 Task: Find connections with filter location Nuevo San Carlos with filter topic #Jobsearchwith filter profile language German with filter current company VMware with filter school Government Polytechnic Pune with filter industry Retail Furniture and Home Furnishings with filter service category Outsourcing with filter keywords title Truck Driver
Action: Mouse moved to (552, 104)
Screenshot: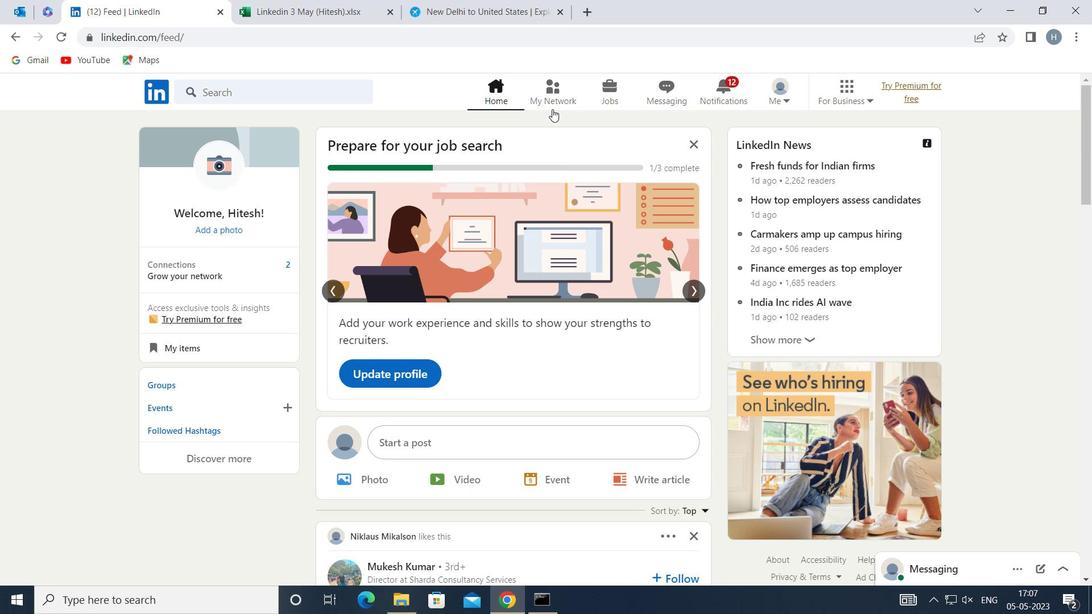
Action: Mouse pressed left at (552, 104)
Screenshot: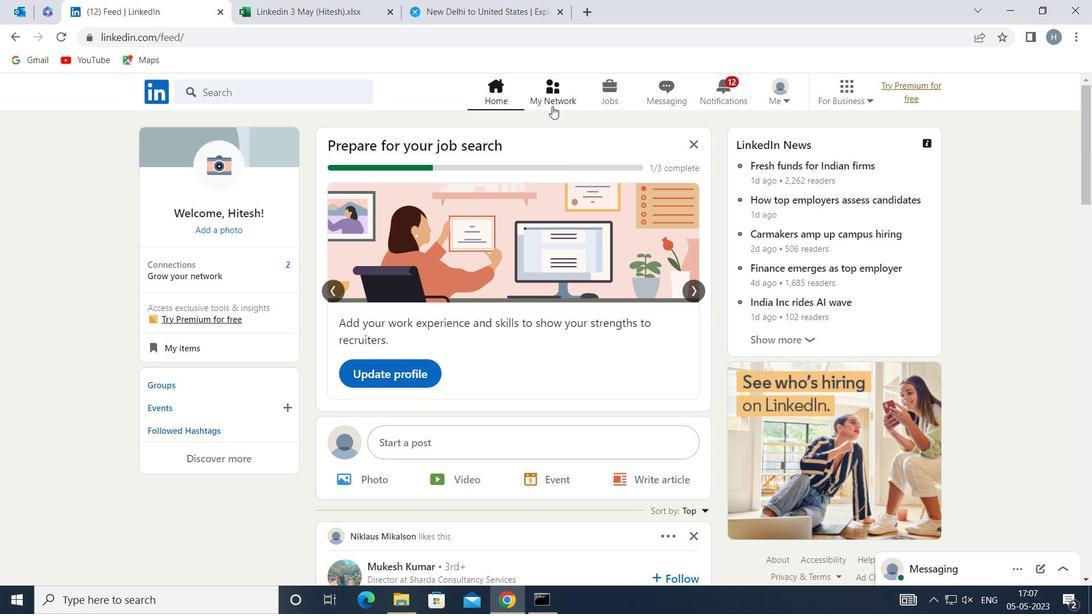
Action: Mouse moved to (326, 167)
Screenshot: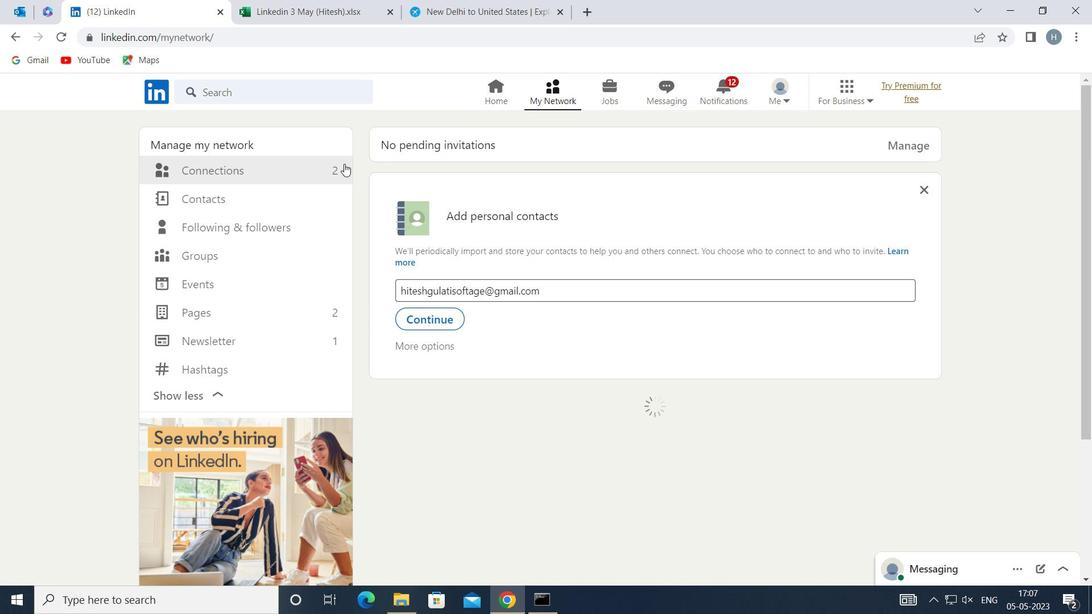 
Action: Mouse pressed left at (326, 167)
Screenshot: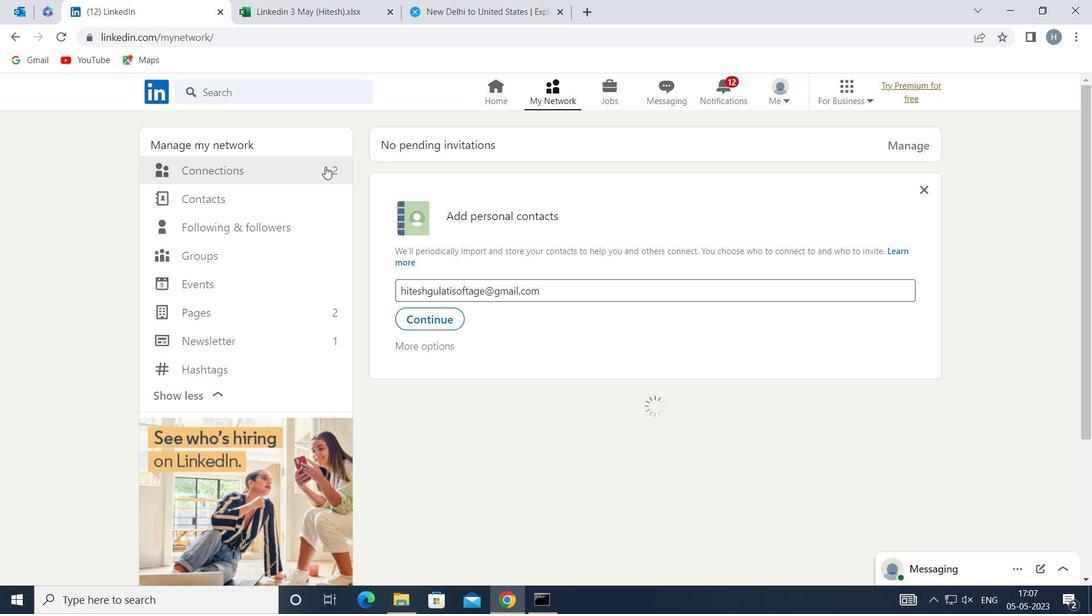 
Action: Mouse moved to (637, 168)
Screenshot: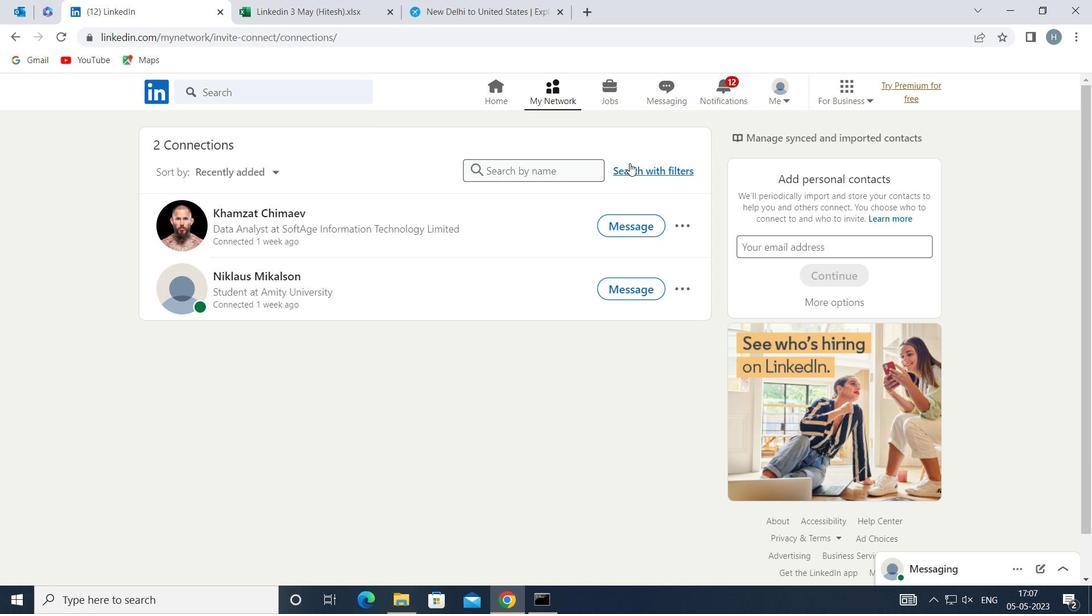 
Action: Mouse pressed left at (637, 168)
Screenshot: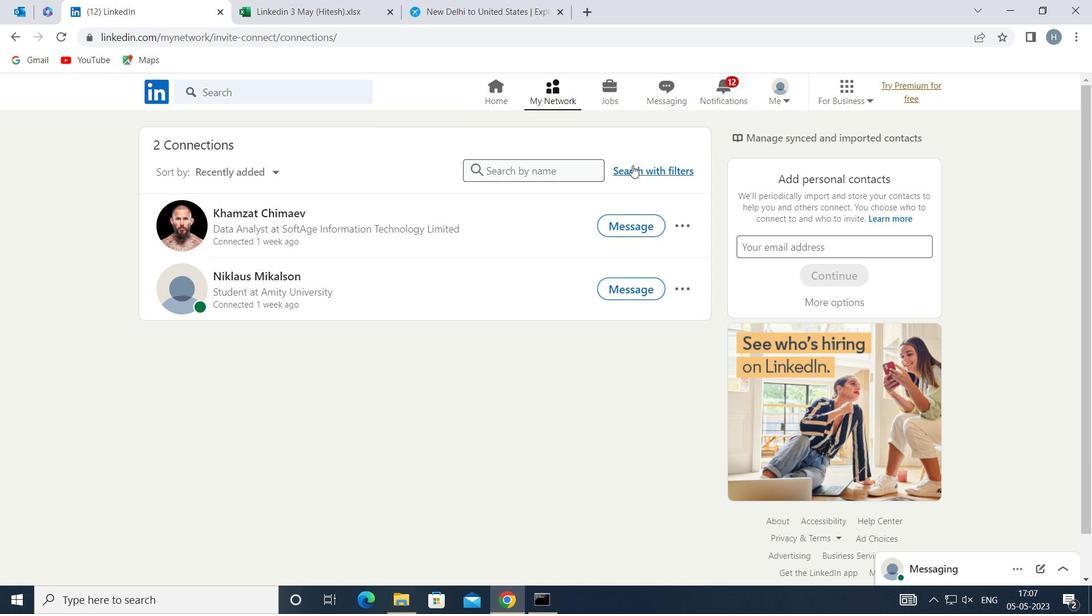 
Action: Mouse moved to (590, 134)
Screenshot: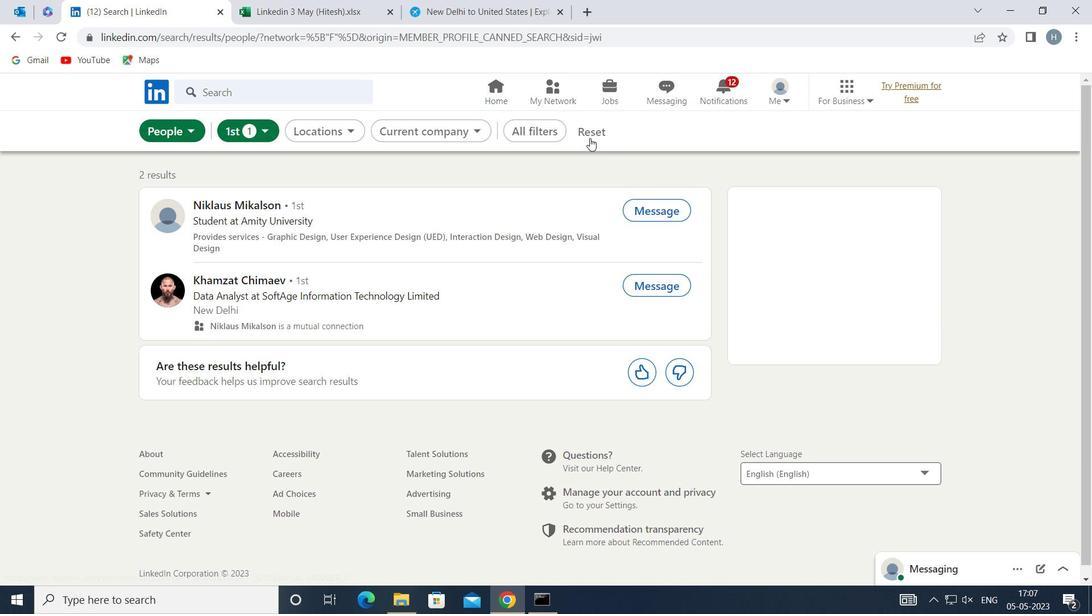 
Action: Mouse pressed left at (590, 134)
Screenshot: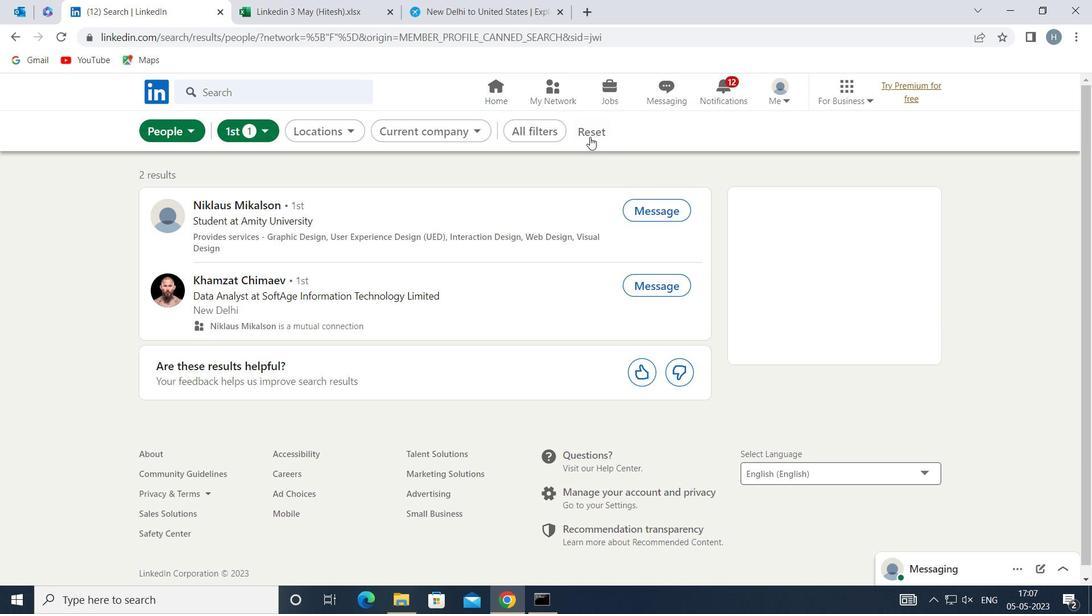 
Action: Mouse moved to (582, 133)
Screenshot: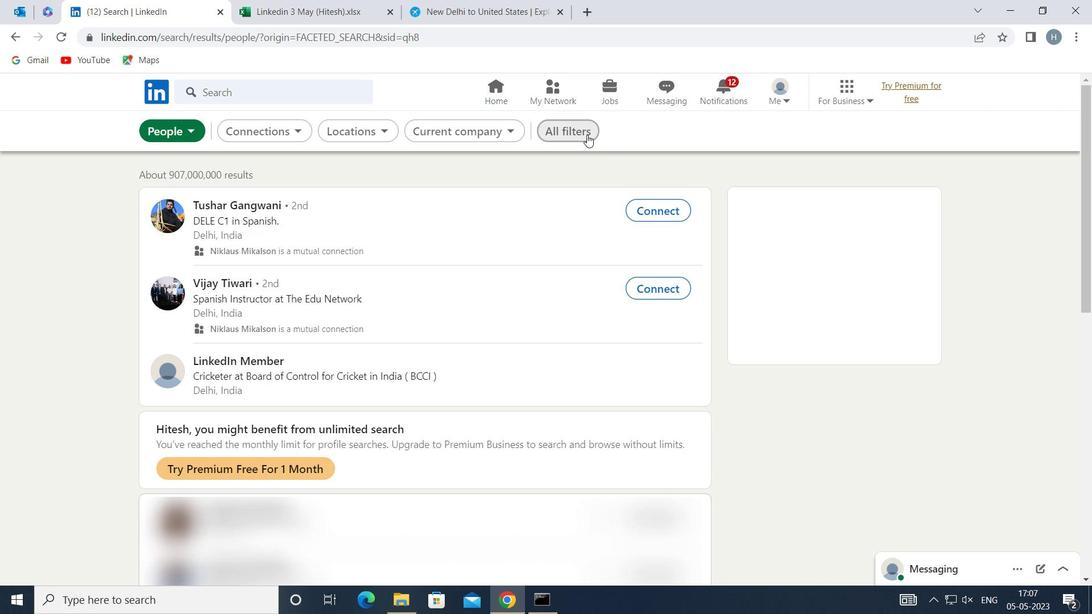 
Action: Mouse pressed left at (582, 133)
Screenshot: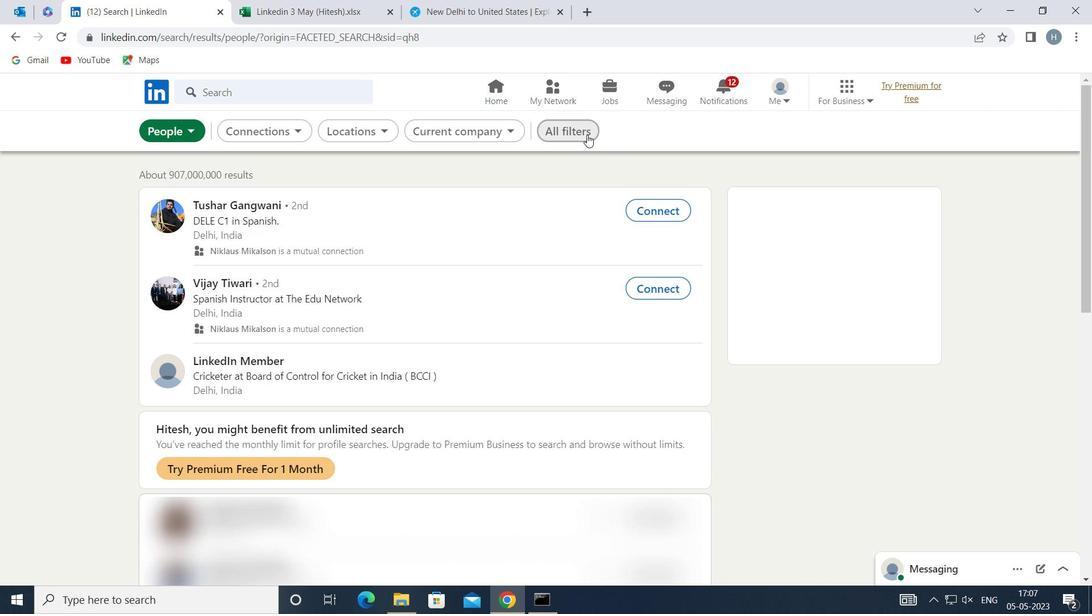 
Action: Mouse moved to (803, 316)
Screenshot: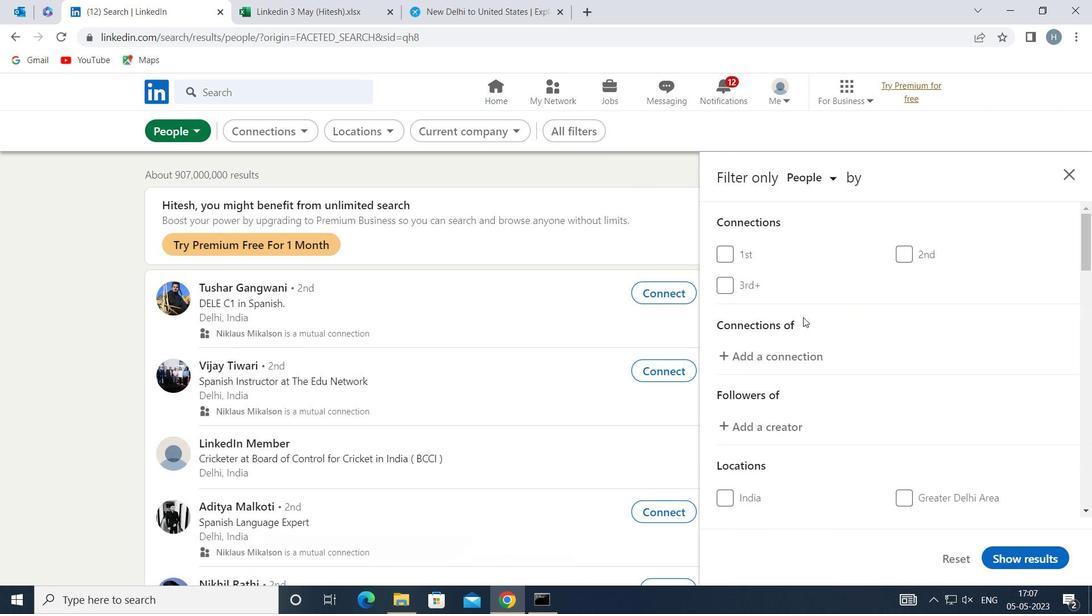 
Action: Mouse scrolled (803, 316) with delta (0, 0)
Screenshot: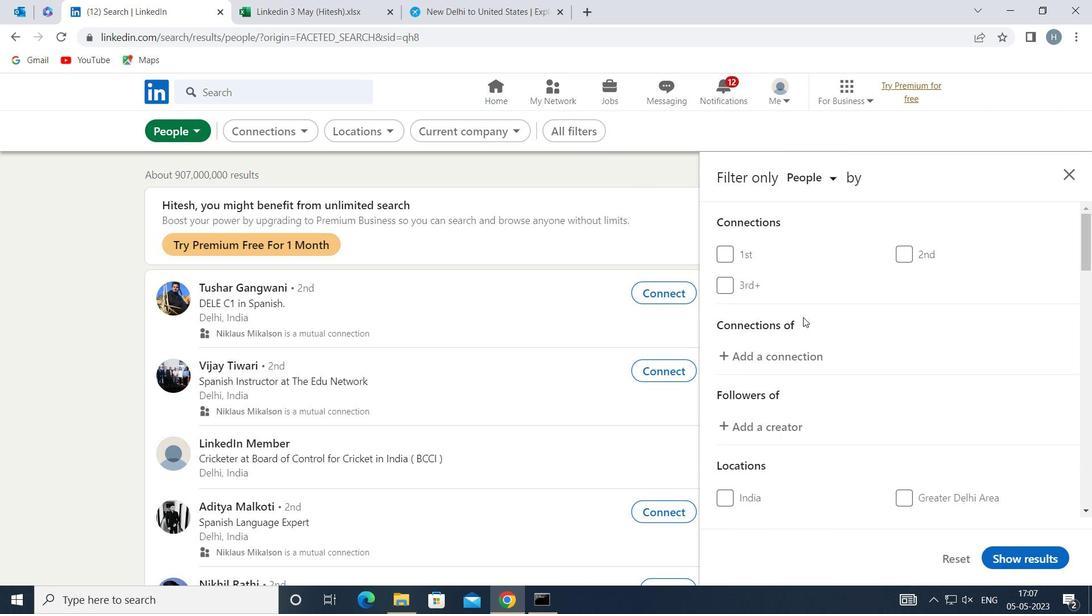 
Action: Mouse scrolled (803, 316) with delta (0, 0)
Screenshot: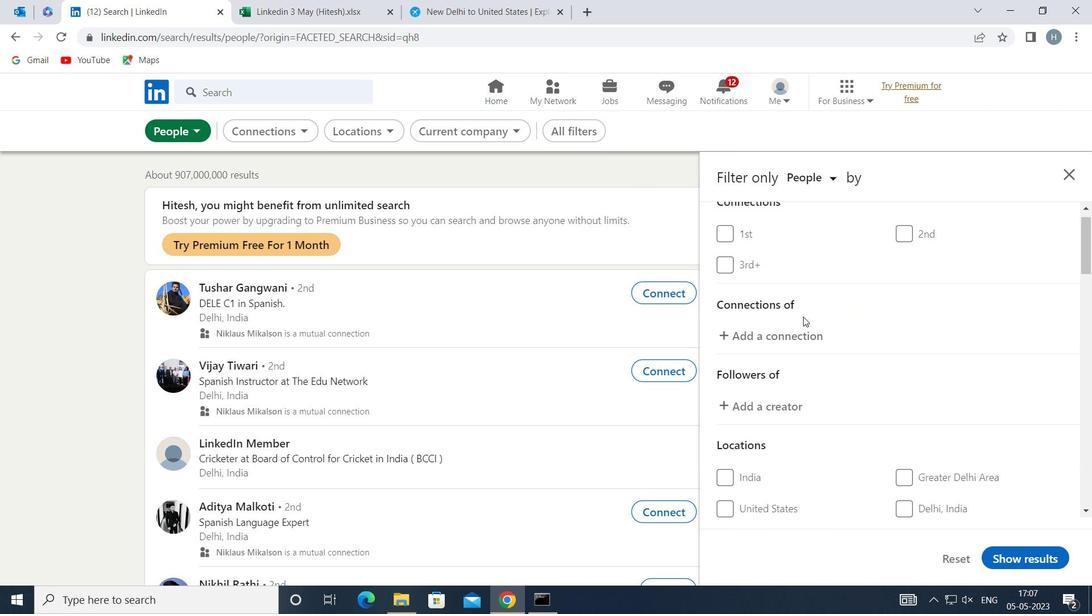 
Action: Mouse moved to (930, 415)
Screenshot: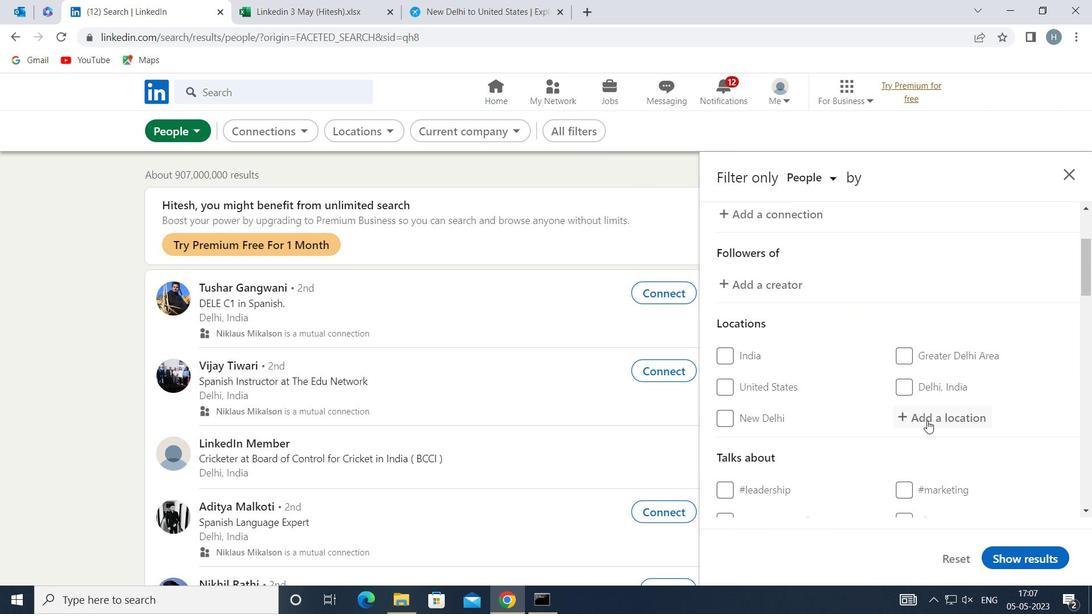 
Action: Mouse pressed left at (930, 415)
Screenshot: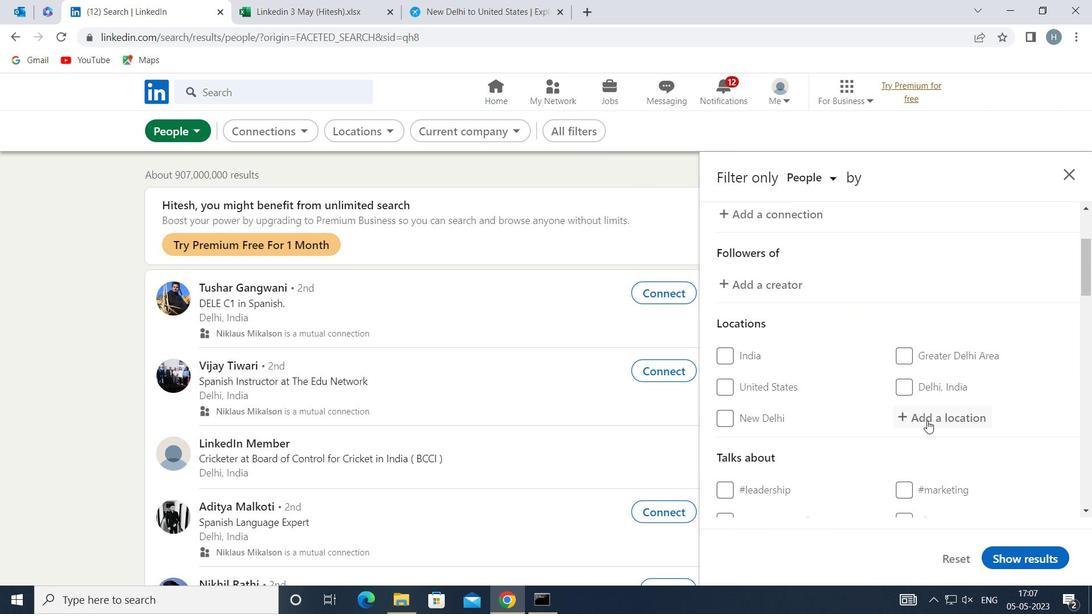 
Action: Key pressed <Key.shift>NUEVO<Key.space><Key.shift>SAN<Key.space><Key.shift>CARLO
Screenshot: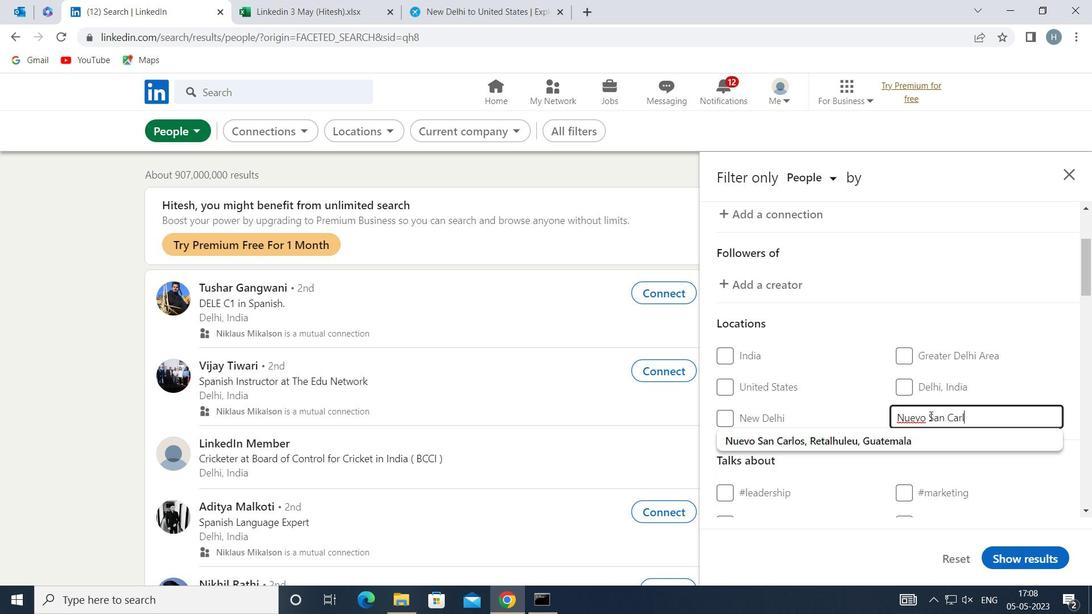 
Action: Mouse moved to (914, 439)
Screenshot: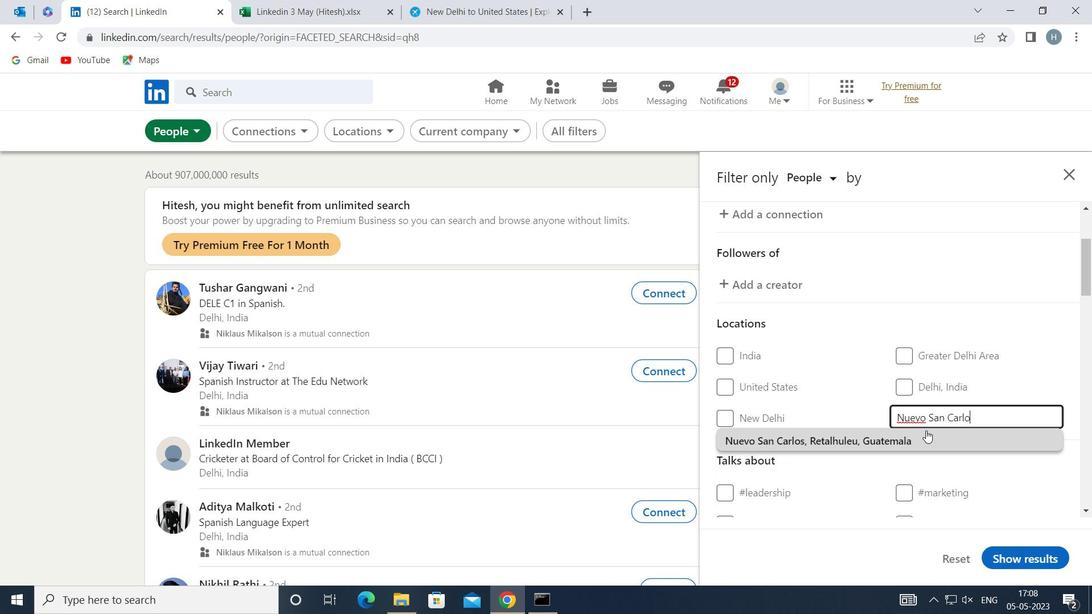 
Action: Mouse pressed left at (914, 439)
Screenshot: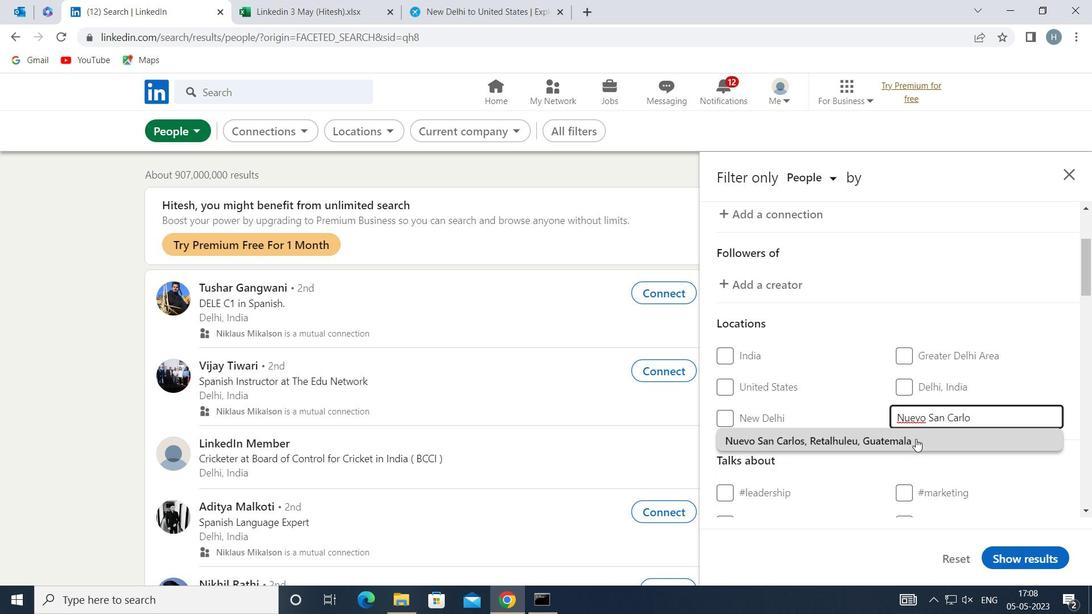 
Action: Mouse moved to (877, 381)
Screenshot: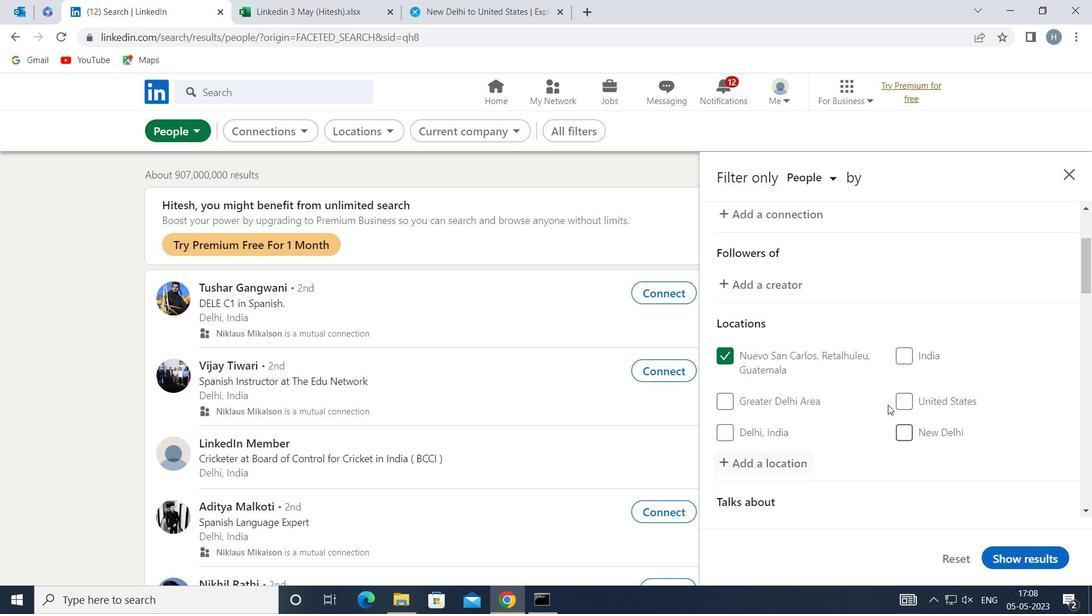 
Action: Mouse scrolled (877, 380) with delta (0, 0)
Screenshot: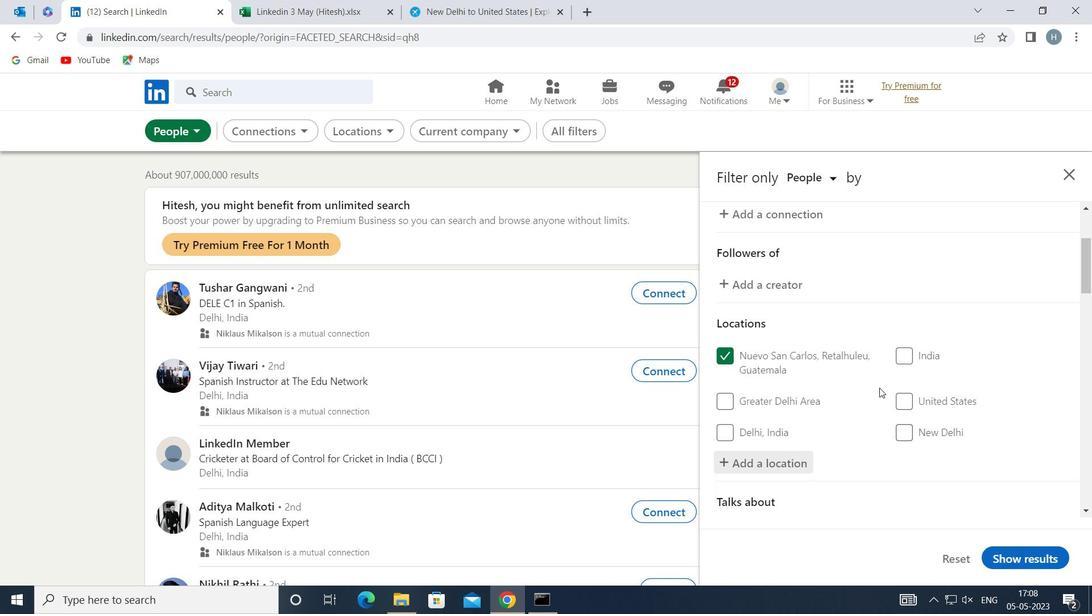 
Action: Mouse scrolled (877, 380) with delta (0, 0)
Screenshot: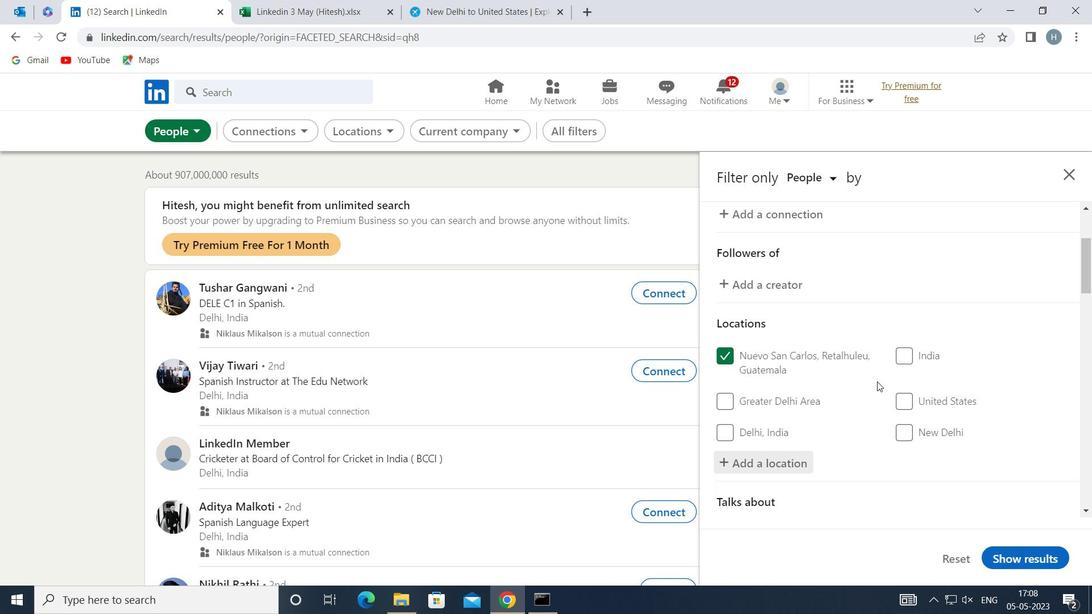 
Action: Mouse moved to (871, 370)
Screenshot: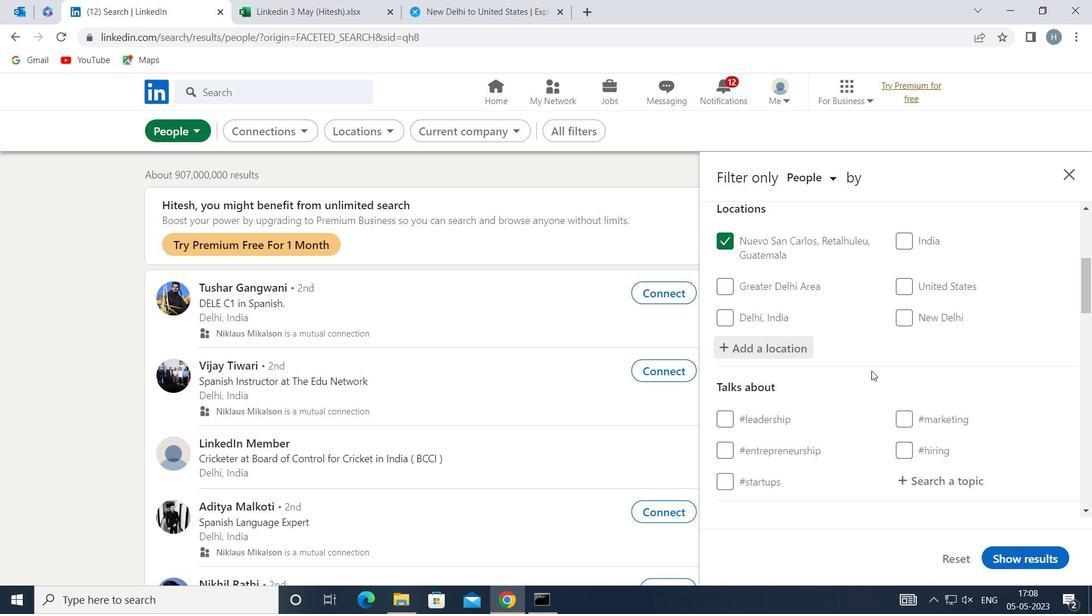 
Action: Mouse scrolled (871, 370) with delta (0, 0)
Screenshot: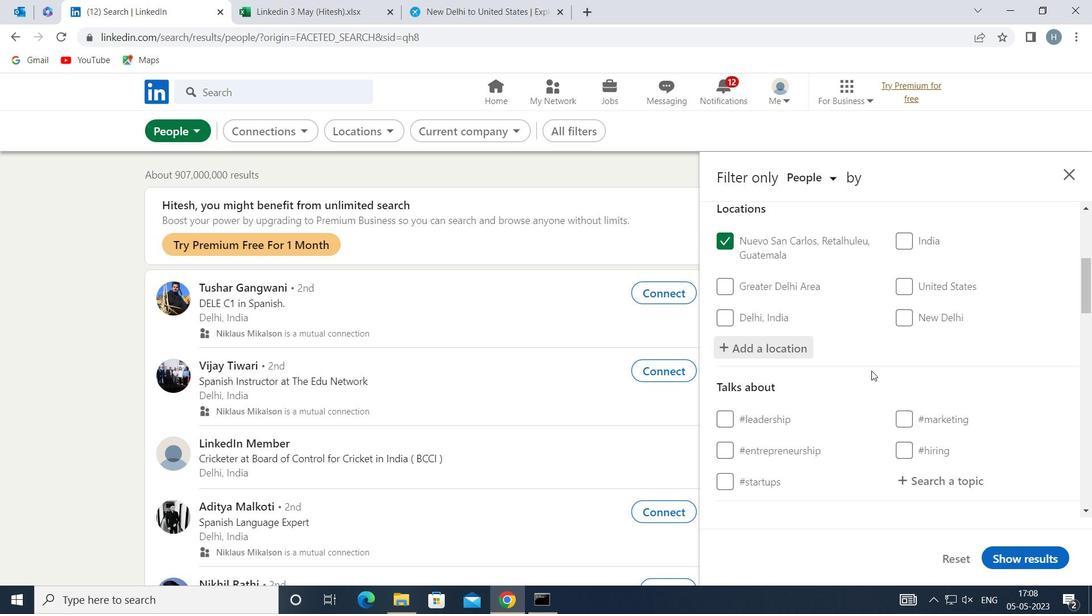 
Action: Mouse moved to (937, 386)
Screenshot: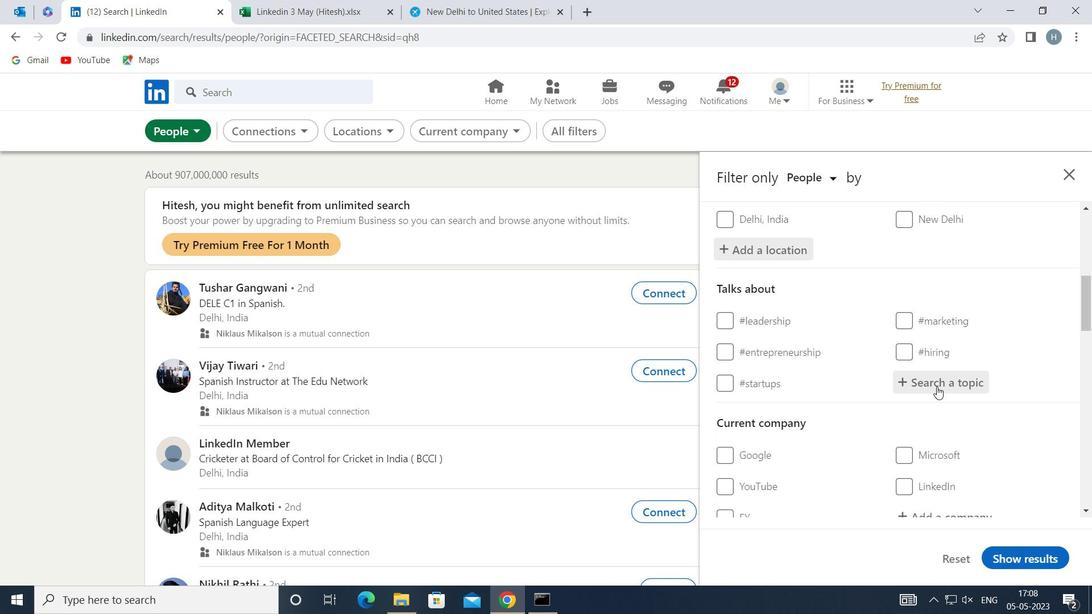 
Action: Mouse pressed left at (937, 386)
Screenshot: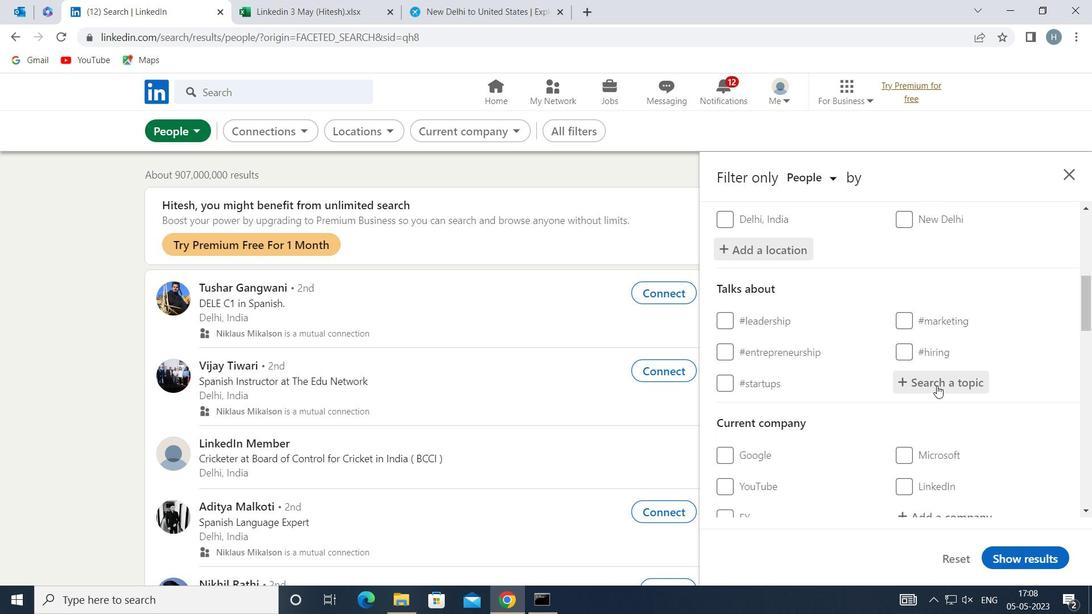 
Action: Mouse moved to (938, 386)
Screenshot: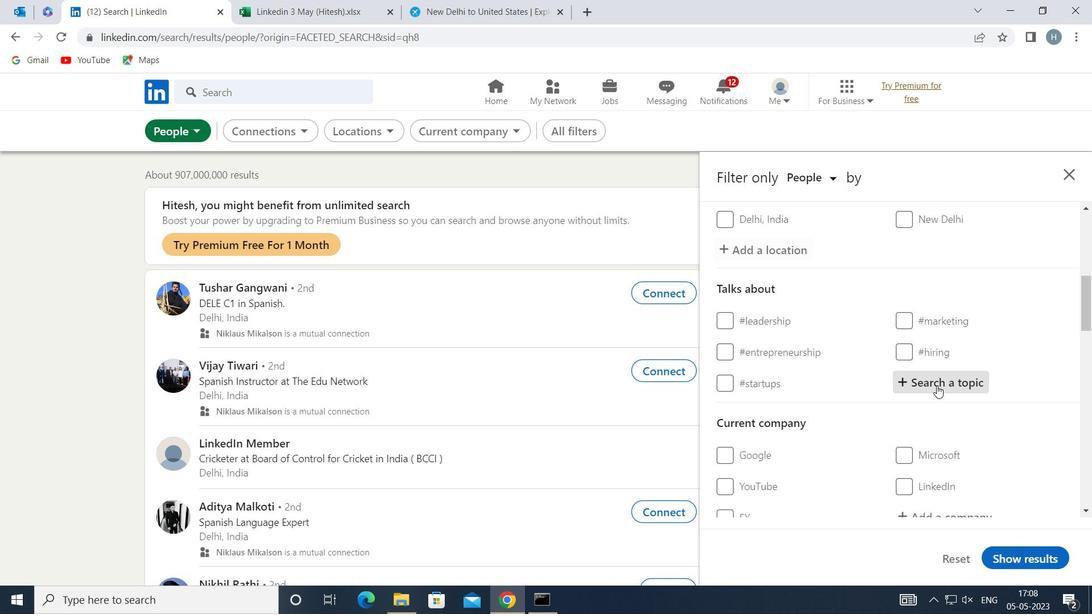 
Action: Key pressed JOBSEARCH
Screenshot: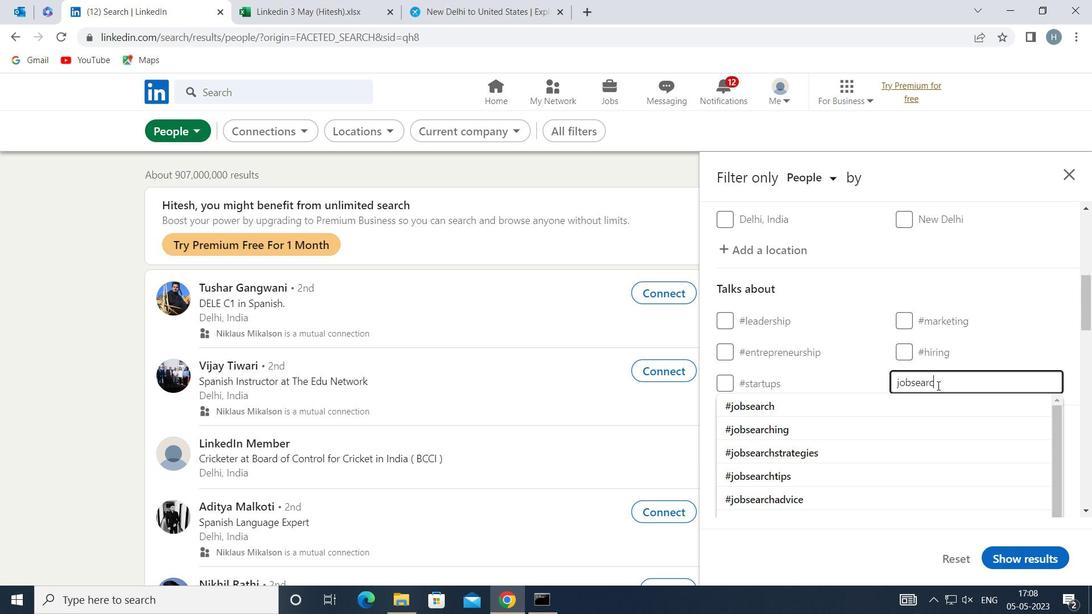 
Action: Mouse moved to (907, 410)
Screenshot: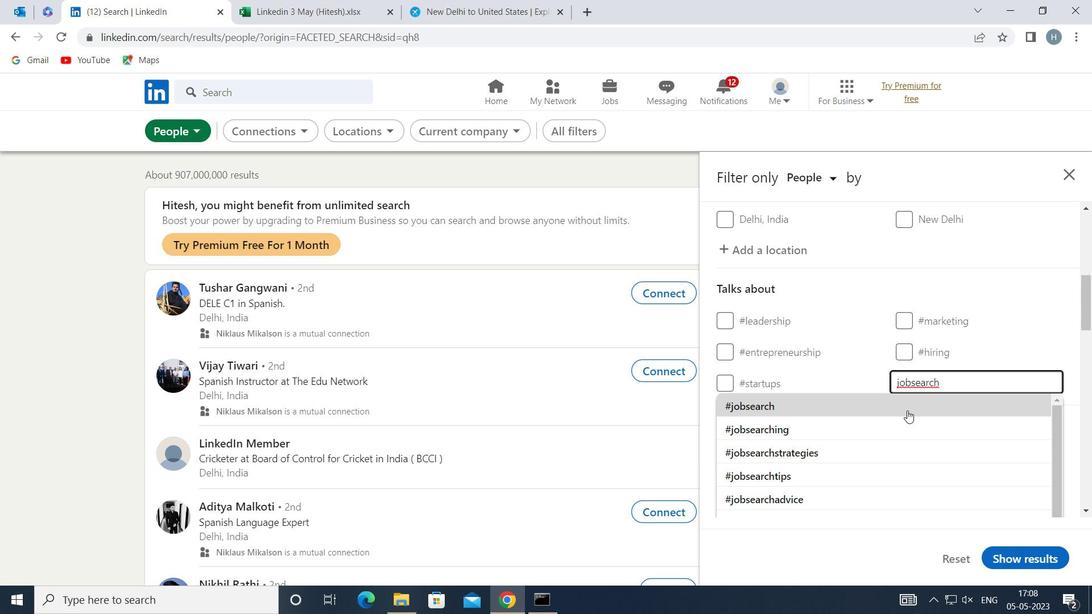 
Action: Mouse pressed left at (907, 410)
Screenshot: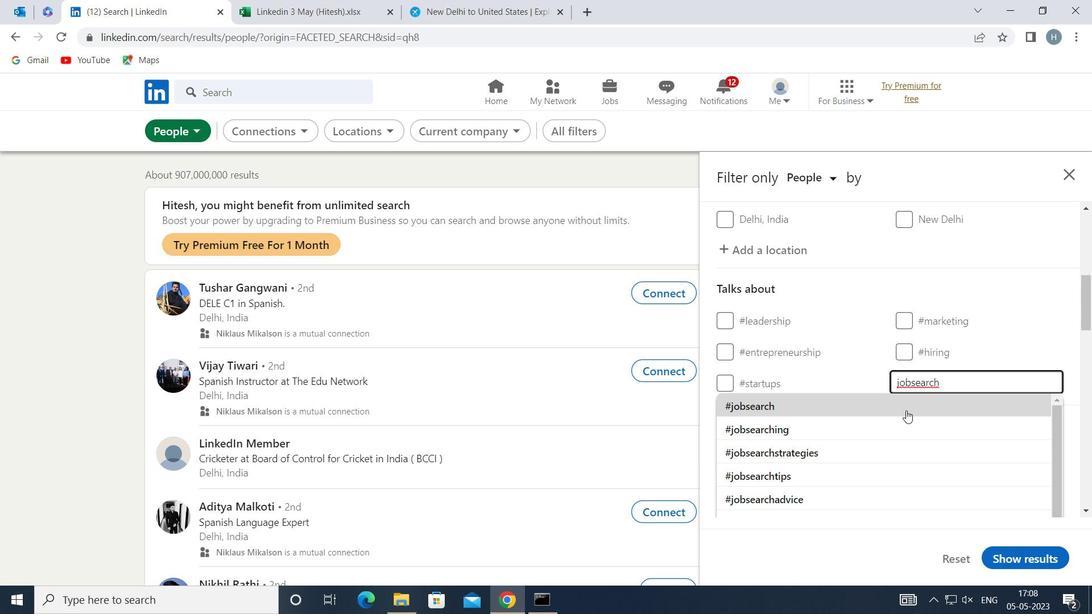 
Action: Mouse moved to (854, 368)
Screenshot: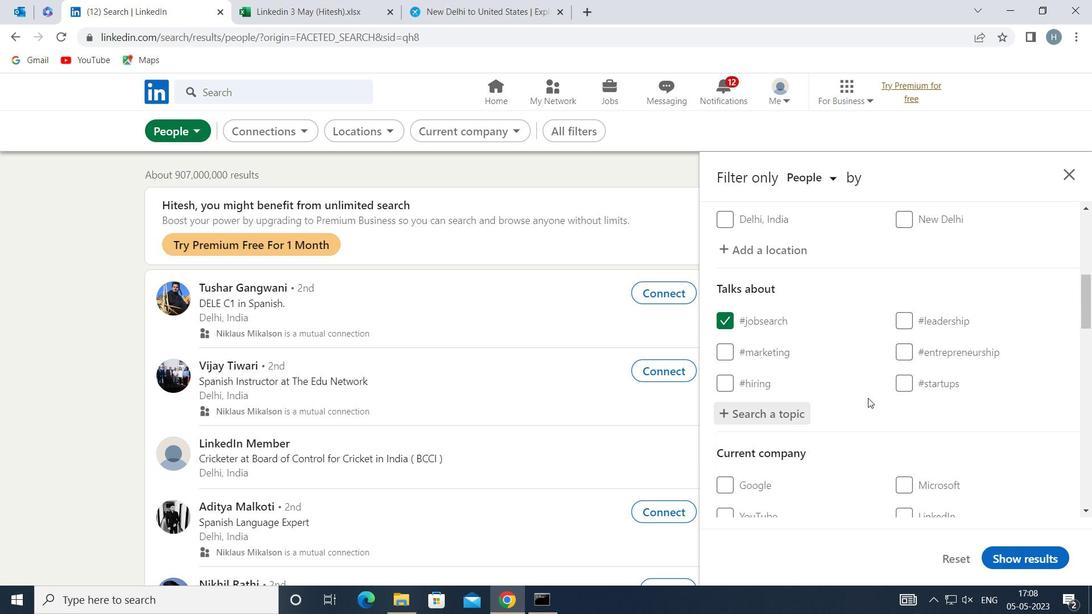 
Action: Mouse scrolled (854, 367) with delta (0, 0)
Screenshot: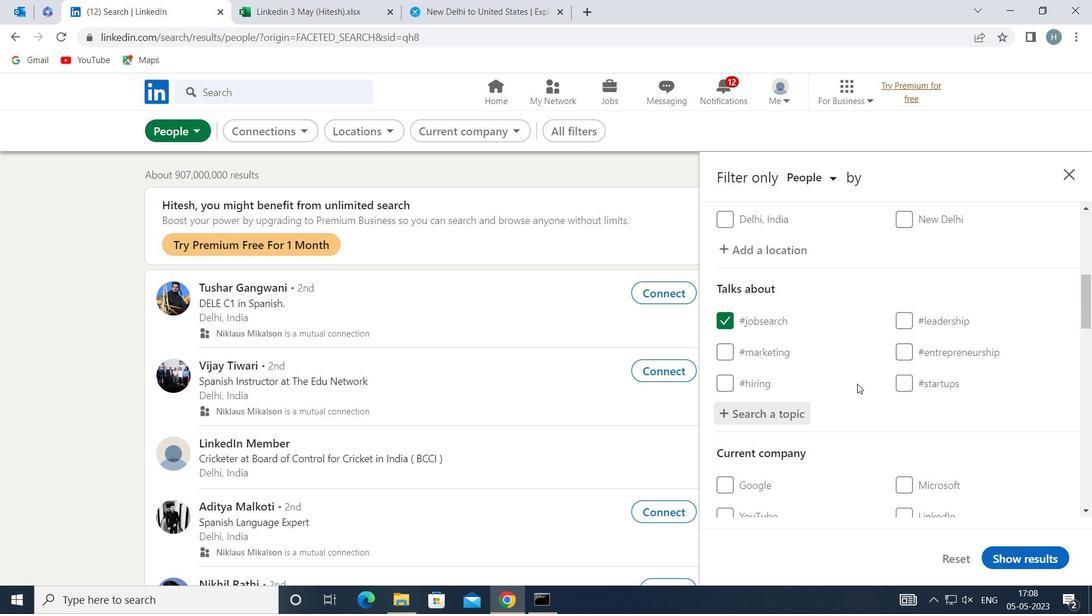 
Action: Mouse scrolled (854, 367) with delta (0, 0)
Screenshot: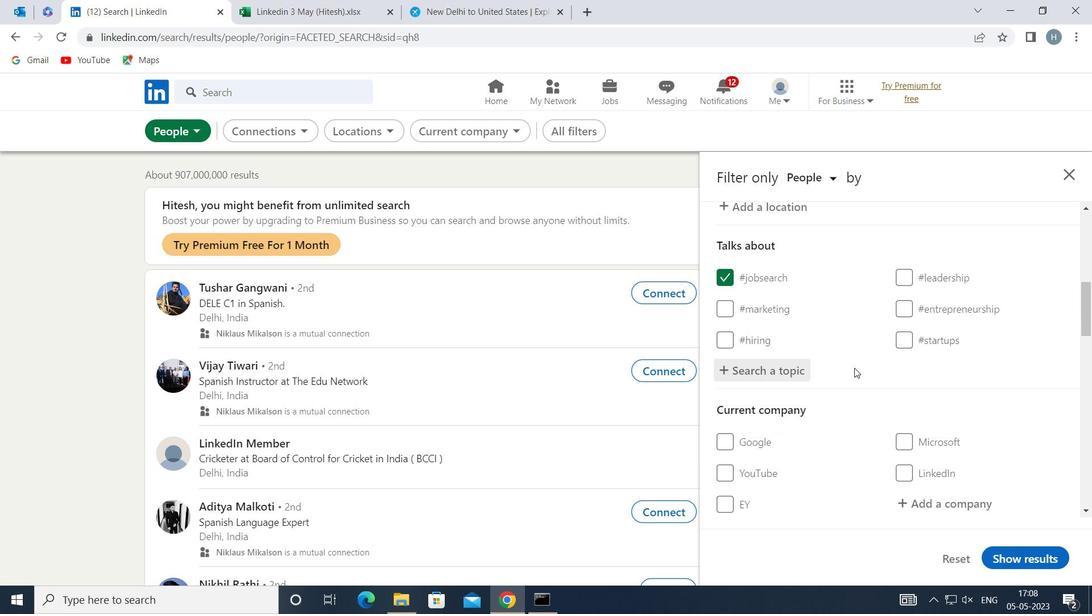 
Action: Mouse scrolled (854, 367) with delta (0, 0)
Screenshot: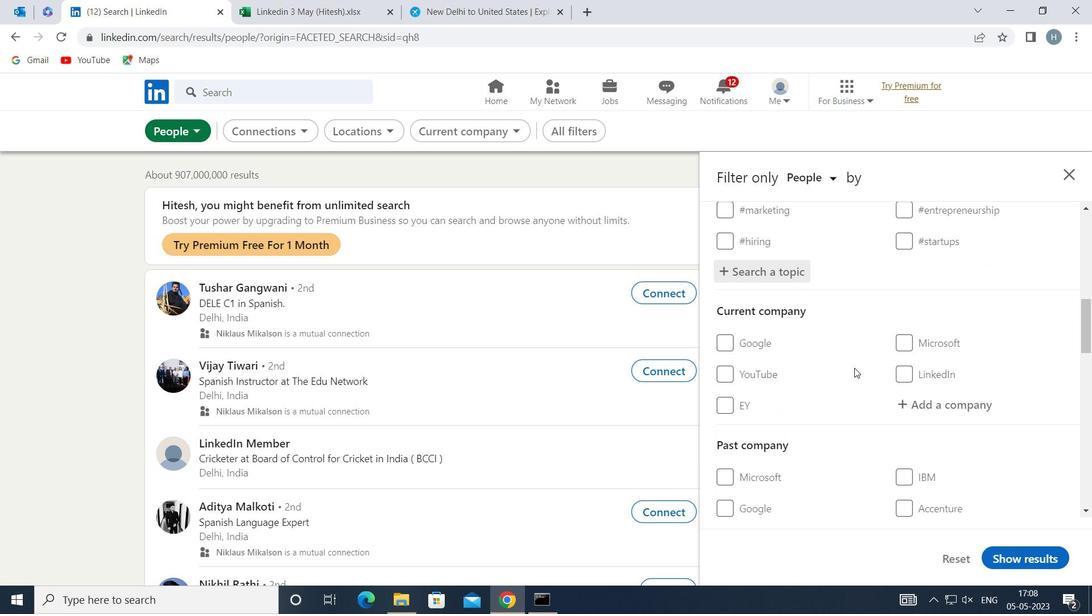 
Action: Mouse scrolled (854, 367) with delta (0, 0)
Screenshot: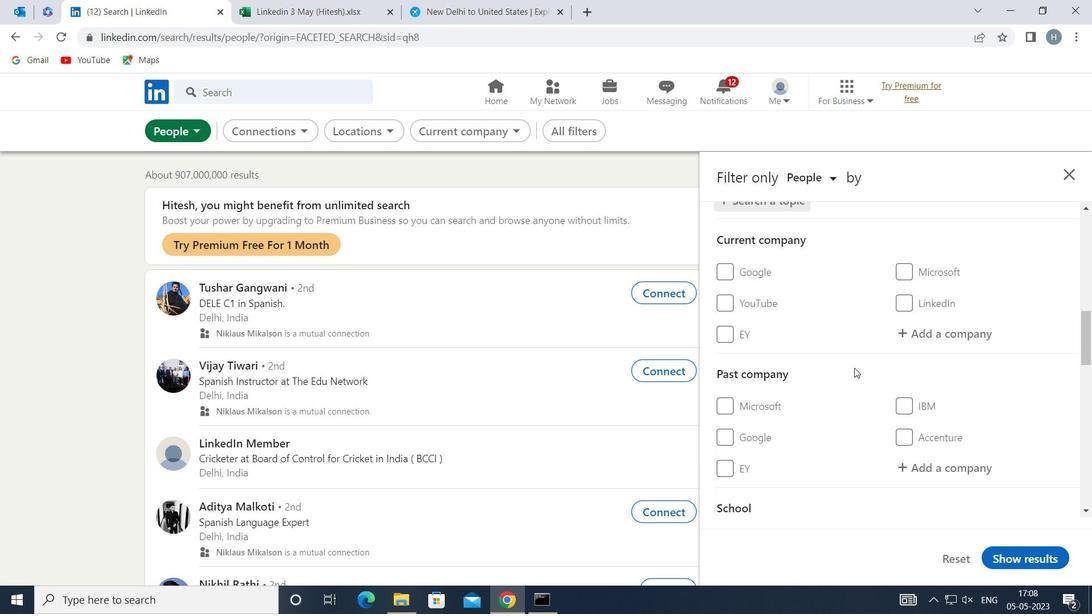 
Action: Mouse scrolled (854, 367) with delta (0, 0)
Screenshot: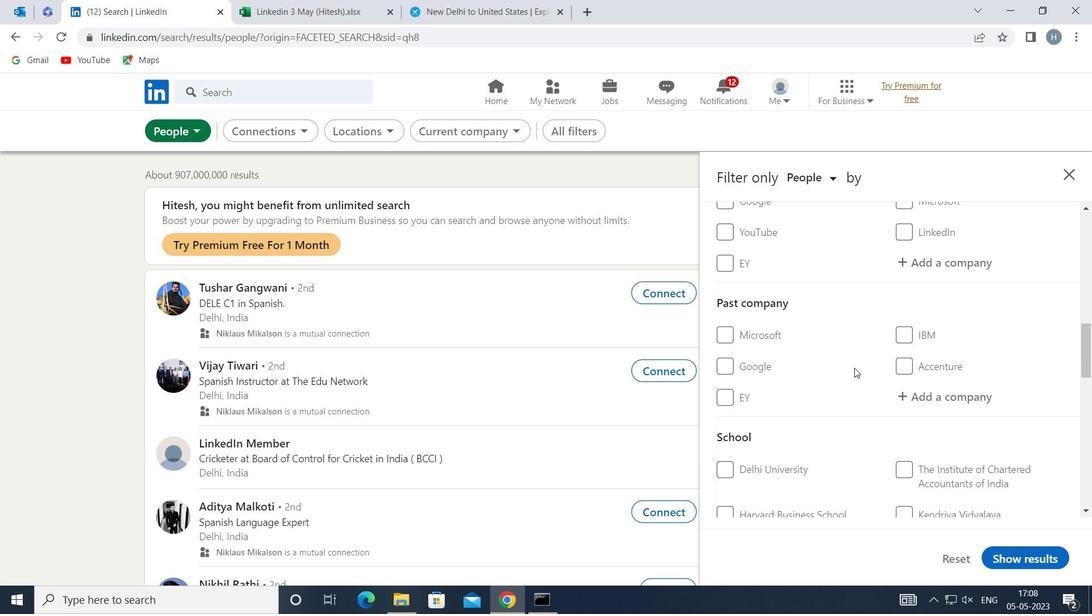 
Action: Mouse scrolled (854, 367) with delta (0, 0)
Screenshot: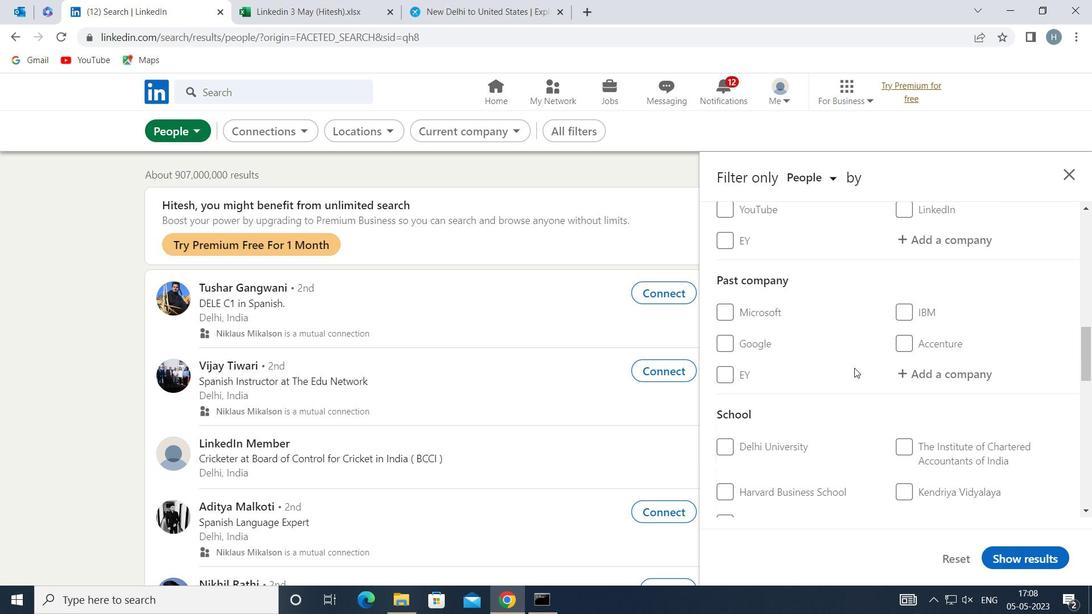 
Action: Mouse scrolled (854, 367) with delta (0, 0)
Screenshot: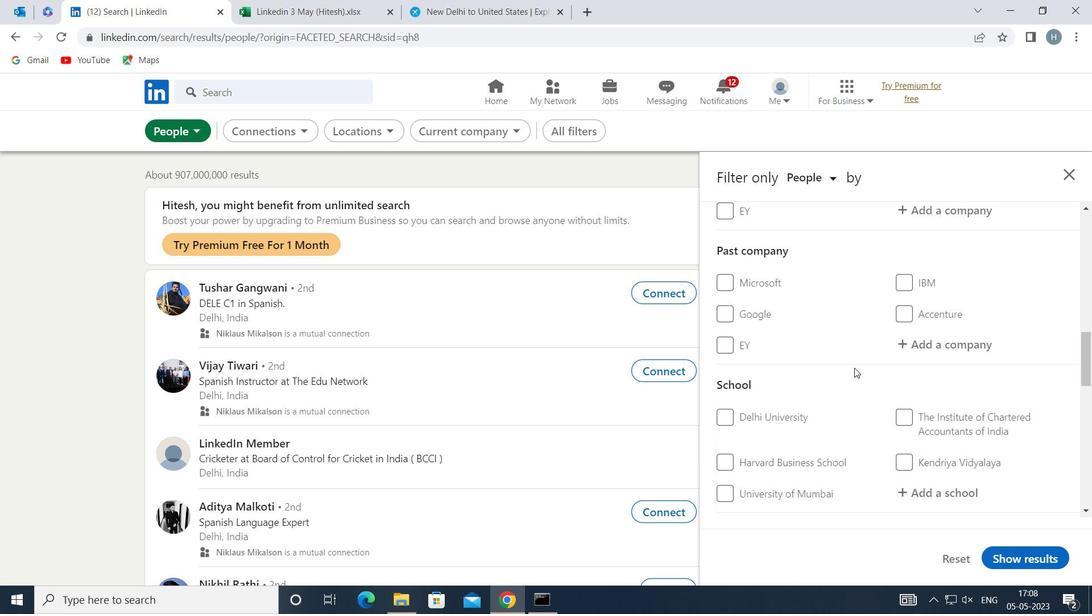 
Action: Mouse scrolled (854, 367) with delta (0, 0)
Screenshot: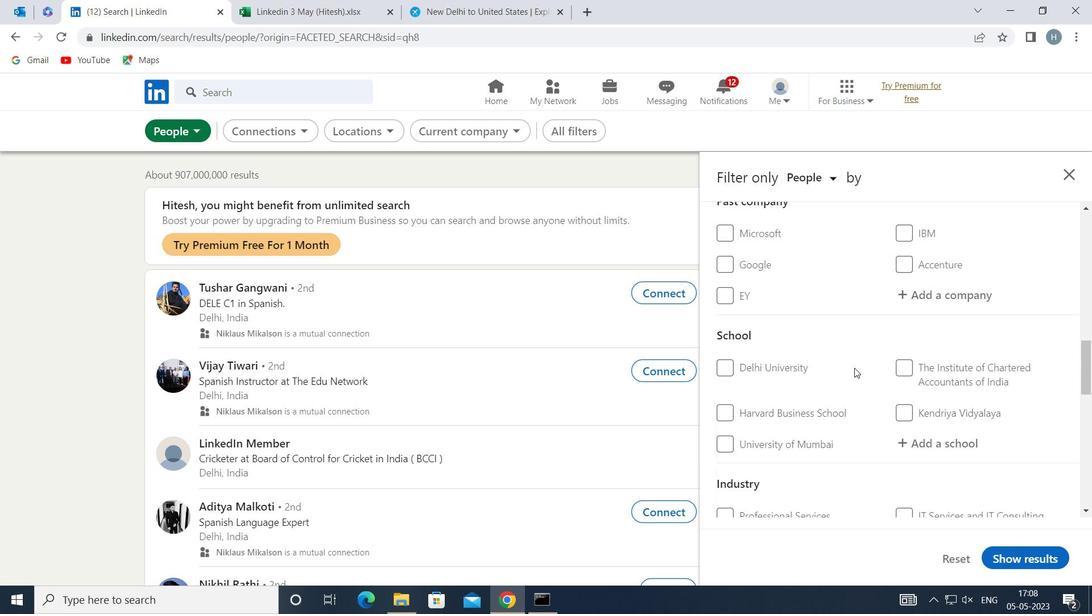 
Action: Mouse scrolled (854, 367) with delta (0, 0)
Screenshot: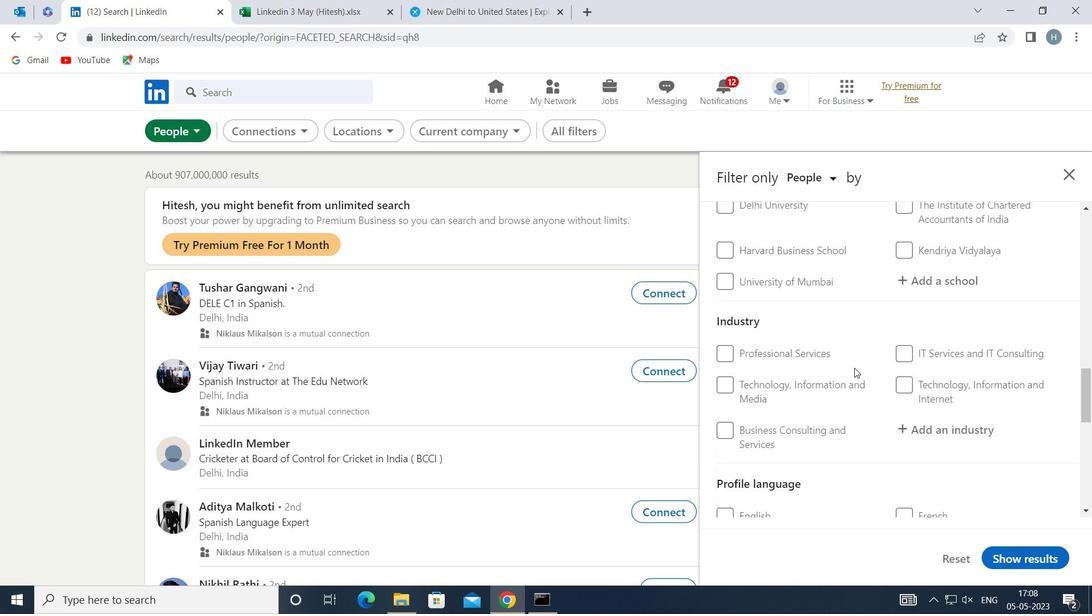 
Action: Mouse scrolled (854, 367) with delta (0, 0)
Screenshot: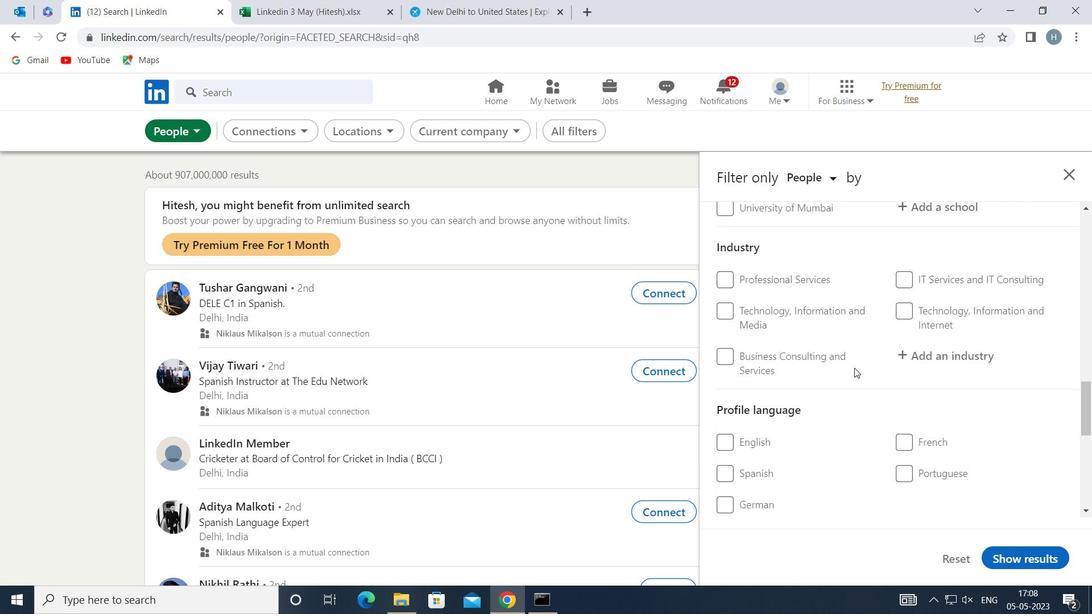 
Action: Mouse moved to (761, 411)
Screenshot: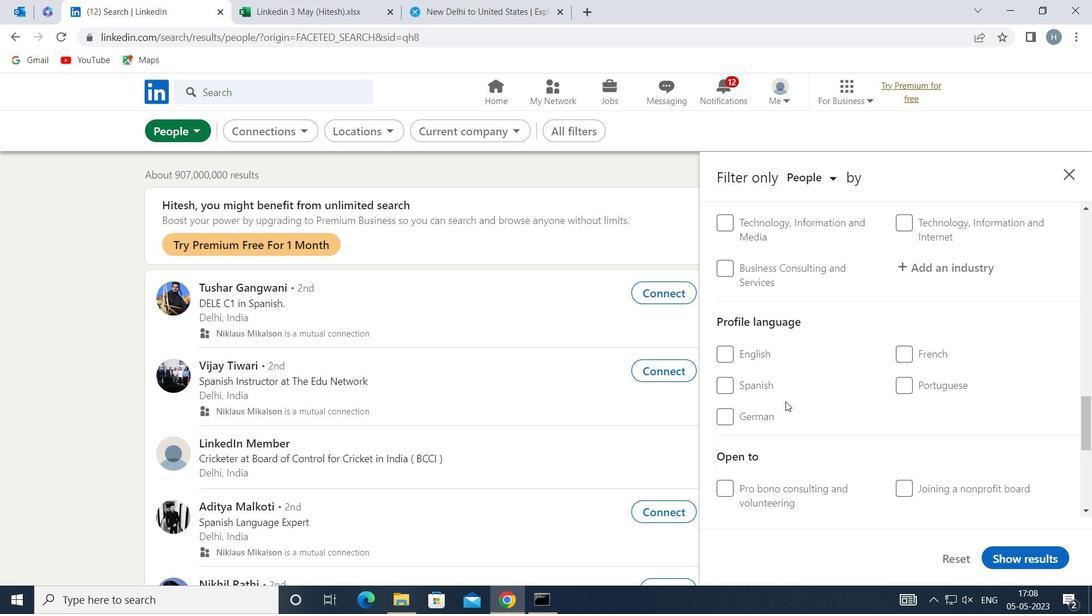 
Action: Mouse pressed left at (761, 411)
Screenshot: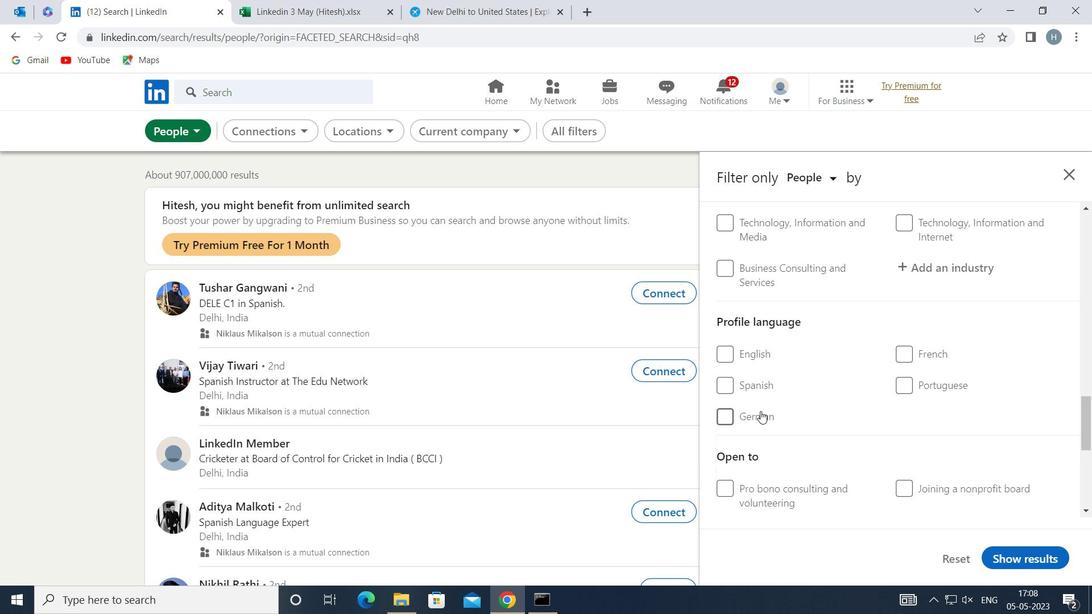 
Action: Mouse moved to (836, 391)
Screenshot: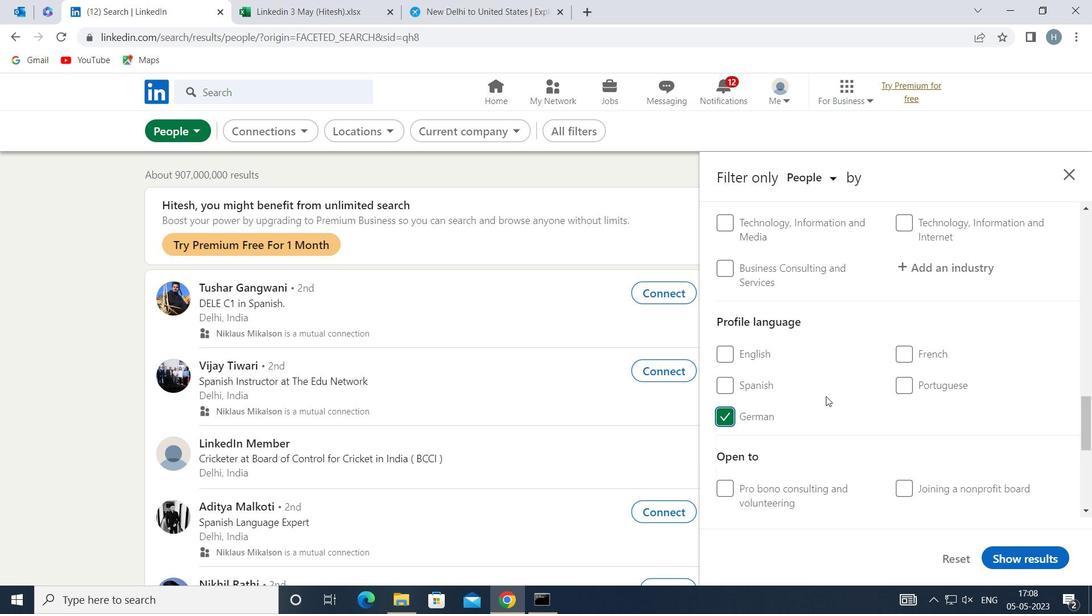 
Action: Mouse scrolled (836, 392) with delta (0, 0)
Screenshot: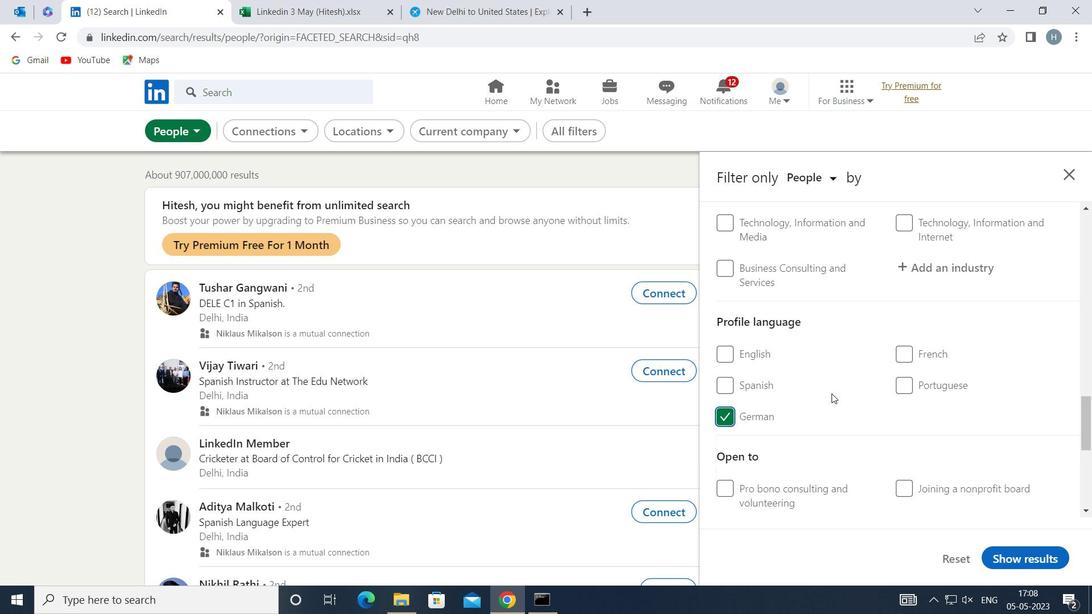 
Action: Mouse moved to (844, 377)
Screenshot: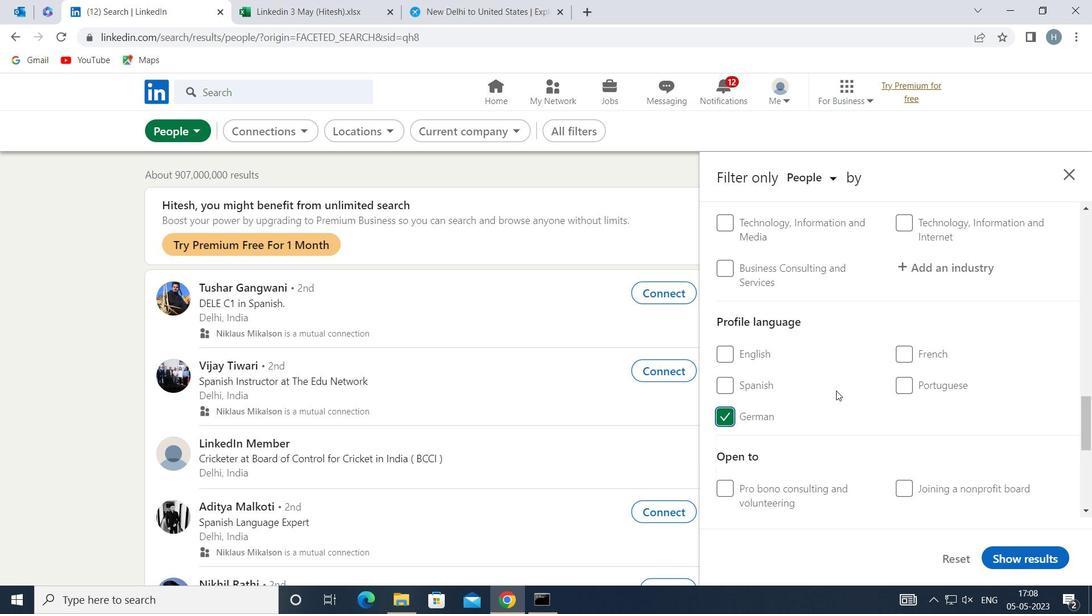 
Action: Mouse scrolled (844, 377) with delta (0, 0)
Screenshot: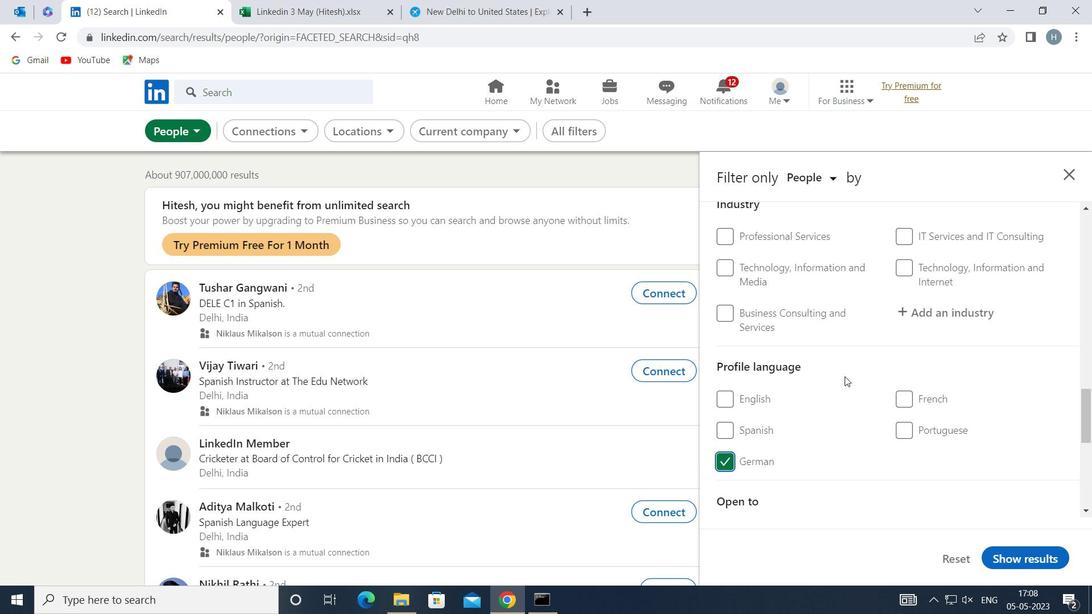 
Action: Mouse scrolled (844, 377) with delta (0, 0)
Screenshot: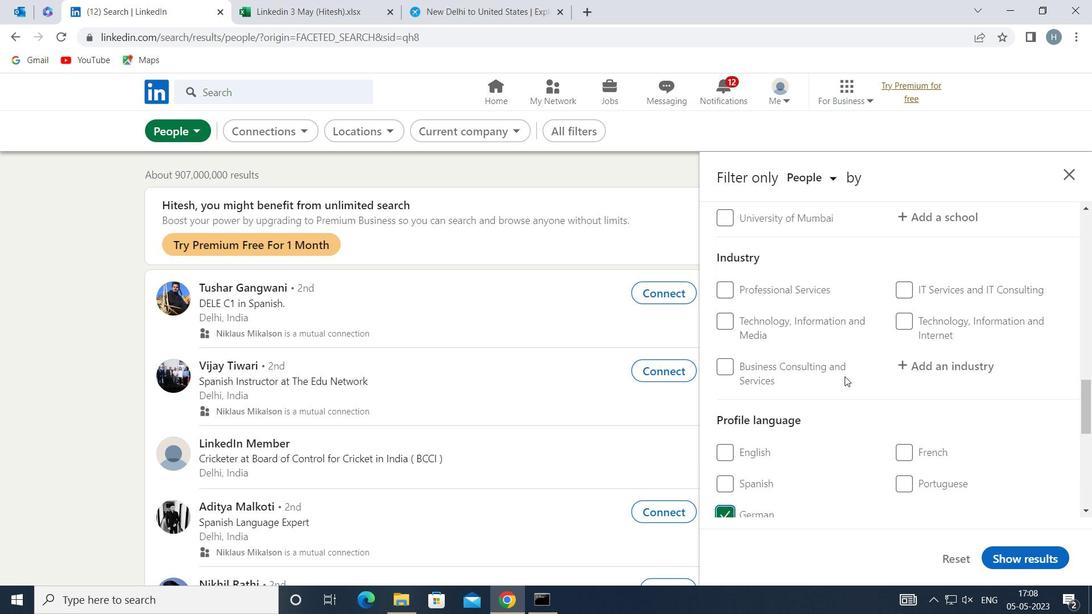 
Action: Mouse scrolled (844, 377) with delta (0, 0)
Screenshot: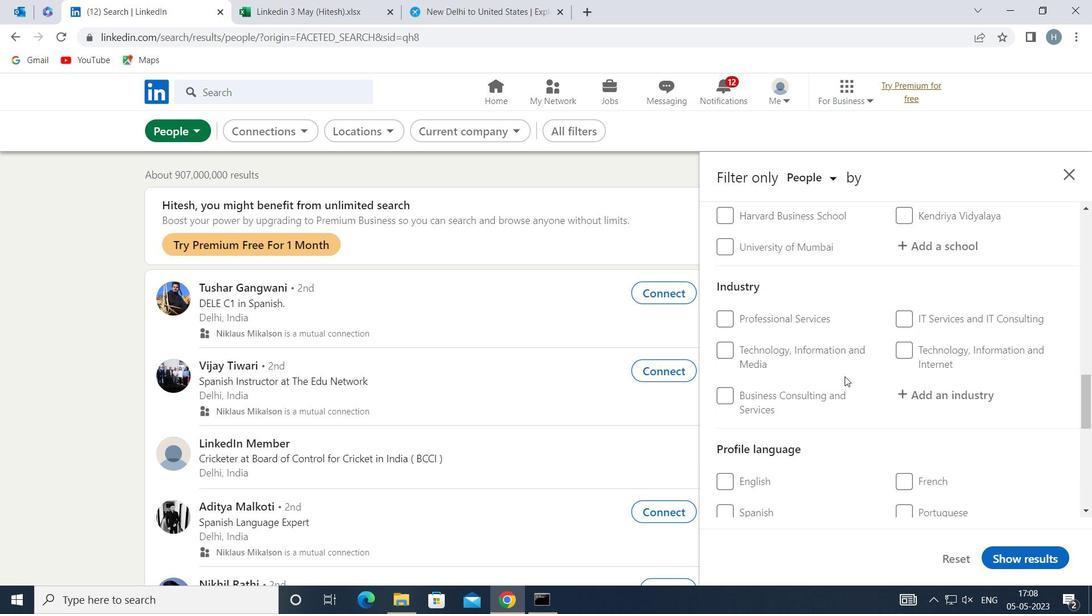 
Action: Mouse scrolled (844, 377) with delta (0, 0)
Screenshot: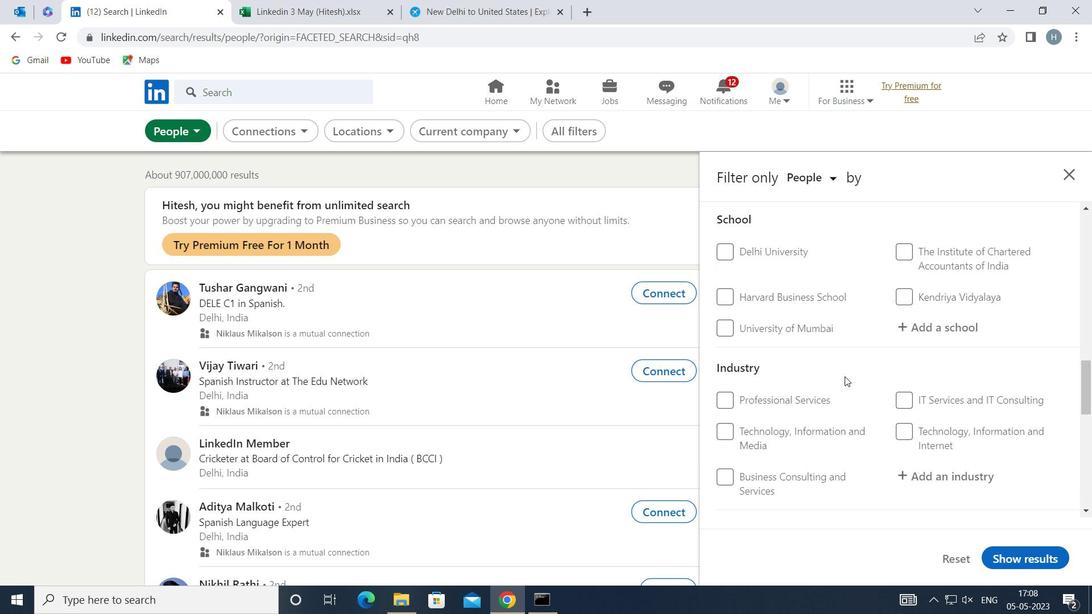 
Action: Mouse scrolled (844, 377) with delta (0, 0)
Screenshot: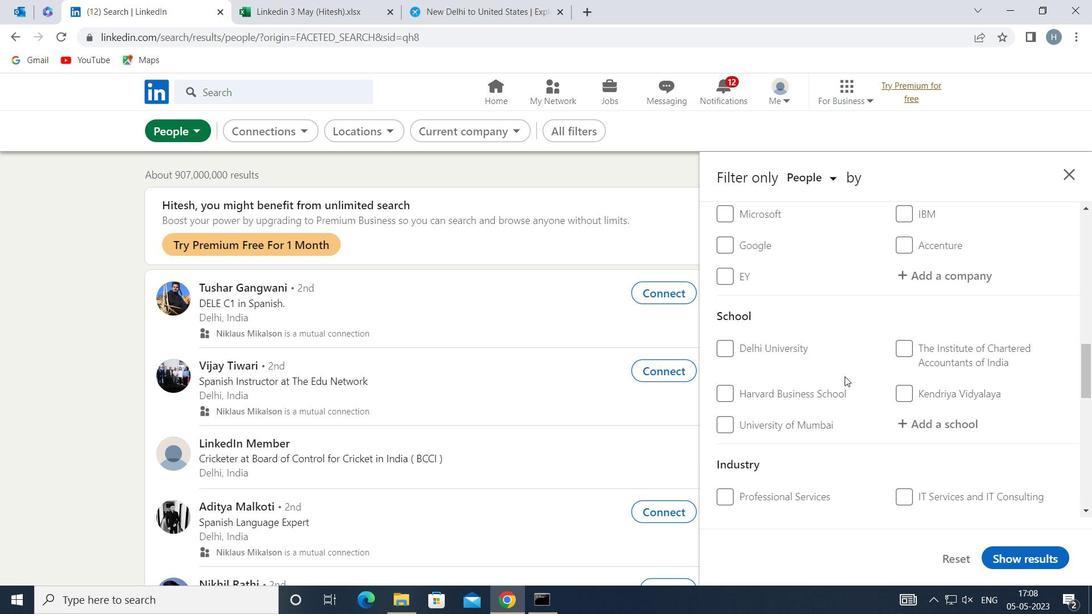 
Action: Mouse scrolled (844, 377) with delta (0, 0)
Screenshot: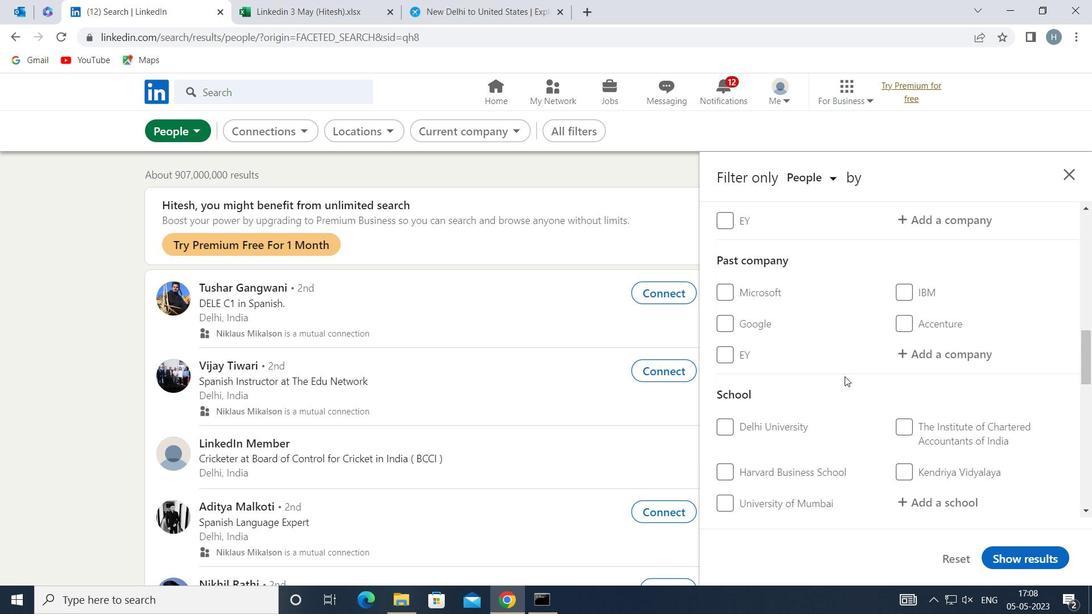 
Action: Mouse scrolled (844, 377) with delta (0, 0)
Screenshot: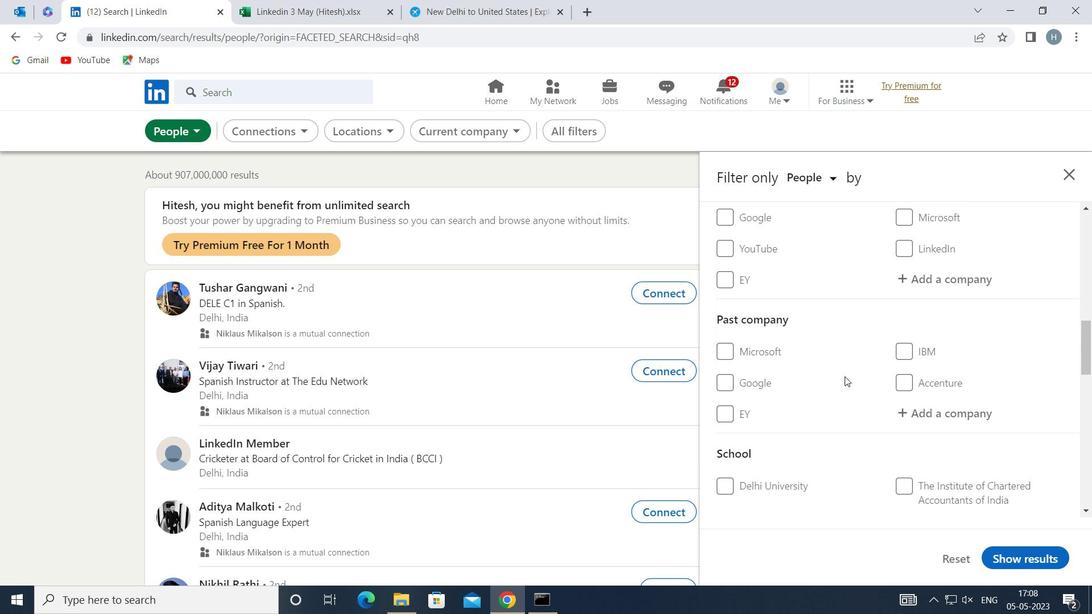 
Action: Mouse moved to (918, 397)
Screenshot: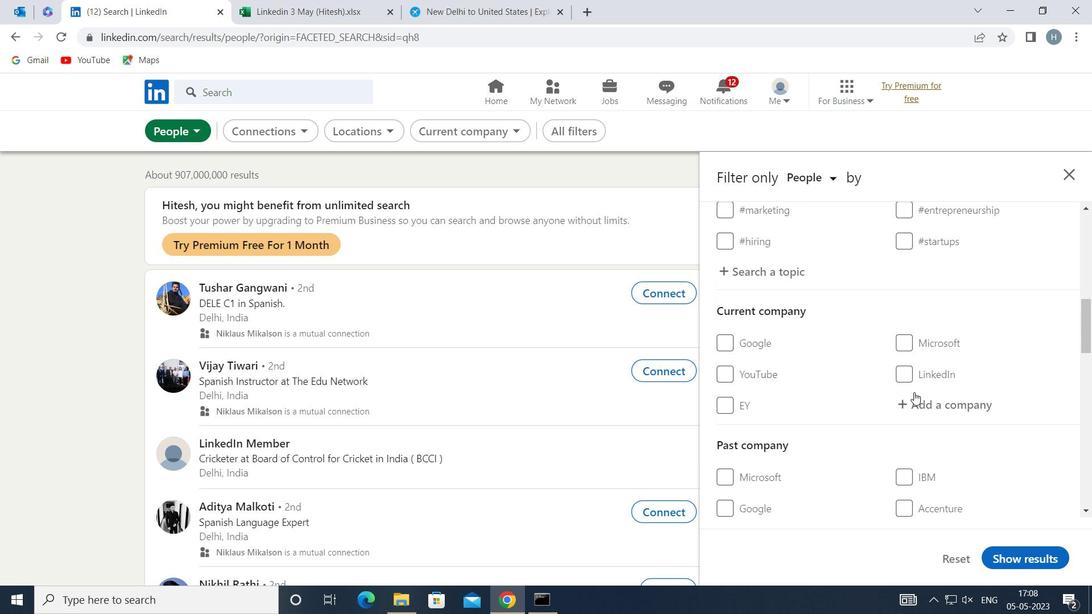 
Action: Mouse pressed left at (918, 397)
Screenshot: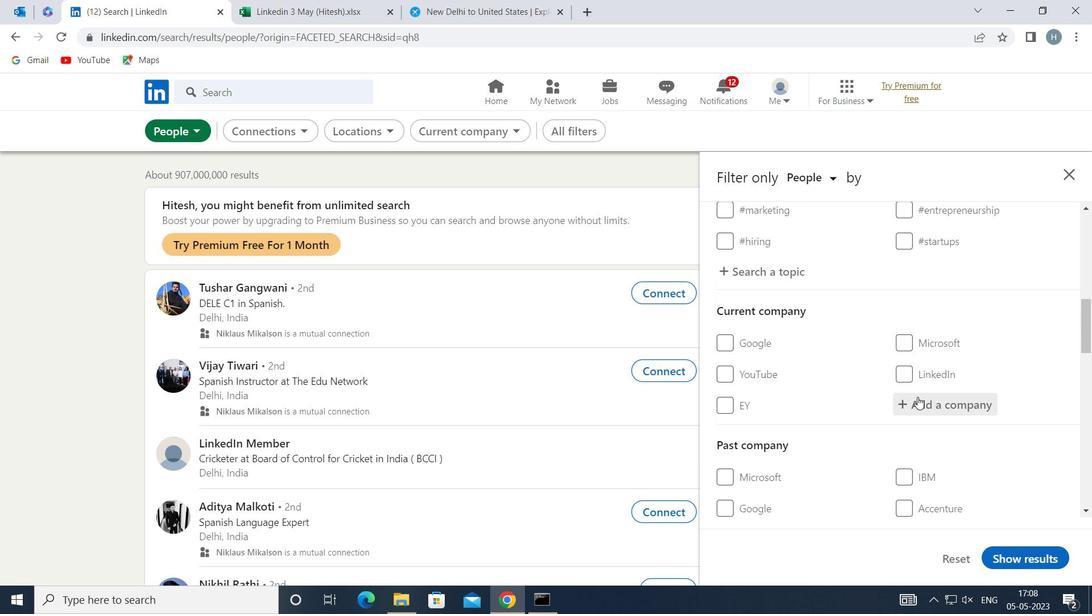 
Action: Mouse moved to (918, 398)
Screenshot: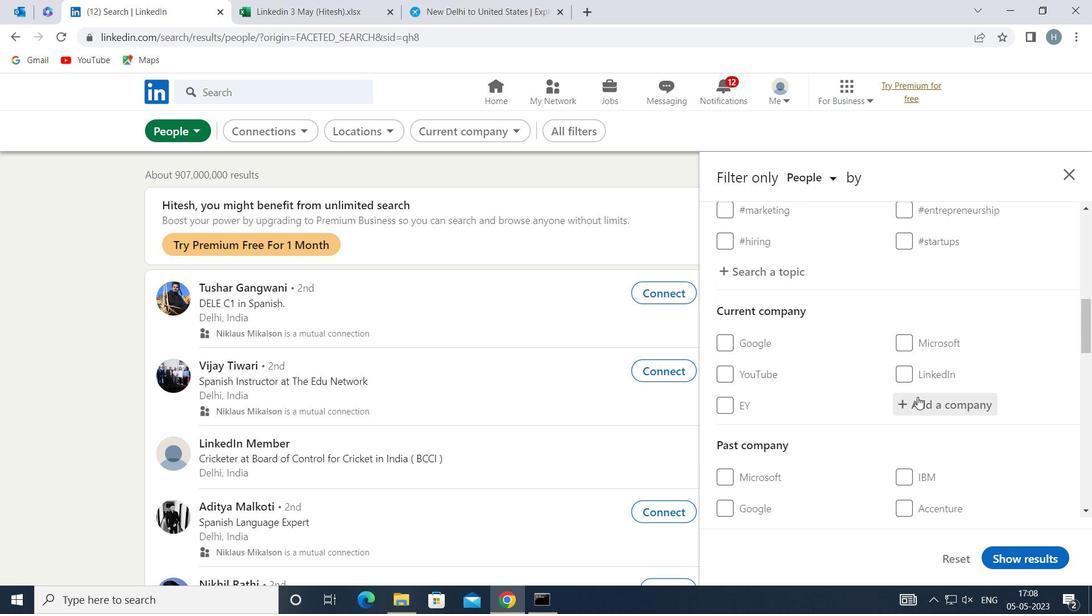 
Action: Key pressed <Key.shift>VW<Key.backspace><Key.shift>MWARE
Screenshot: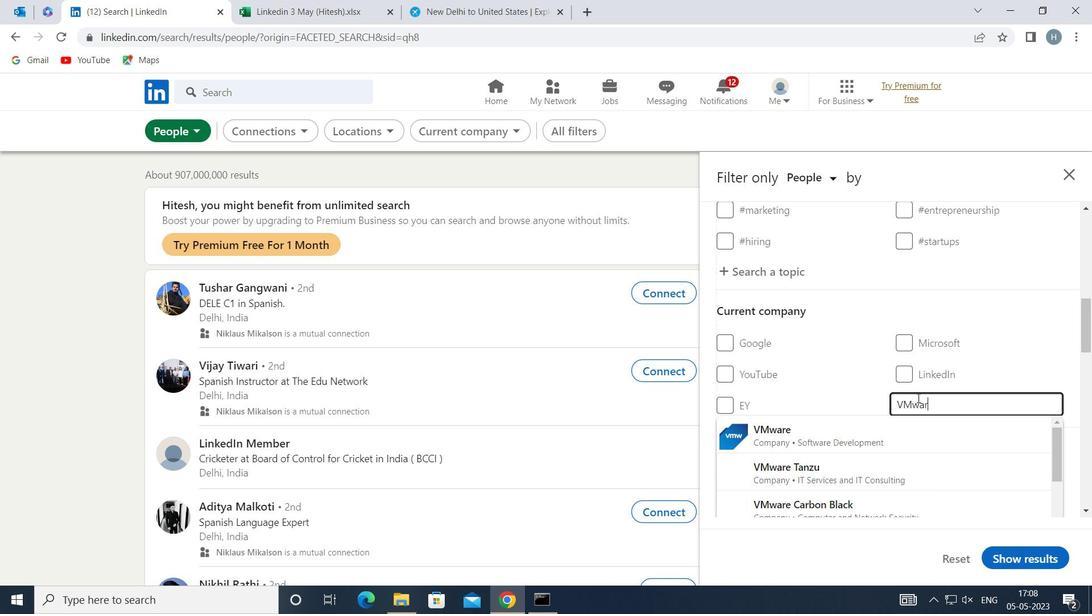 
Action: Mouse moved to (854, 434)
Screenshot: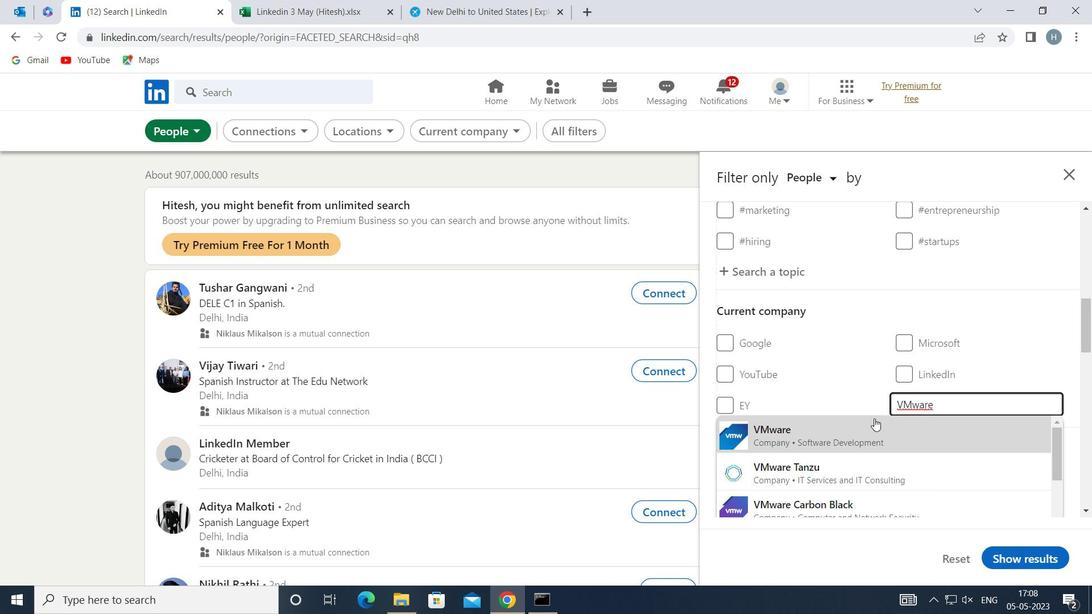
Action: Mouse pressed left at (854, 434)
Screenshot: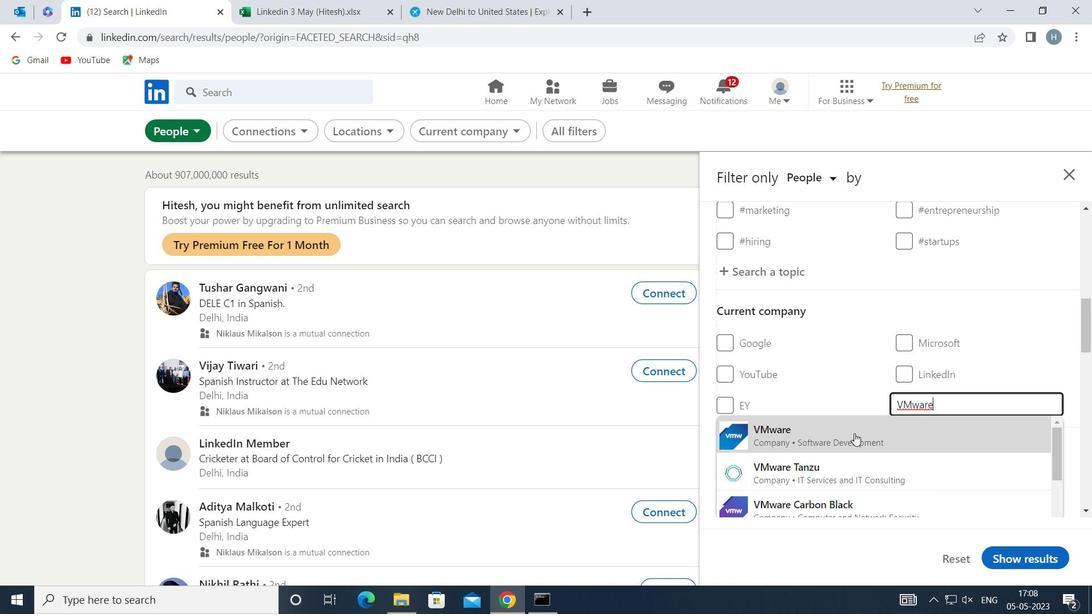 
Action: Mouse moved to (834, 393)
Screenshot: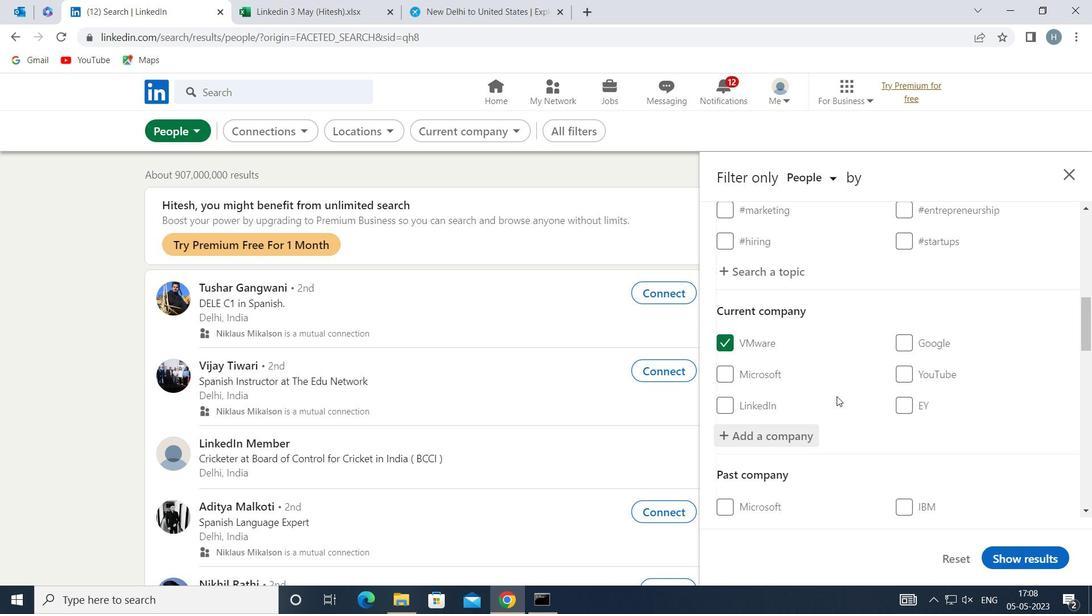 
Action: Mouse scrolled (834, 393) with delta (0, 0)
Screenshot: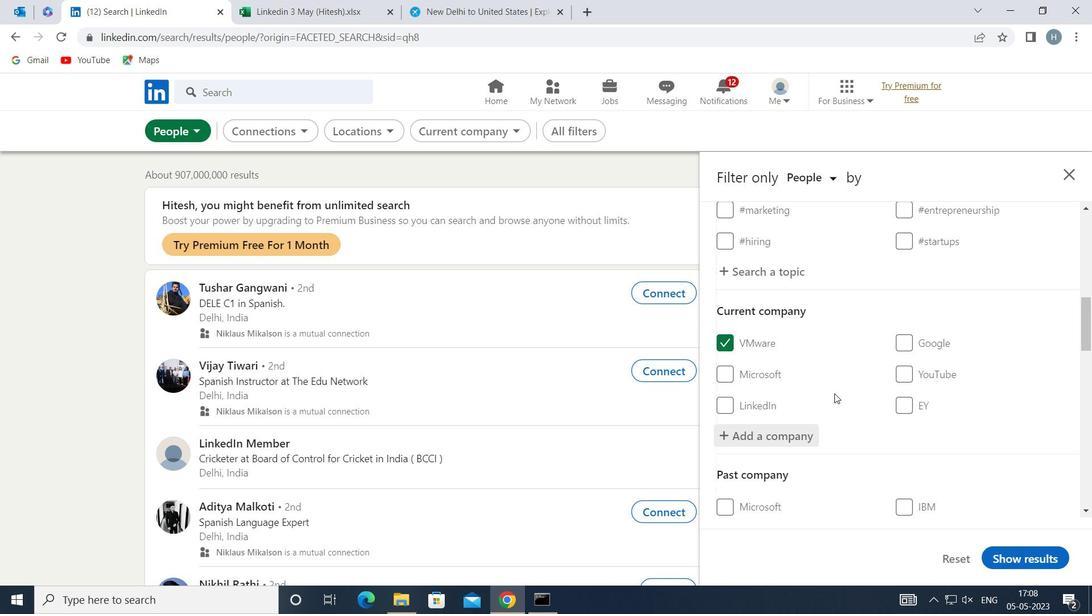 
Action: Mouse scrolled (834, 393) with delta (0, 0)
Screenshot: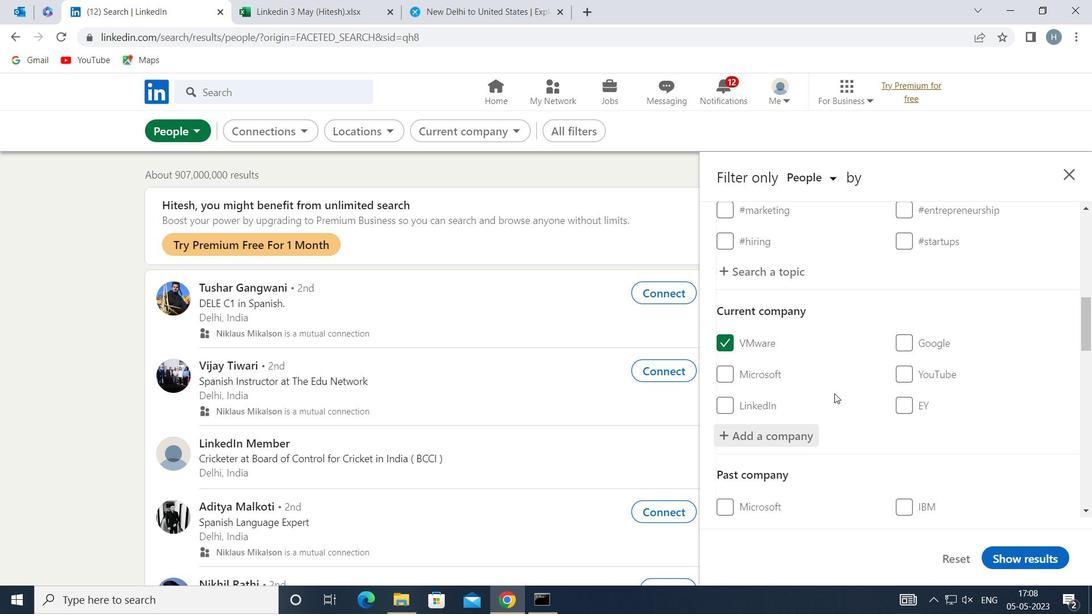 
Action: Mouse scrolled (834, 393) with delta (0, 0)
Screenshot: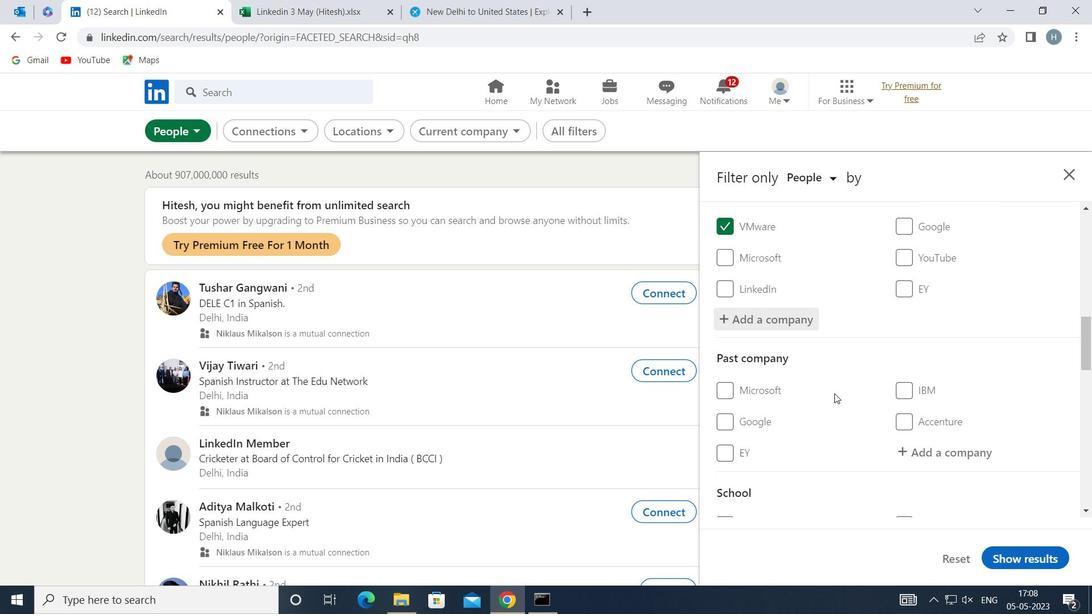 
Action: Mouse scrolled (834, 393) with delta (0, 0)
Screenshot: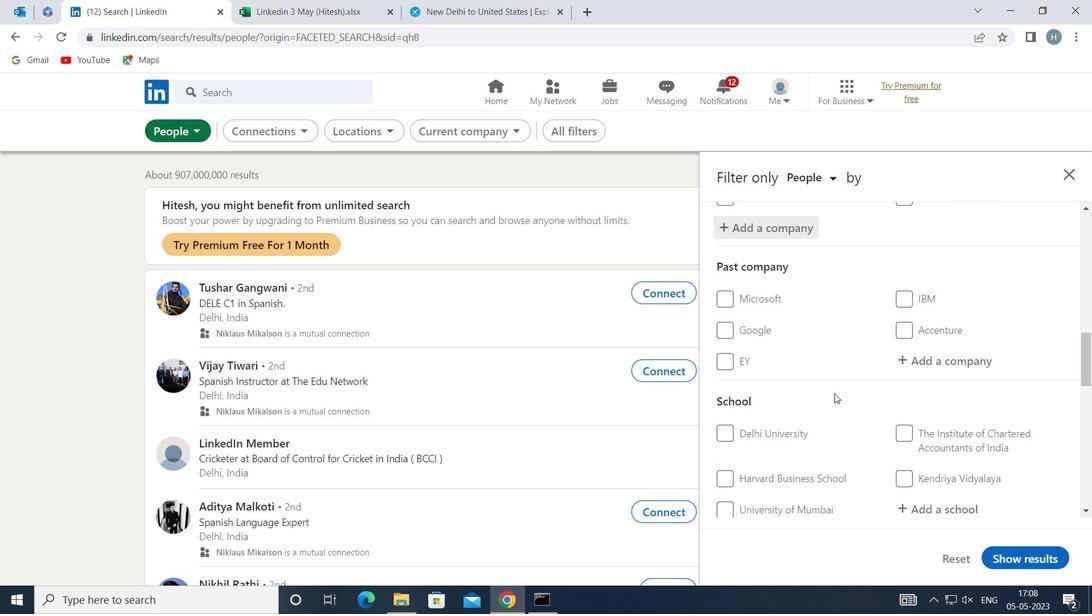 
Action: Mouse moved to (938, 430)
Screenshot: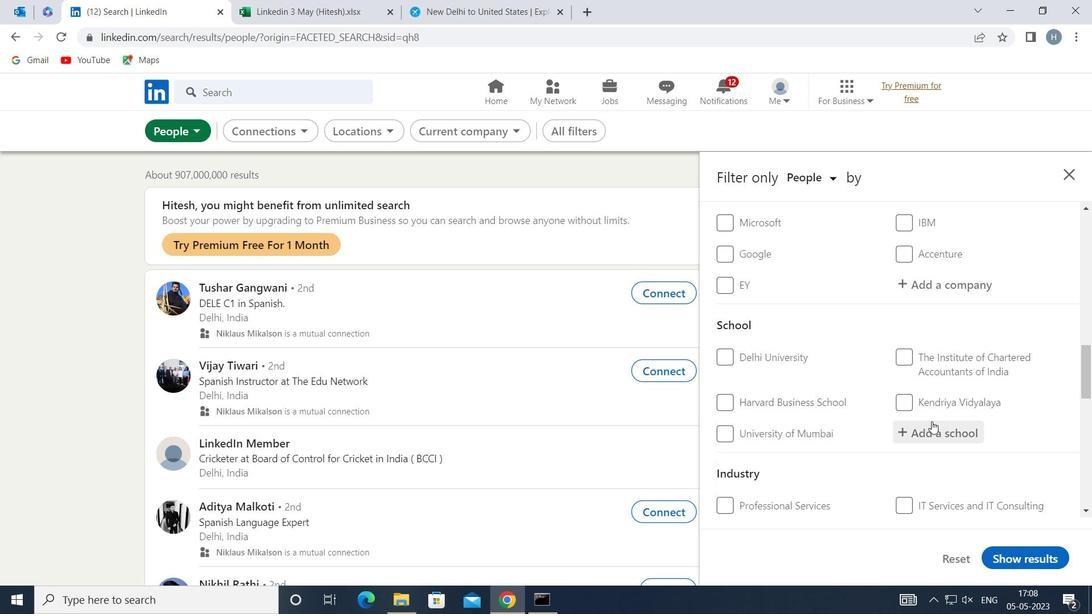 
Action: Mouse pressed left at (938, 430)
Screenshot: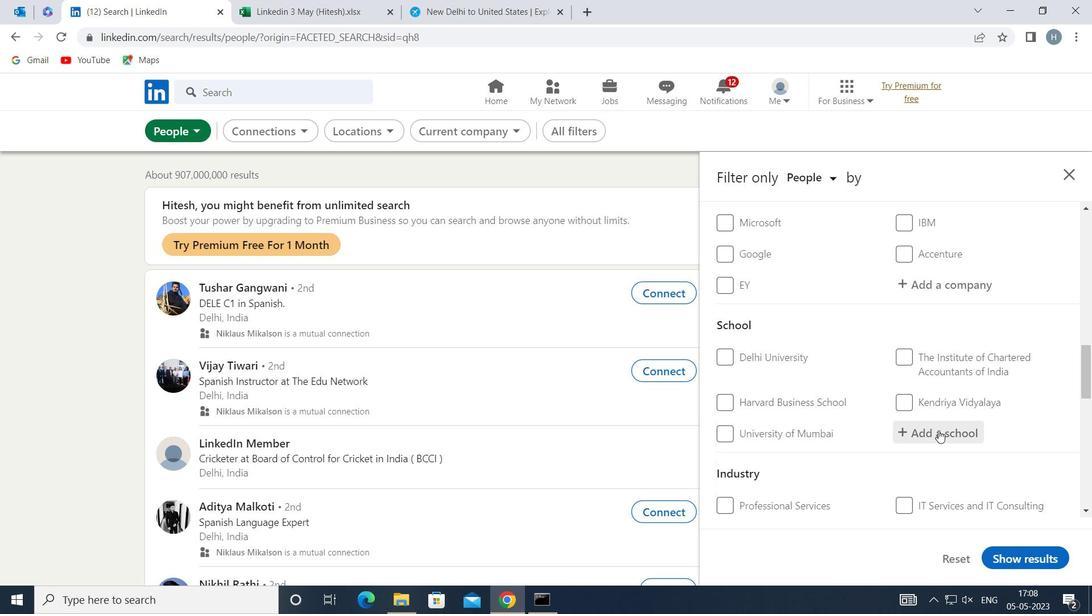 
Action: Key pressed <Key.shift>GOVERNMENT<Key.space><Key.shift>POLYTE
Screenshot: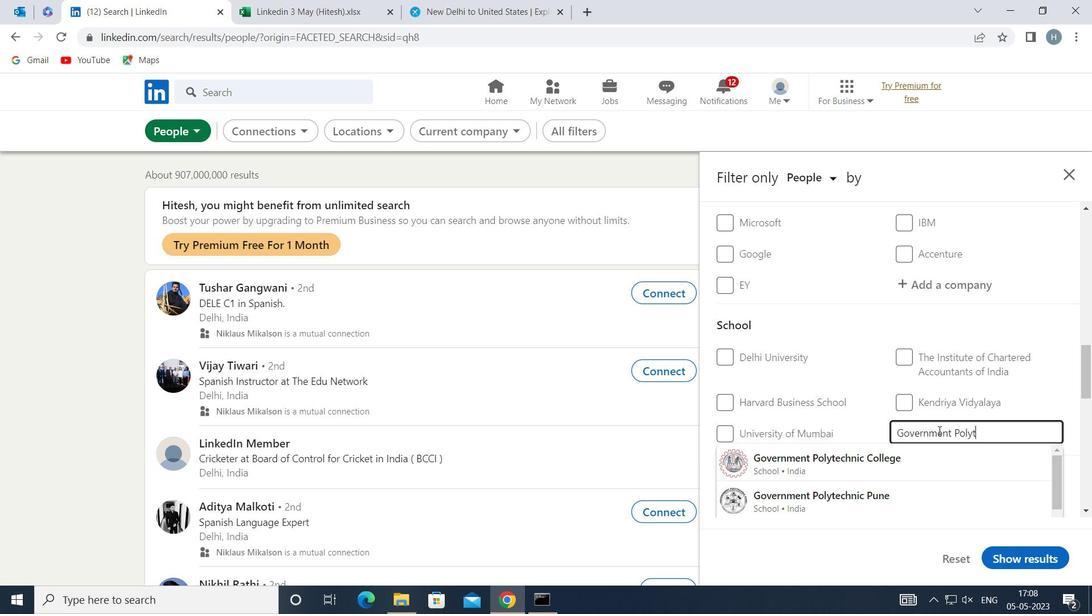
Action: Mouse moved to (939, 430)
Screenshot: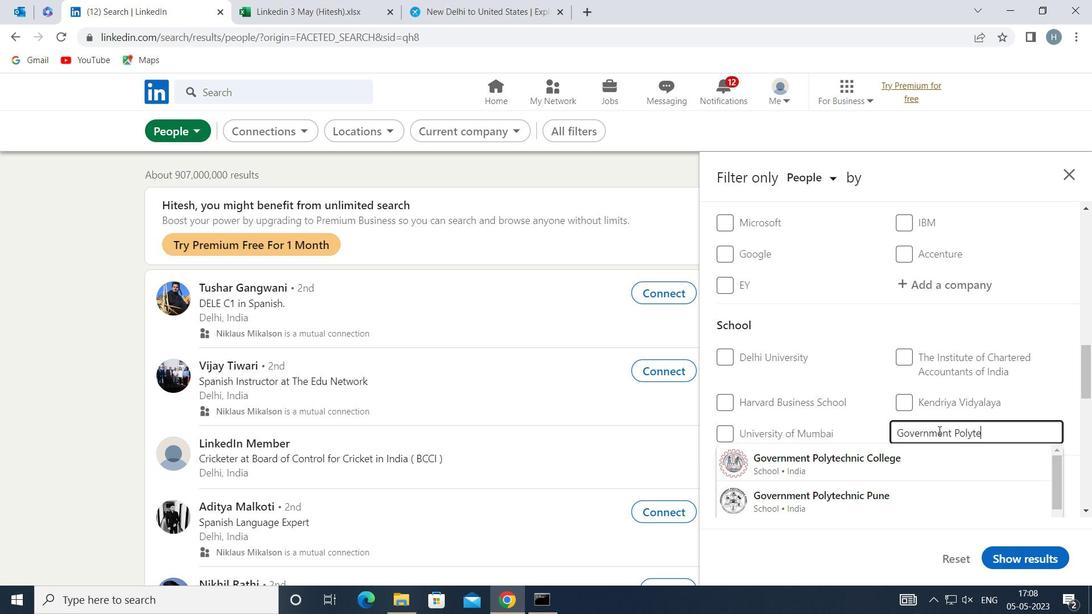 
Action: Key pressed CHNIC
Screenshot: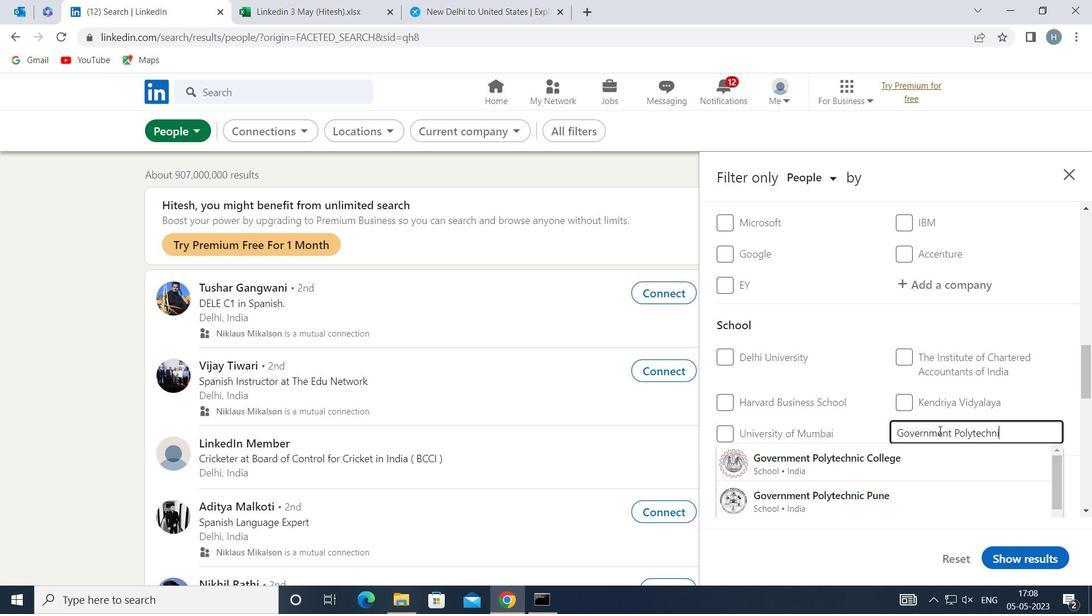 
Action: Mouse moved to (900, 484)
Screenshot: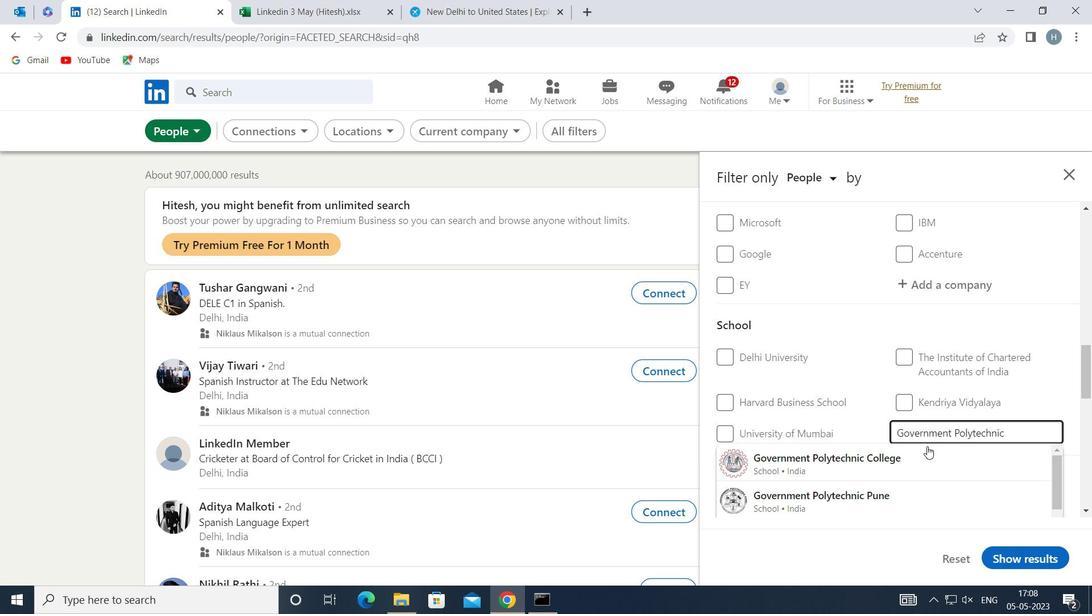 
Action: Mouse pressed left at (900, 484)
Screenshot: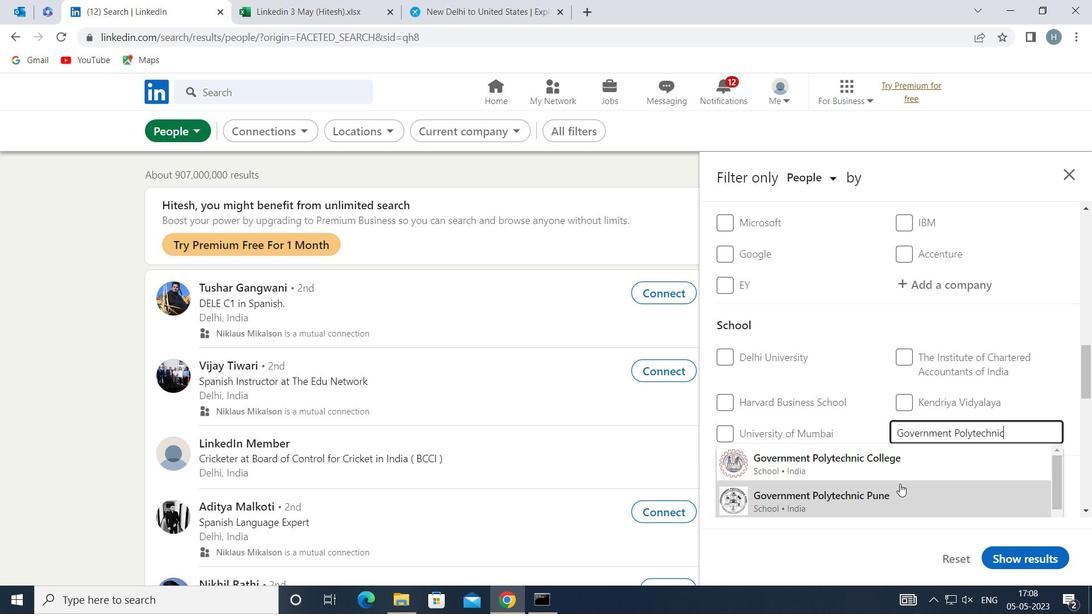 
Action: Mouse moved to (863, 416)
Screenshot: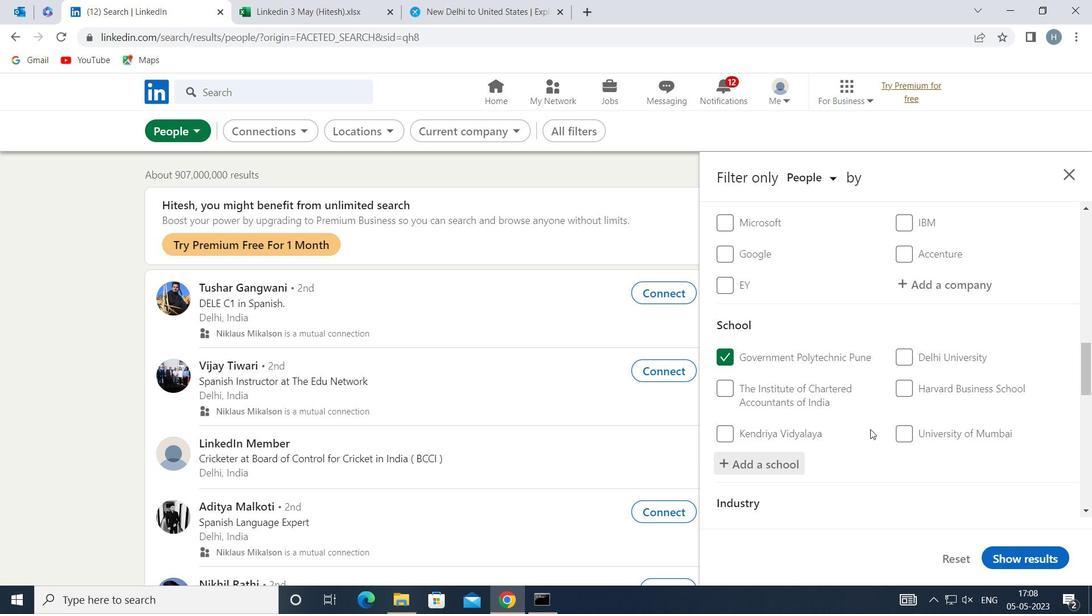 
Action: Mouse scrolled (863, 415) with delta (0, 0)
Screenshot: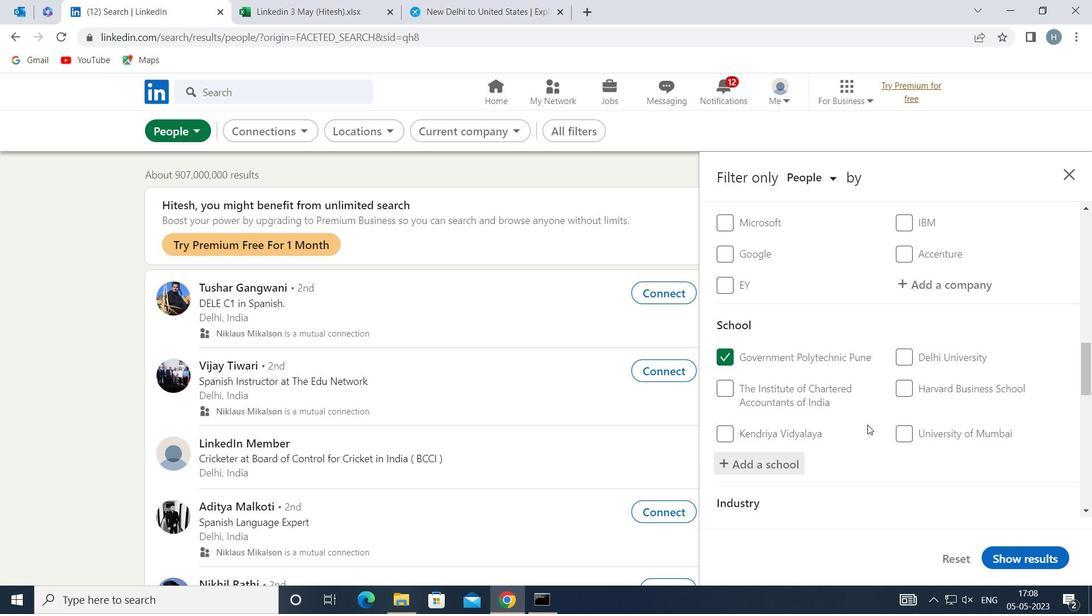 
Action: Mouse moved to (864, 415)
Screenshot: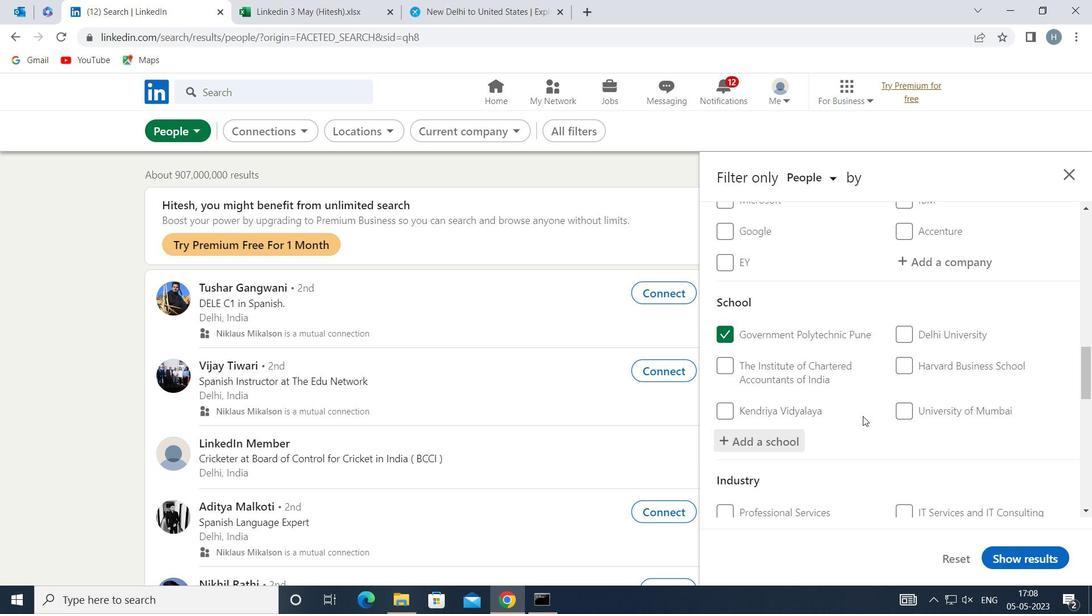 
Action: Mouse scrolled (864, 414) with delta (0, 0)
Screenshot: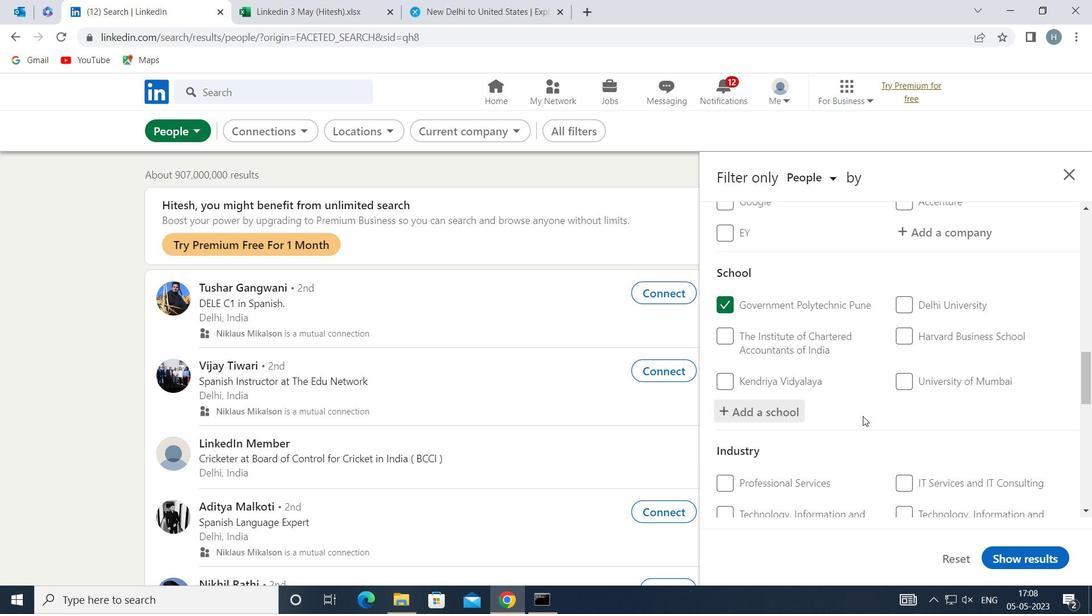 
Action: Mouse scrolled (864, 414) with delta (0, 0)
Screenshot: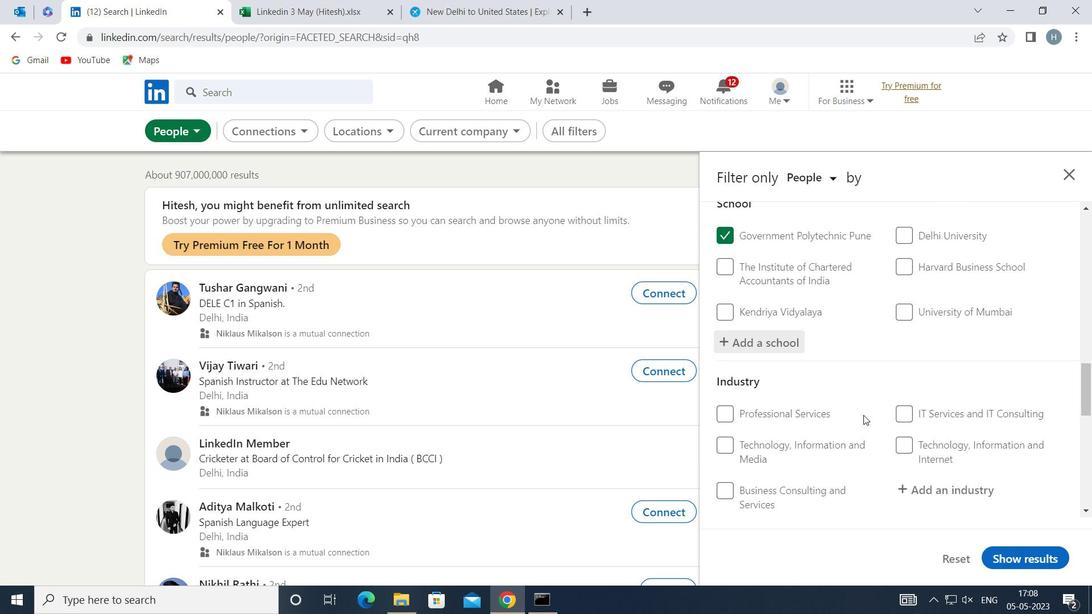 
Action: Mouse moved to (949, 397)
Screenshot: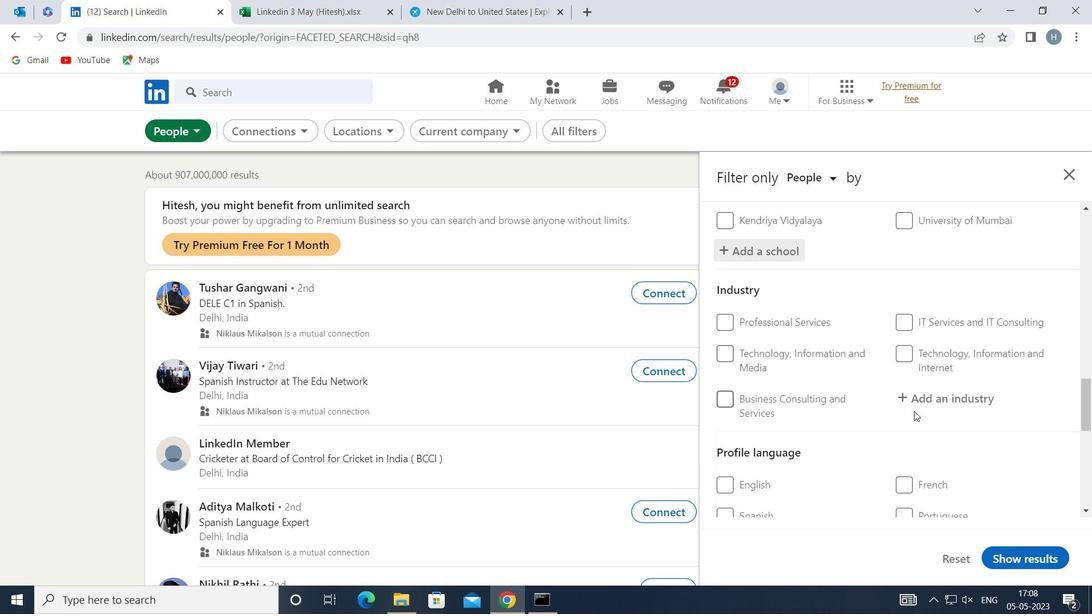 
Action: Mouse pressed left at (949, 397)
Screenshot: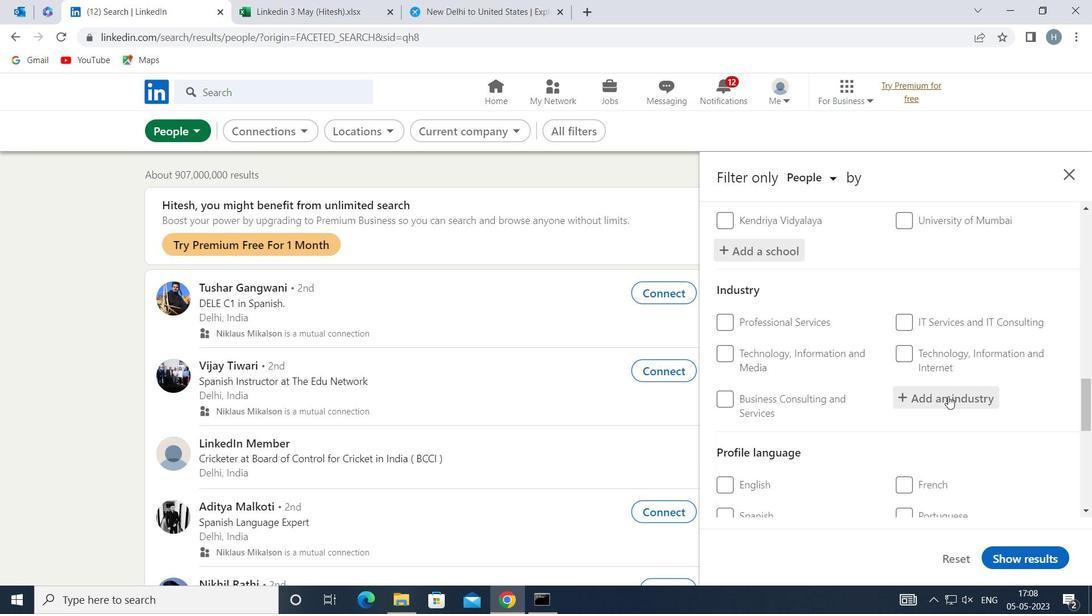 
Action: Mouse moved to (946, 395)
Screenshot: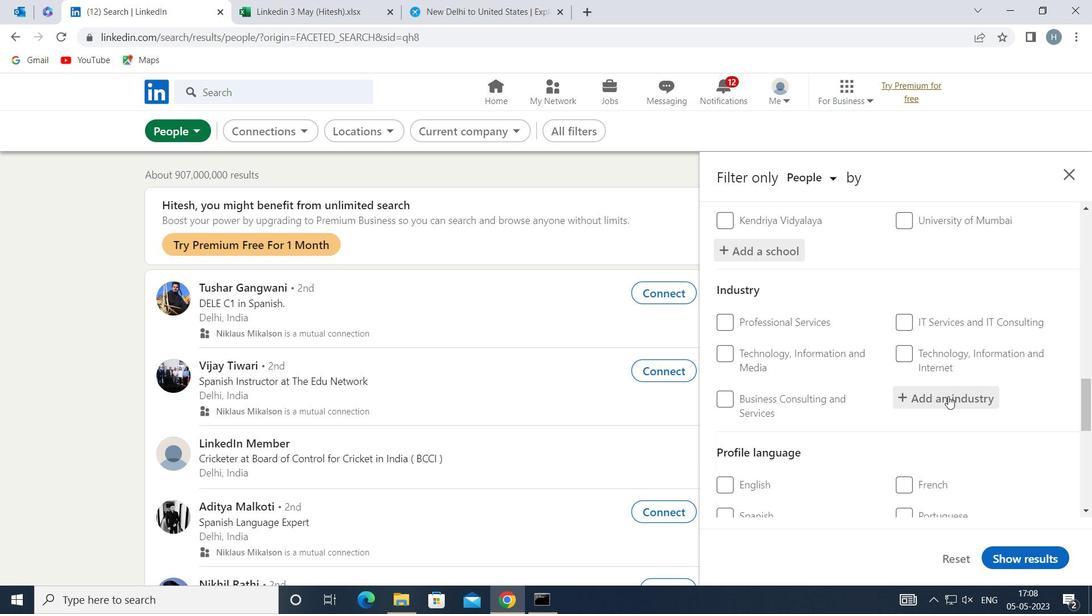 
Action: Key pressed <Key.shift><Key.shift><Key.shift>RETAIL<Key.space><Key.shift>FURNITURE
Screenshot: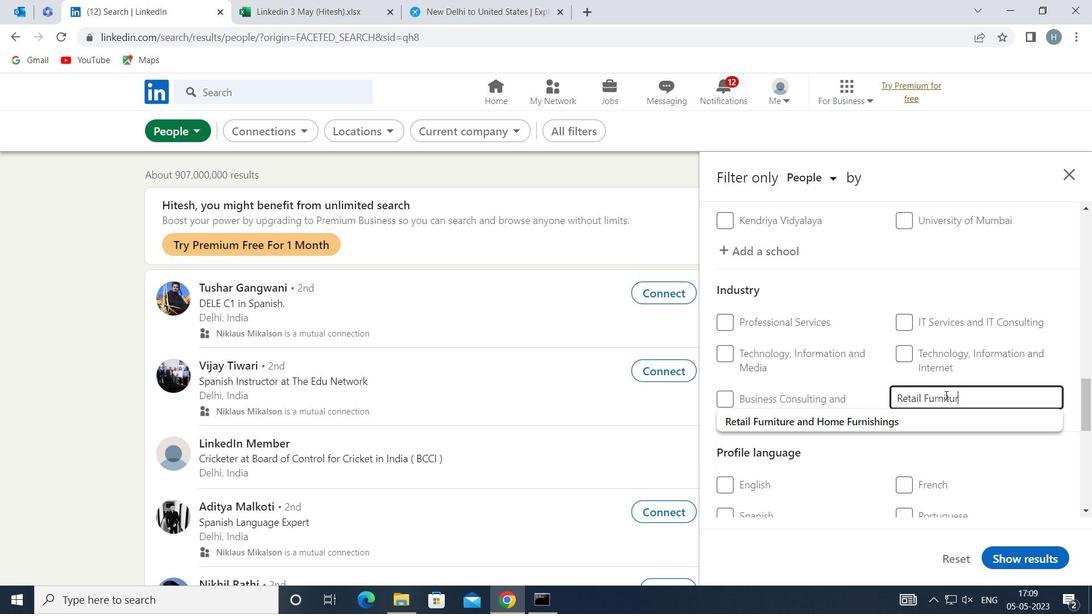 
Action: Mouse moved to (894, 415)
Screenshot: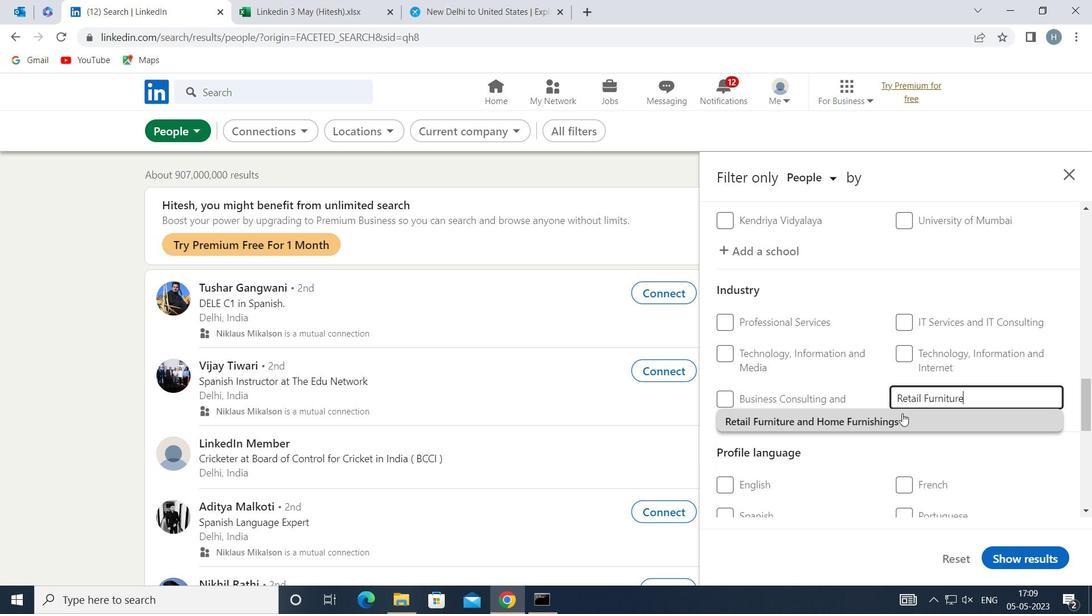 
Action: Mouse pressed left at (894, 415)
Screenshot: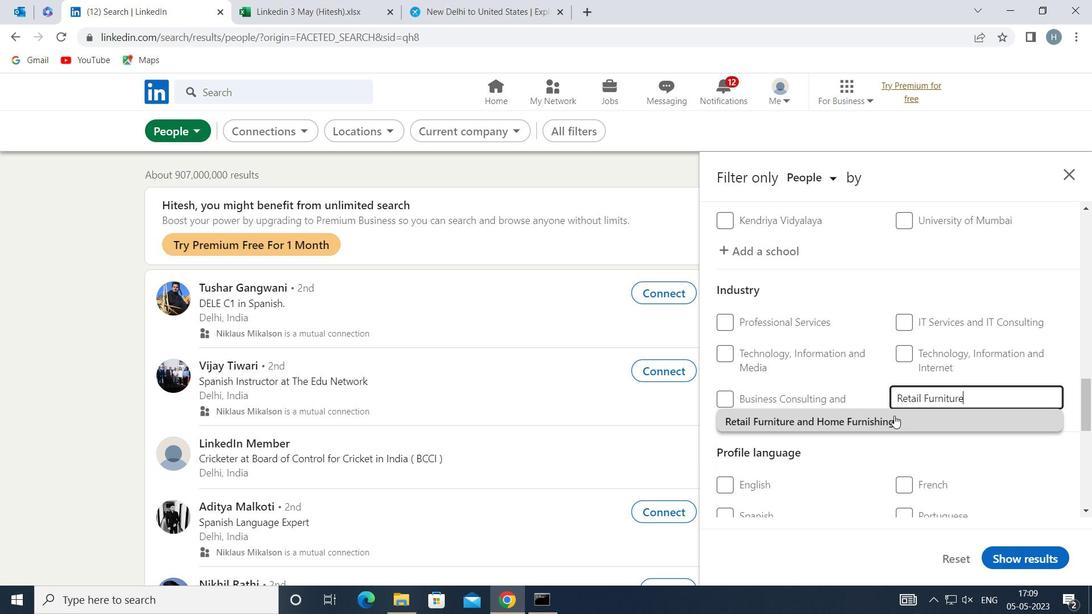 
Action: Mouse moved to (876, 401)
Screenshot: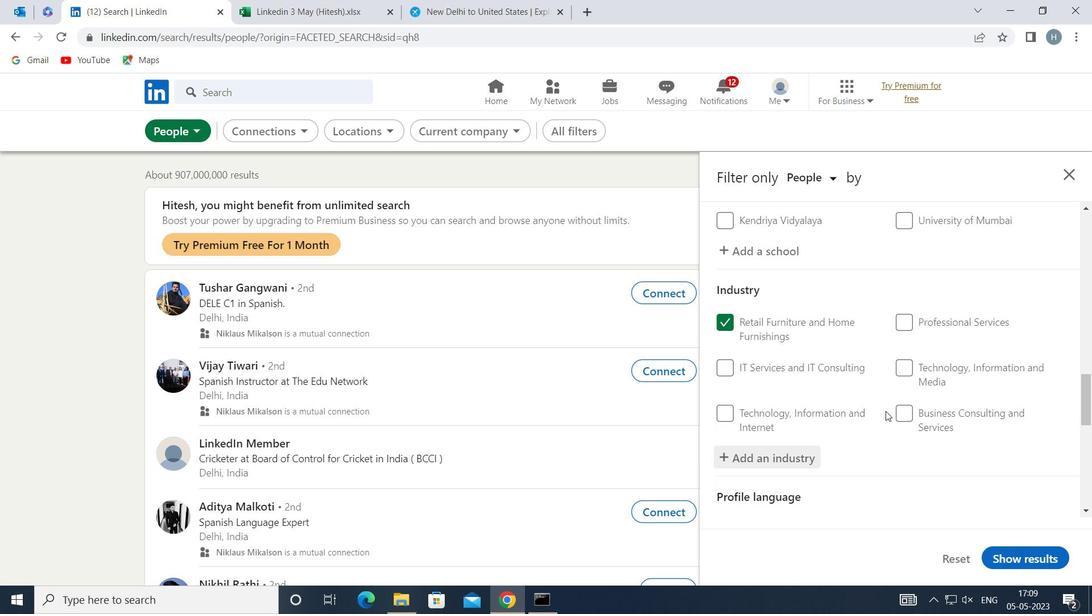 
Action: Mouse scrolled (876, 400) with delta (0, 0)
Screenshot: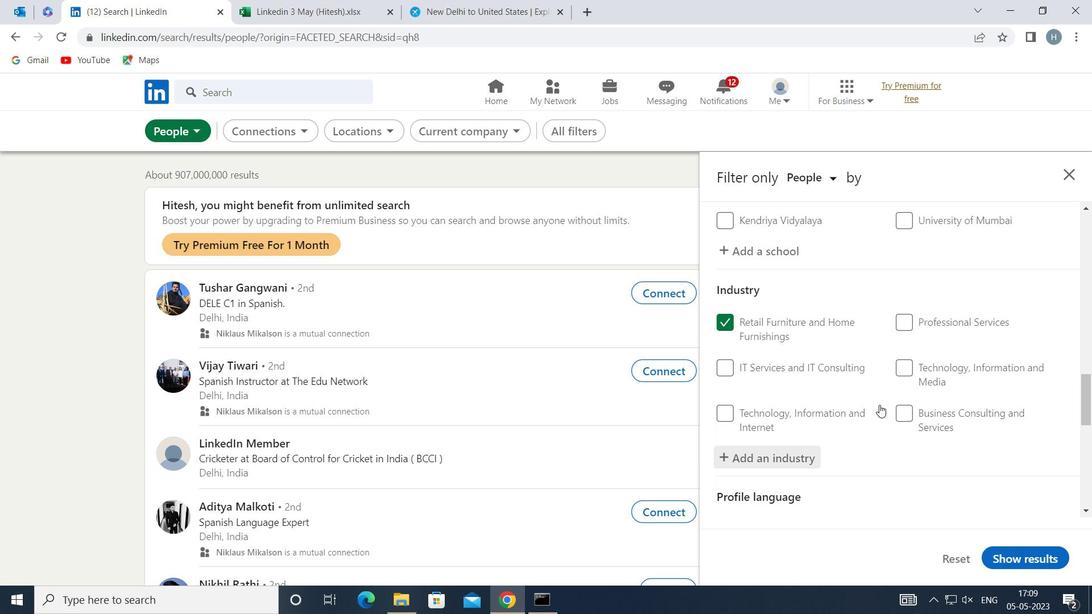 
Action: Mouse scrolled (876, 400) with delta (0, 0)
Screenshot: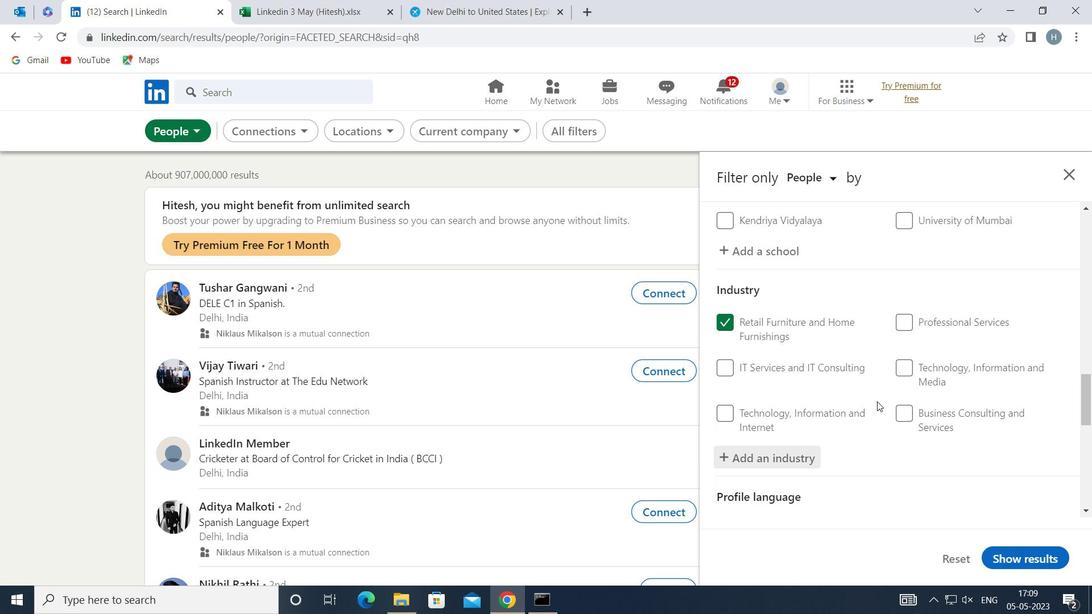 
Action: Mouse scrolled (876, 400) with delta (0, 0)
Screenshot: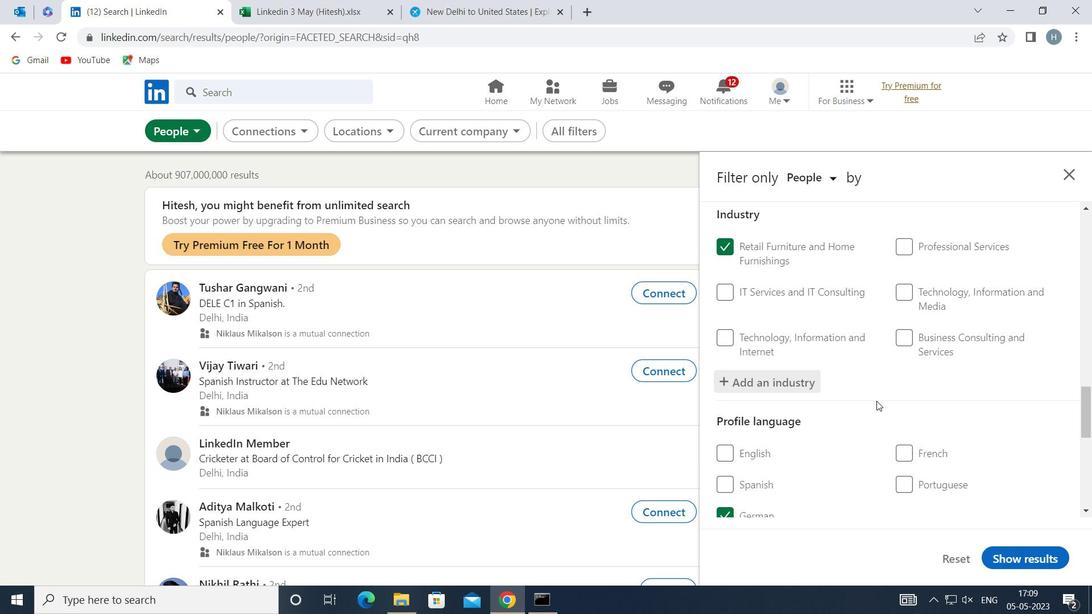 
Action: Mouse scrolled (876, 400) with delta (0, 0)
Screenshot: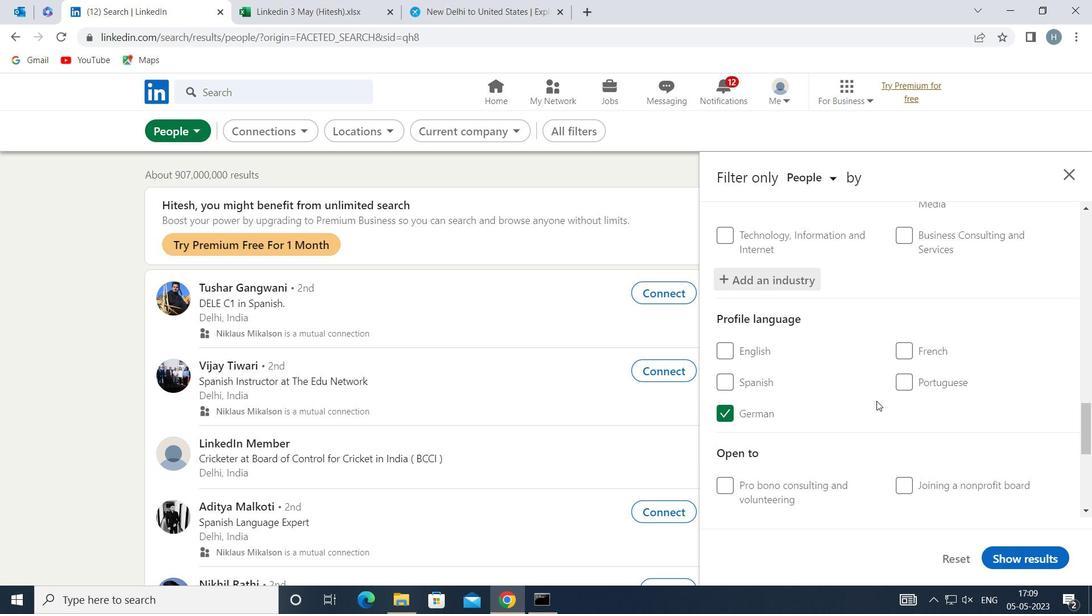 
Action: Mouse scrolled (876, 400) with delta (0, 0)
Screenshot: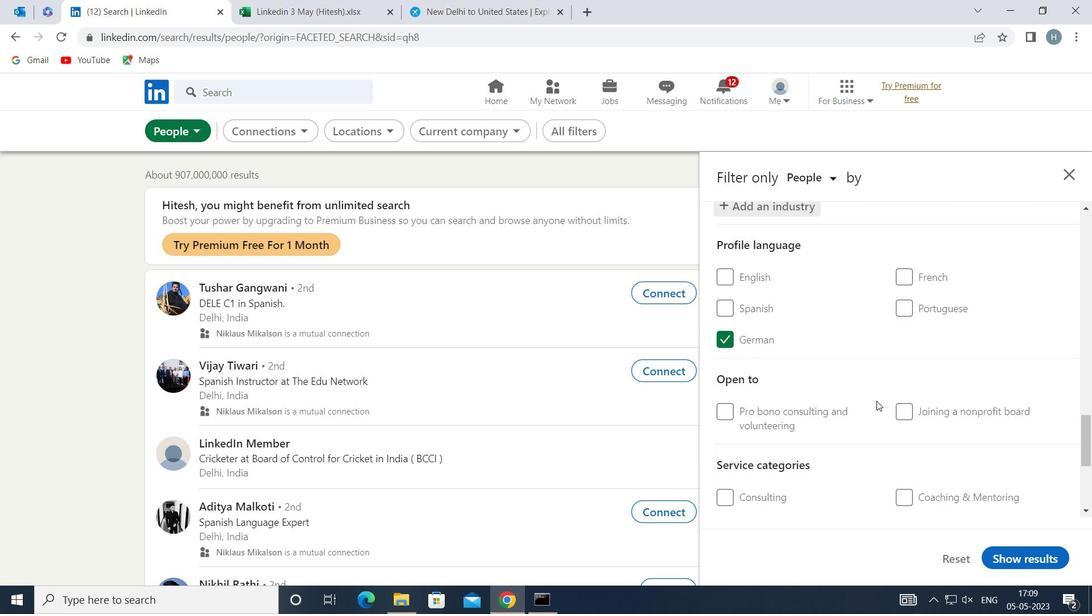 
Action: Mouse moved to (934, 447)
Screenshot: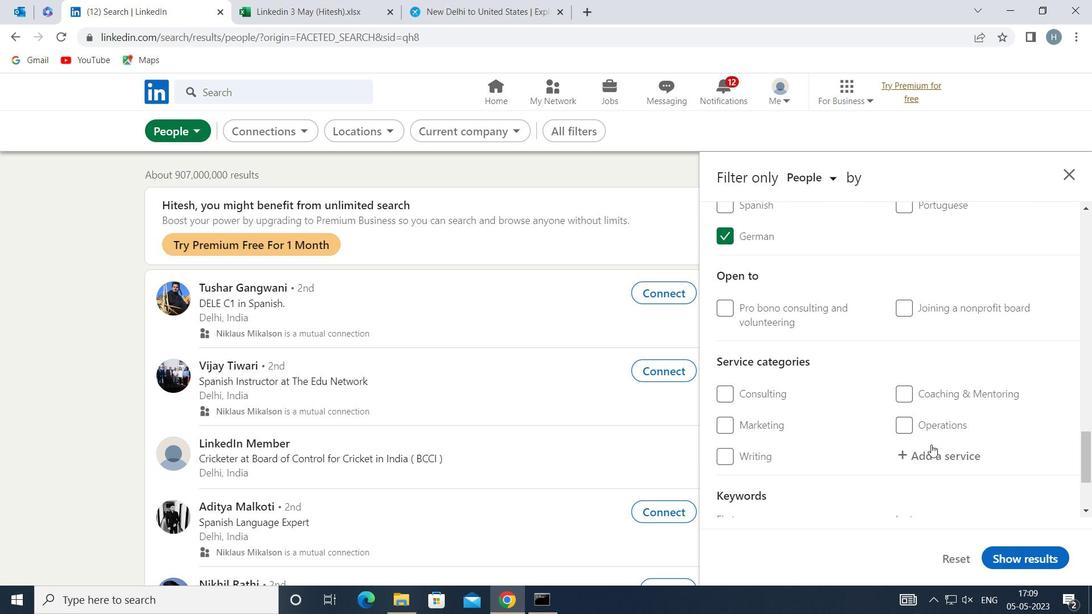 
Action: Mouse pressed left at (934, 447)
Screenshot: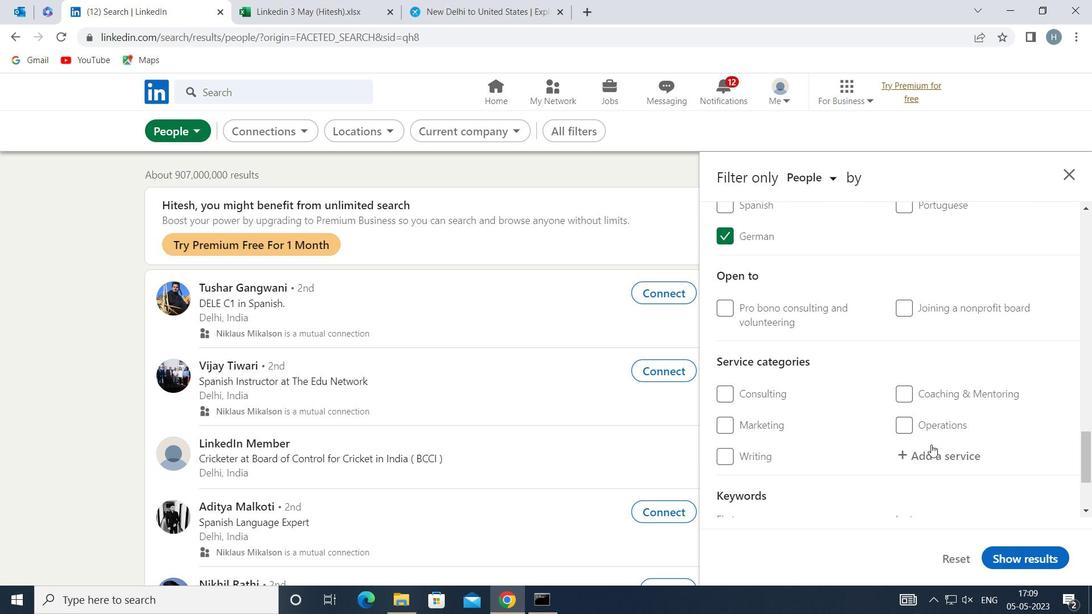 
Action: Mouse moved to (926, 444)
Screenshot: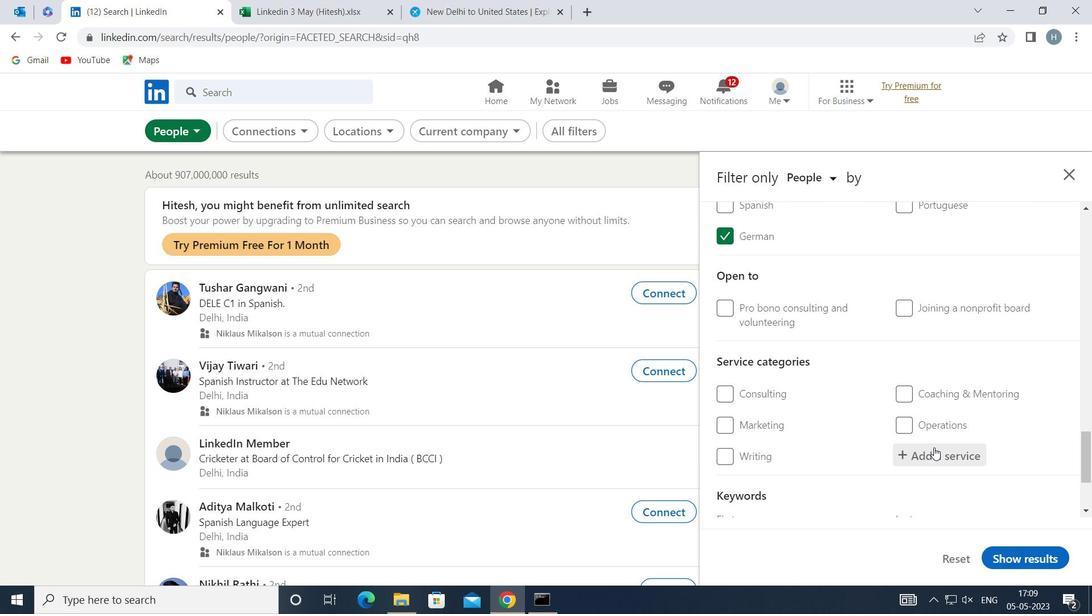 
Action: Key pressed <Key.shift>OUTSOURC
Screenshot: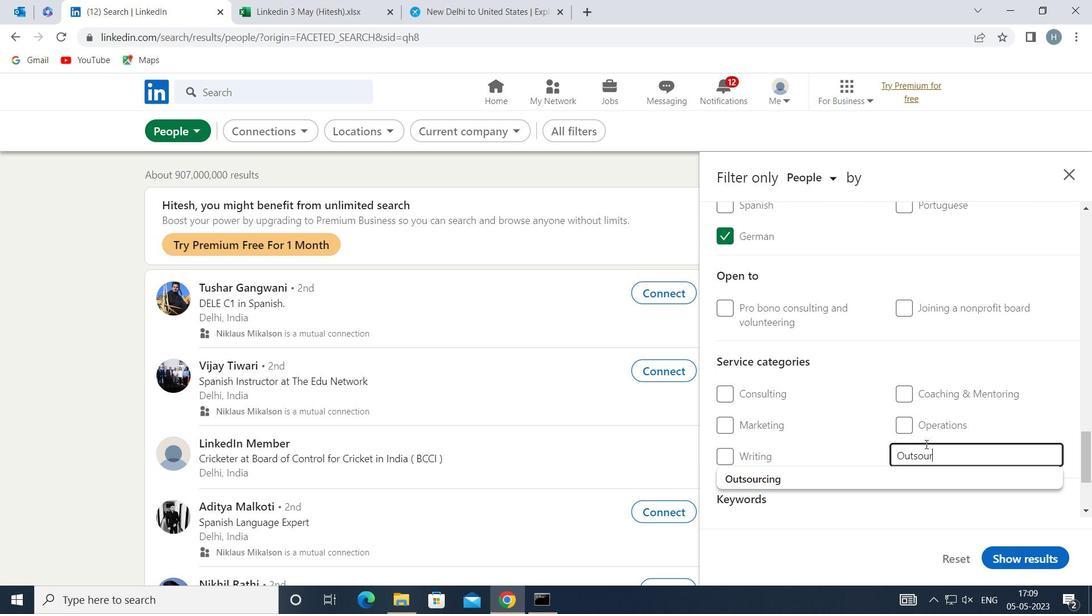 
Action: Mouse moved to (901, 479)
Screenshot: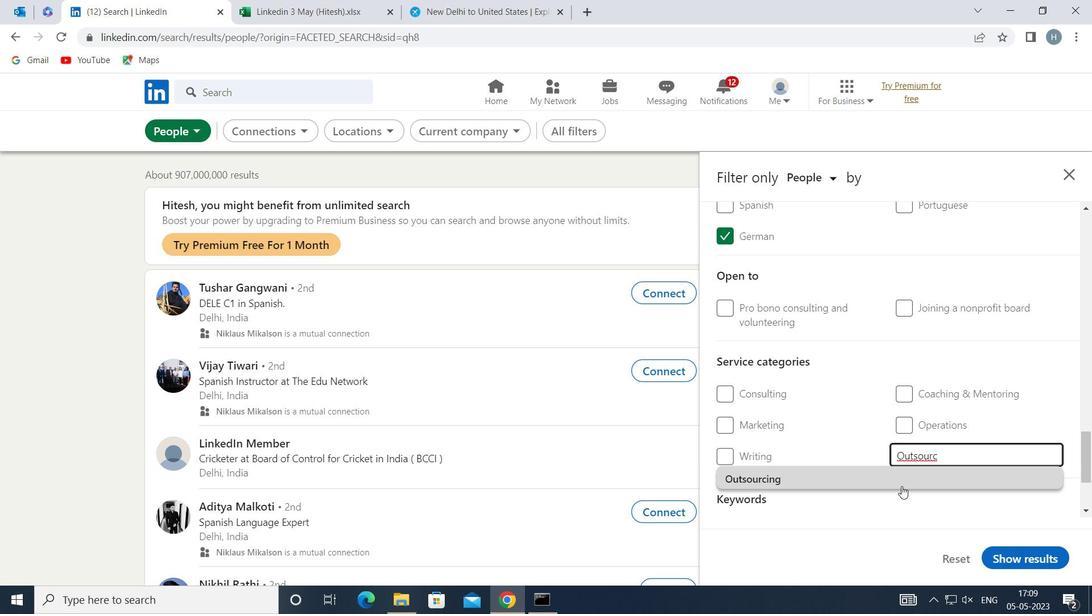 
Action: Mouse pressed left at (901, 479)
Screenshot: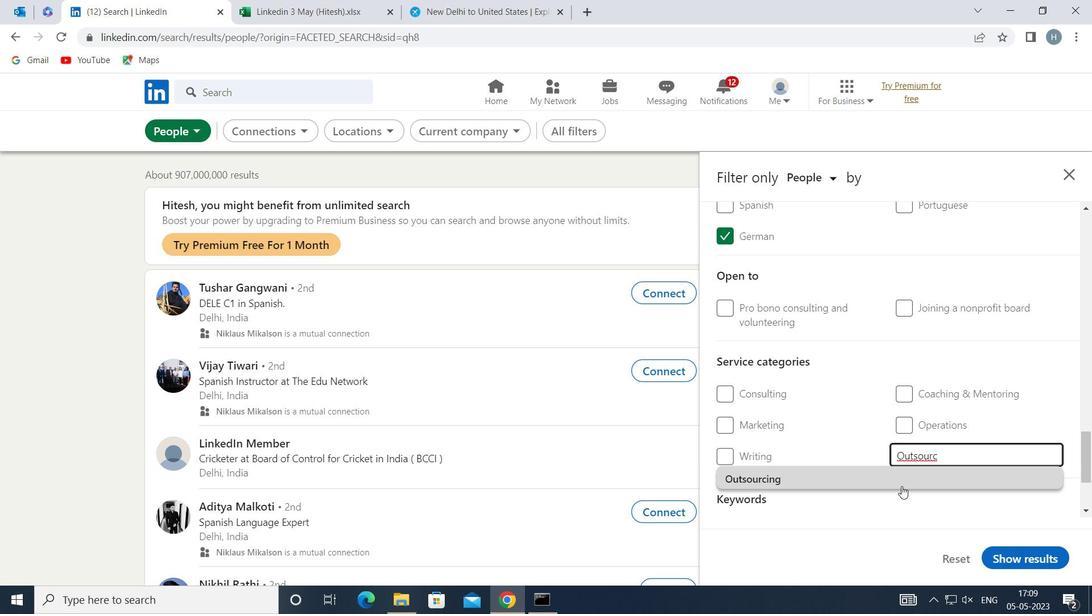 
Action: Mouse moved to (893, 466)
Screenshot: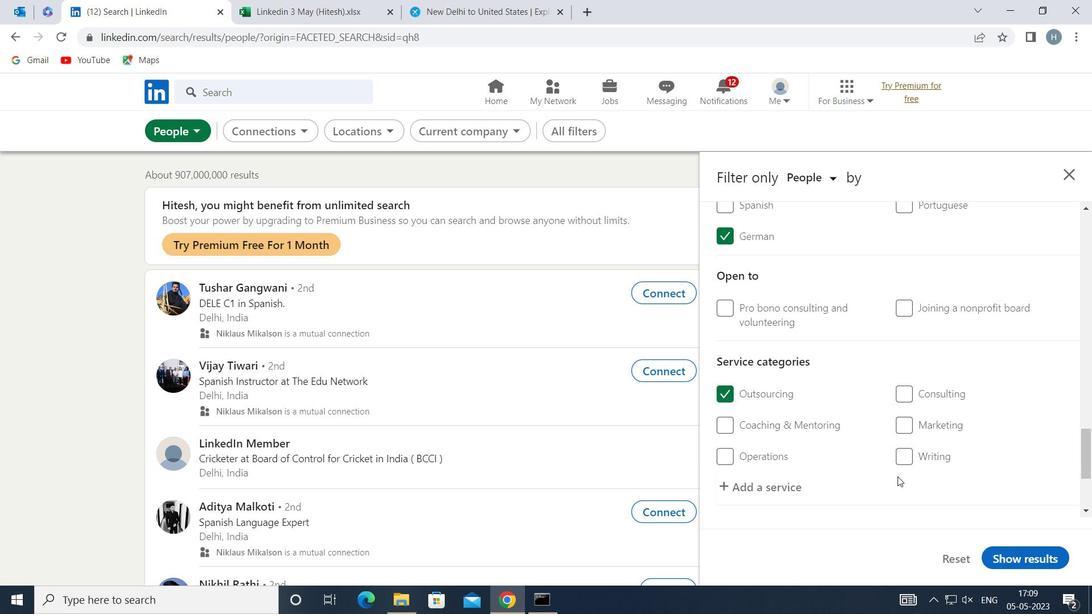 
Action: Mouse scrolled (893, 466) with delta (0, 0)
Screenshot: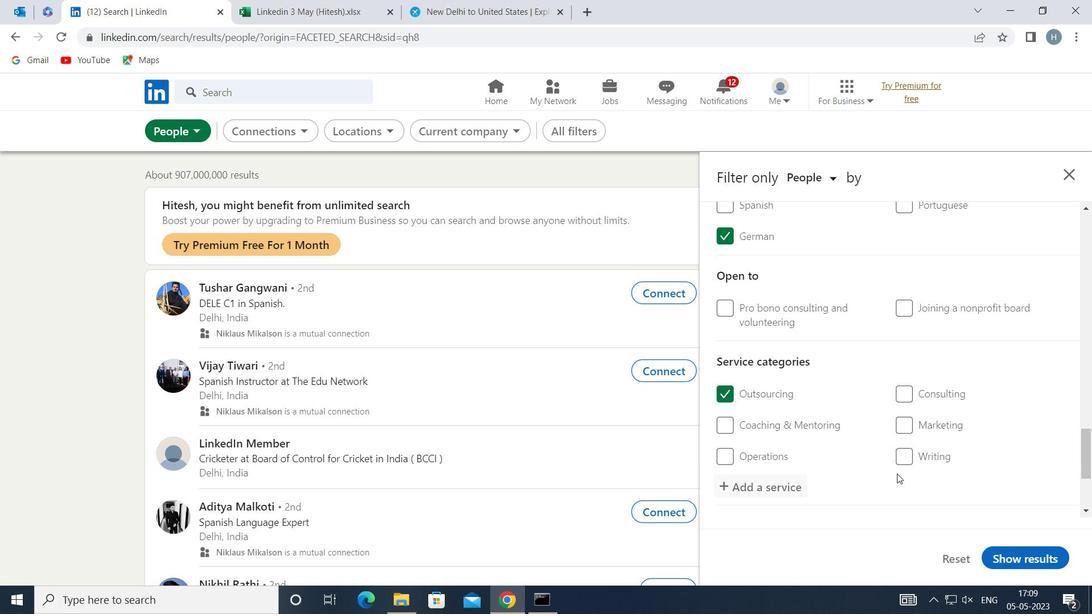 
Action: Mouse scrolled (893, 466) with delta (0, 0)
Screenshot: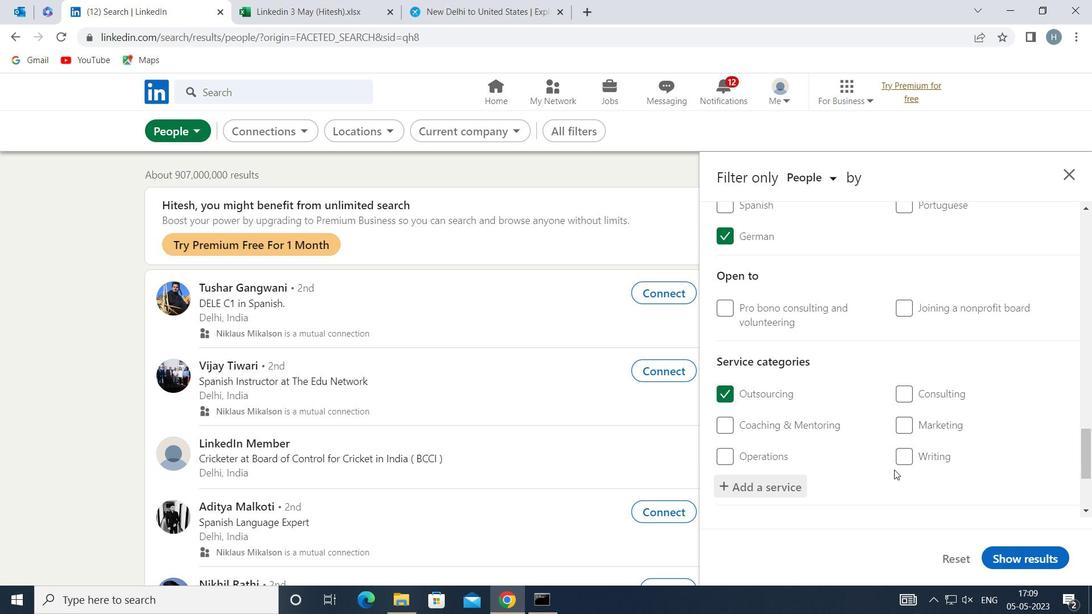 
Action: Mouse scrolled (893, 466) with delta (0, 0)
Screenshot: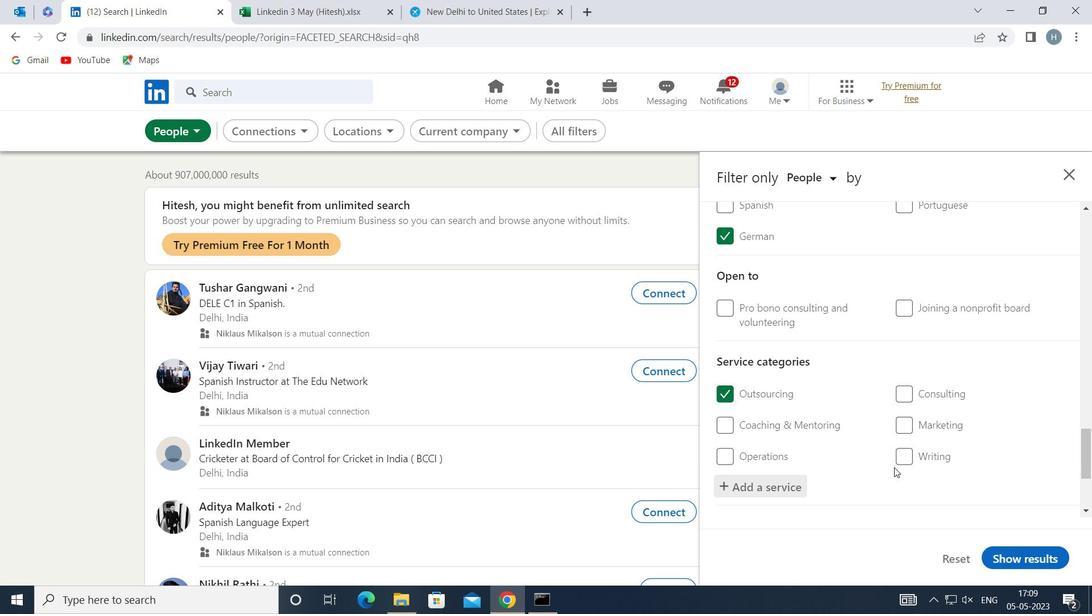 
Action: Mouse moved to (891, 460)
Screenshot: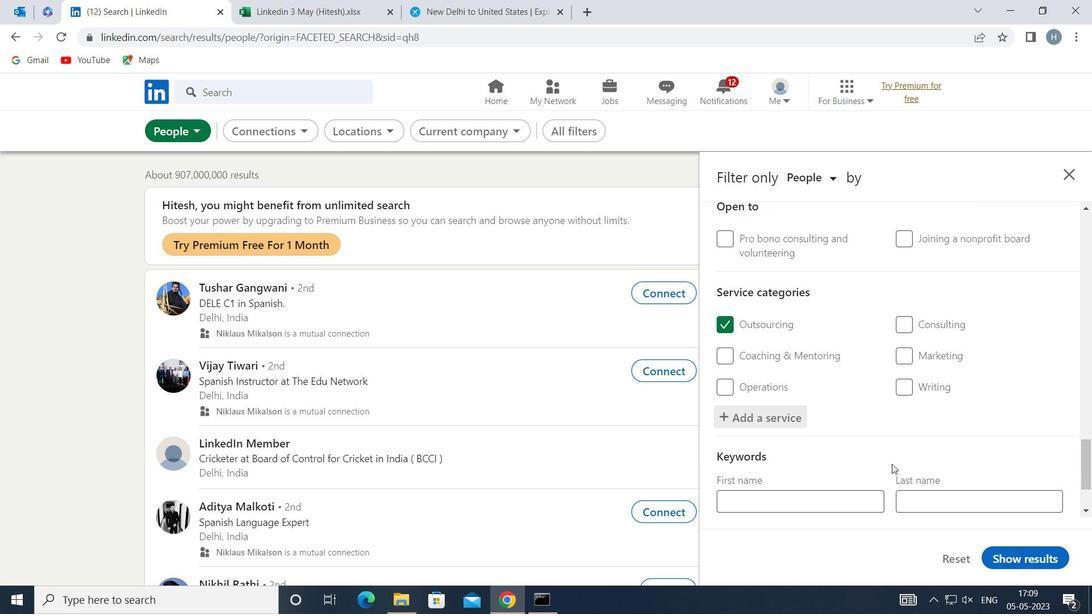 
Action: Mouse scrolled (891, 459) with delta (0, 0)
Screenshot: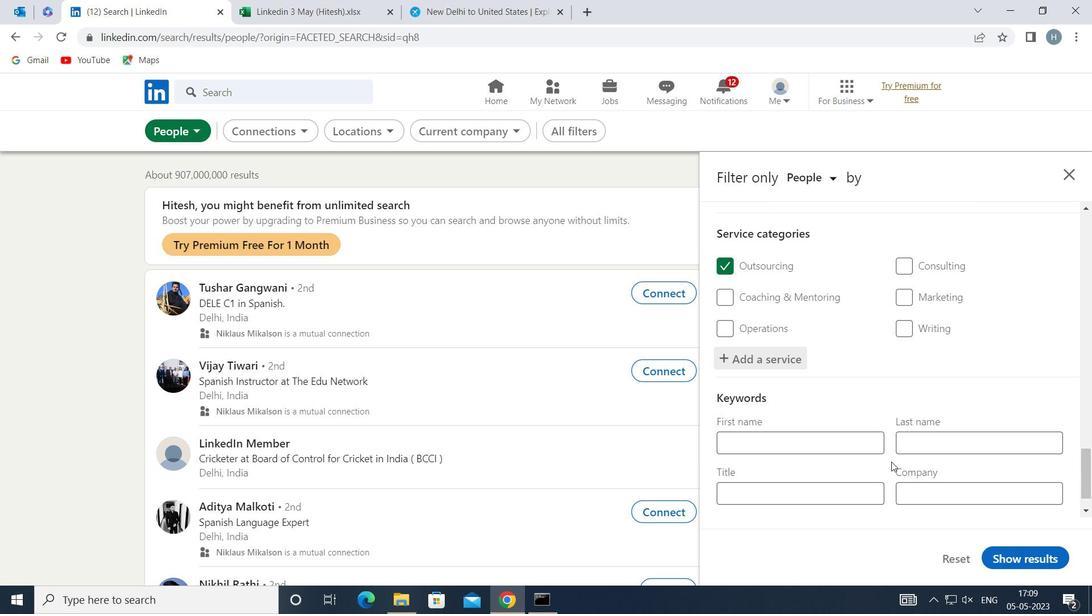
Action: Mouse scrolled (891, 459) with delta (0, 0)
Screenshot: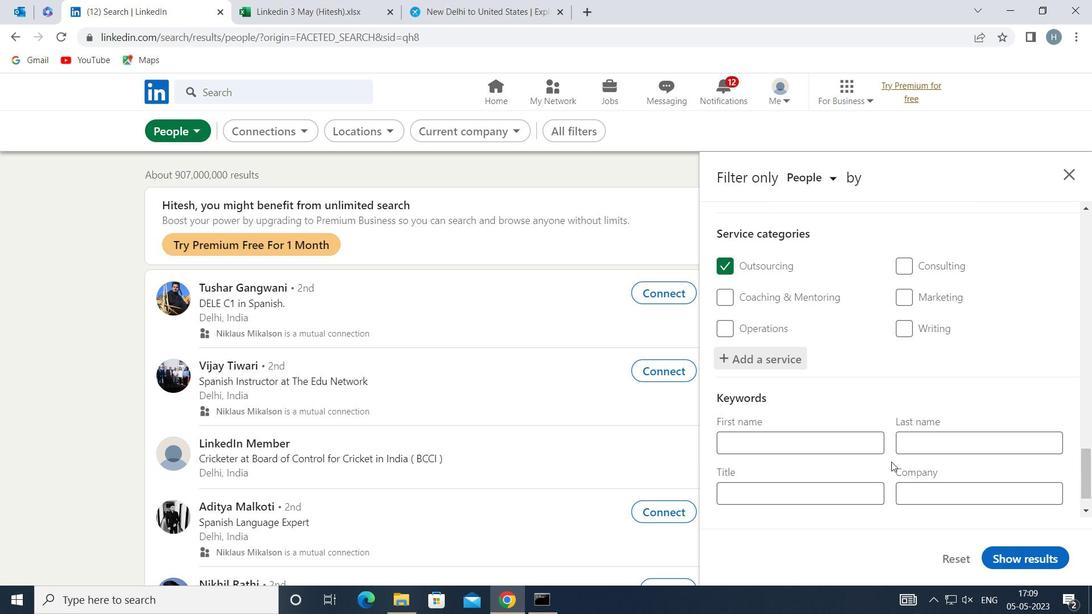 
Action: Mouse moved to (855, 451)
Screenshot: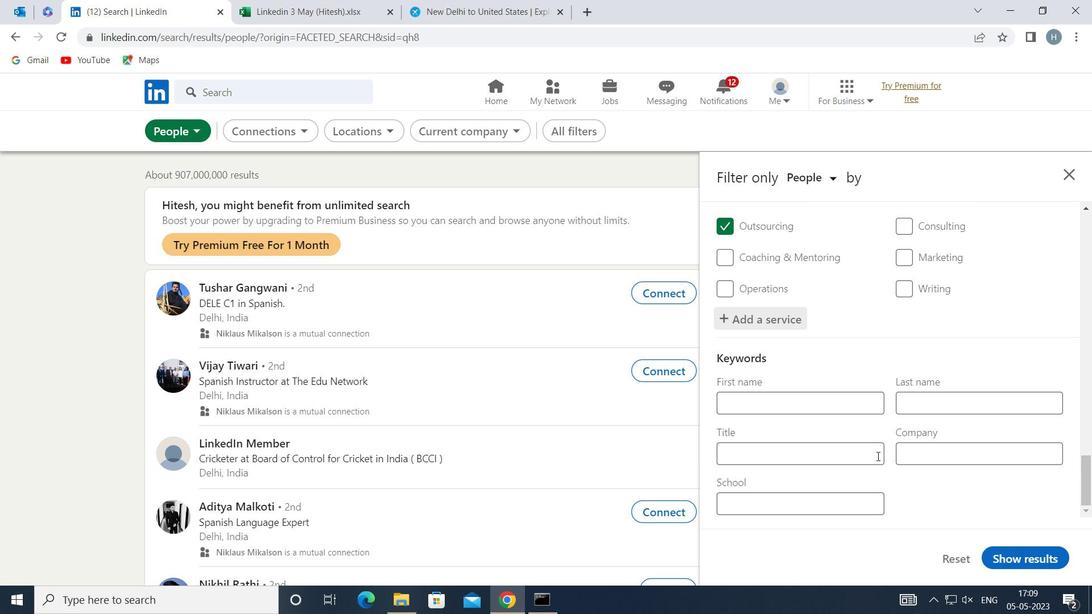 
Action: Mouse pressed left at (855, 451)
Screenshot: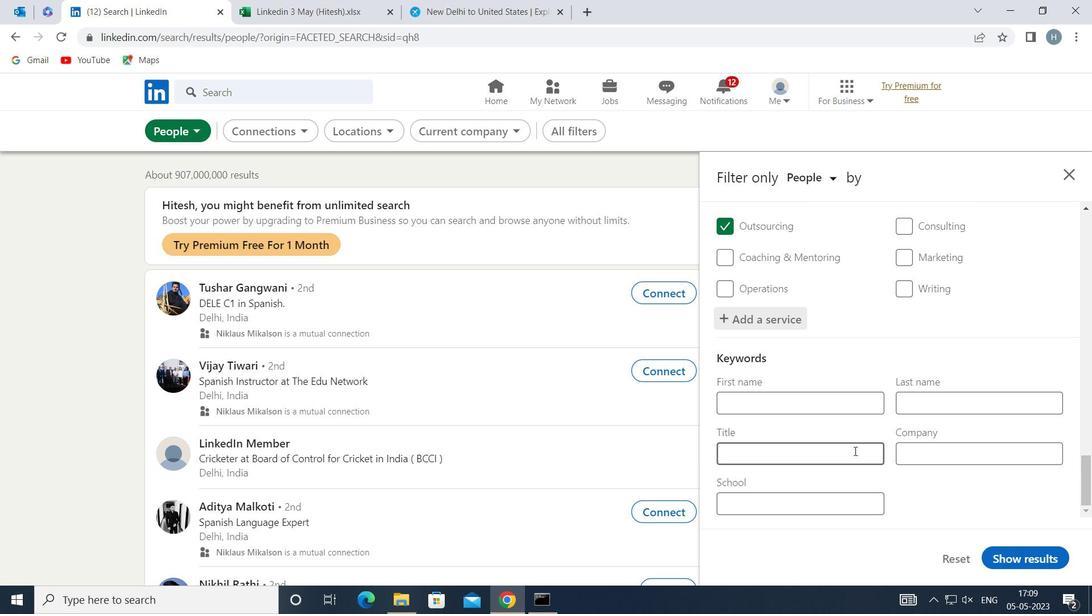 
Action: Key pressed <Key.shift>TRUCK<Key.space><Key.shift>DRIVER
Screenshot: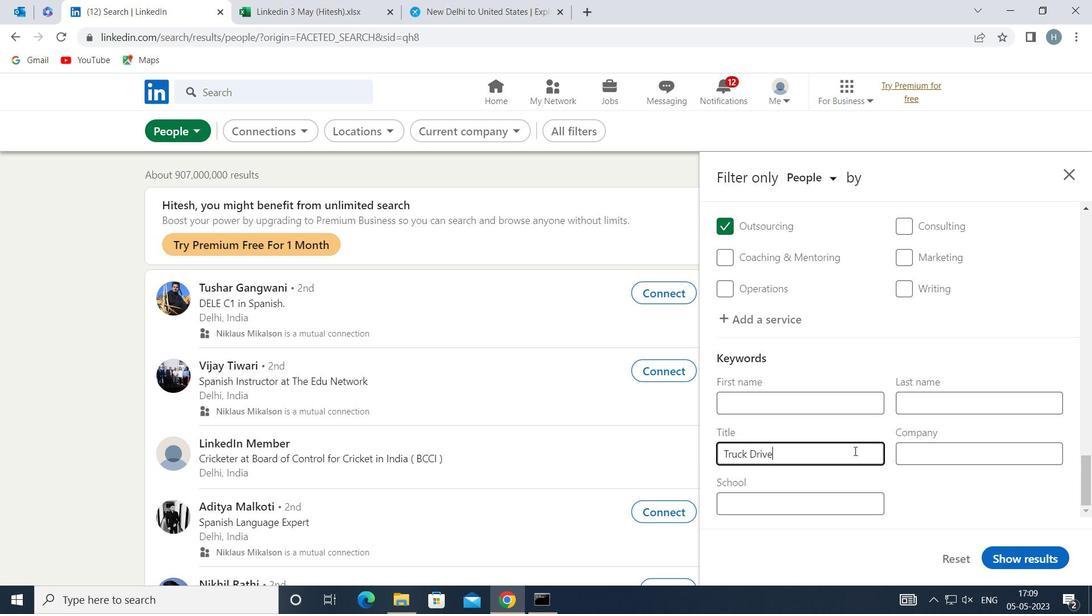 
Action: Mouse moved to (1032, 553)
Screenshot: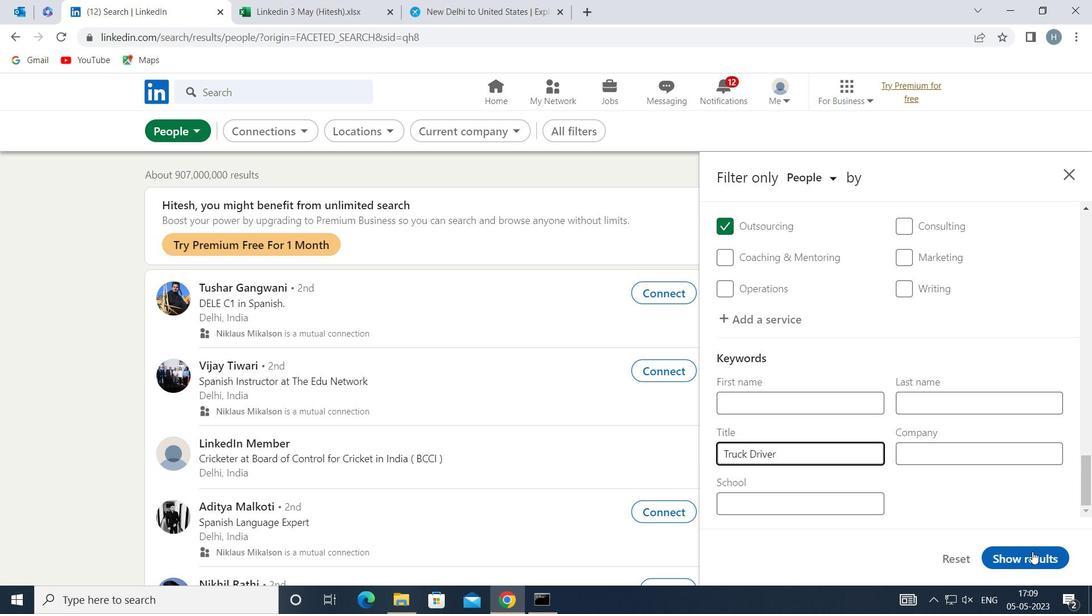 
Action: Mouse pressed left at (1032, 553)
Screenshot: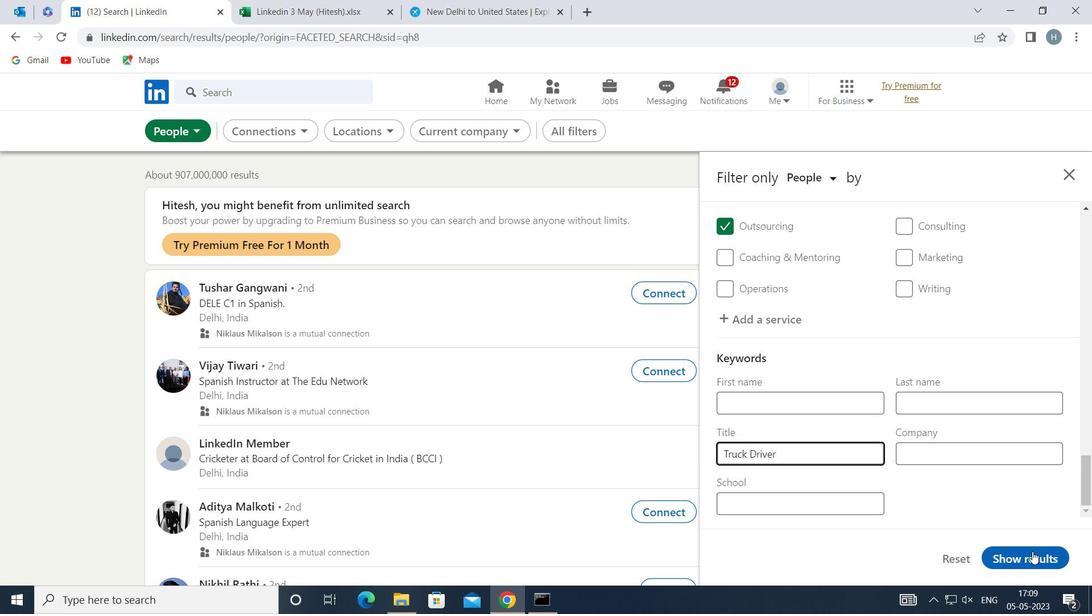 
Action: Mouse moved to (996, 523)
Screenshot: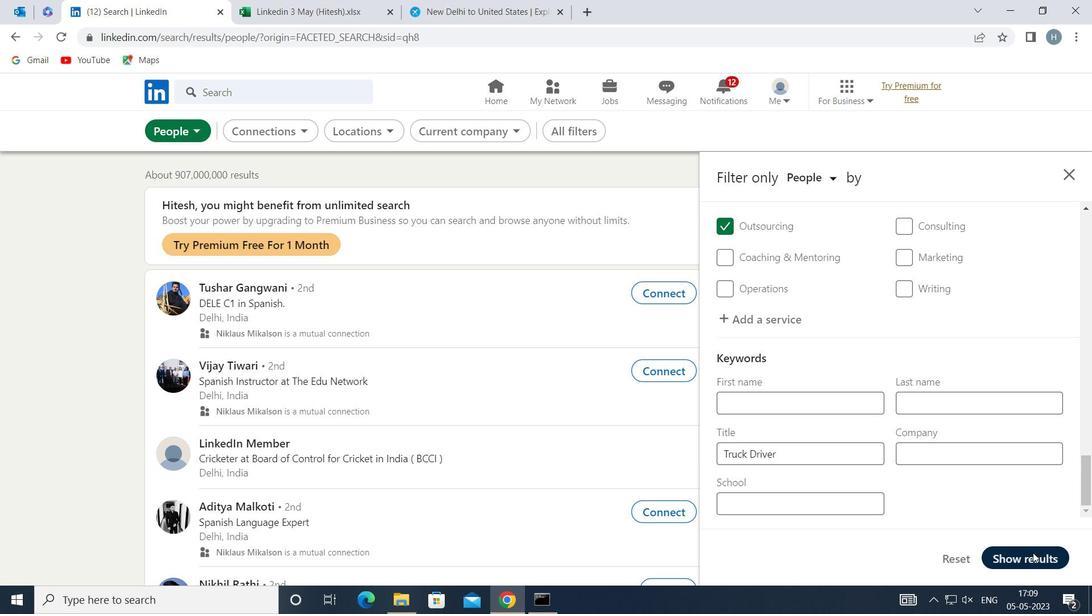 
